 Task: Look for space in Vadlapūdi, India from 7th July, 2023 to 15th July, 2023 for 6 adults in price range Rs.15000 to Rs.20000. Place can be entire place with 3 bedrooms having 3 beds and 3 bathrooms. Property type can be house, flat, guest house. Amenities needed are: washing machine. Booking option can be shelf check-in. Required host language is English.
Action: Mouse moved to (575, 101)
Screenshot: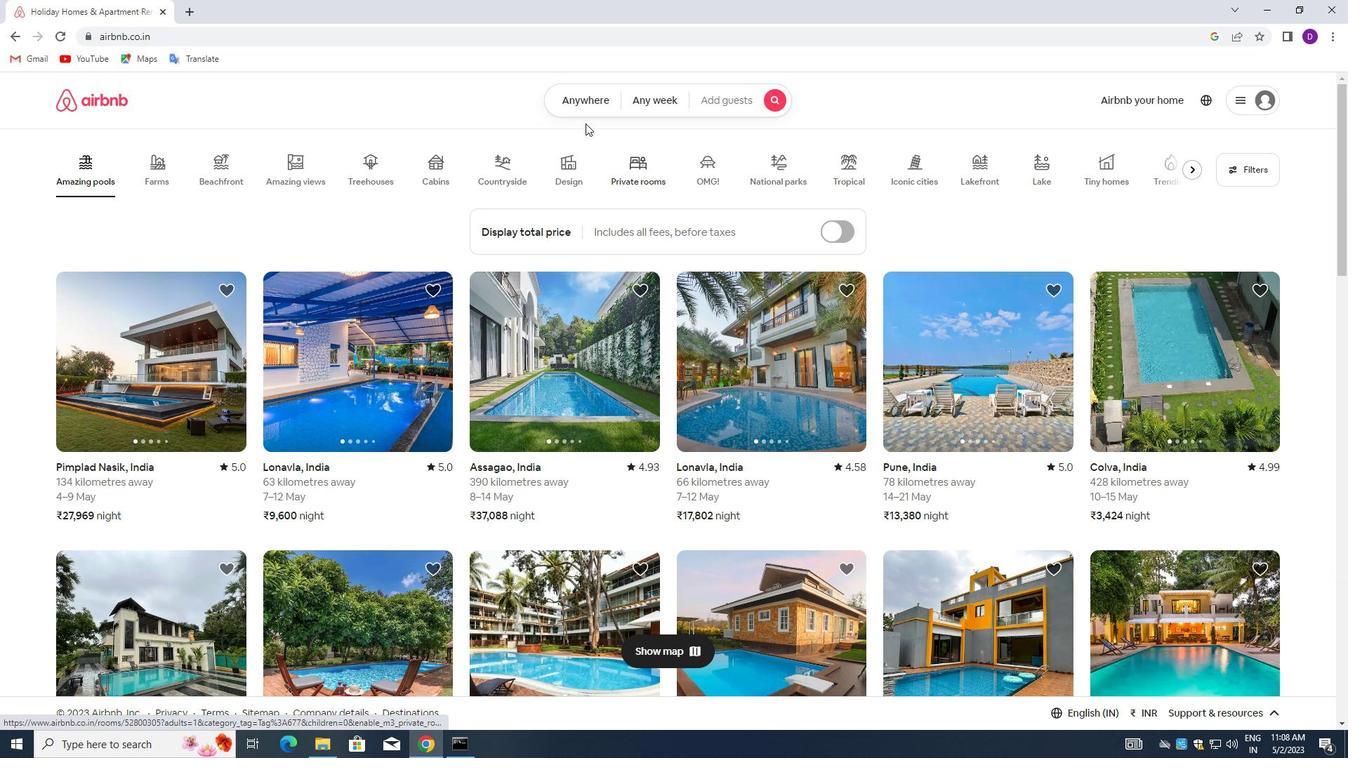
Action: Mouse pressed left at (575, 101)
Screenshot: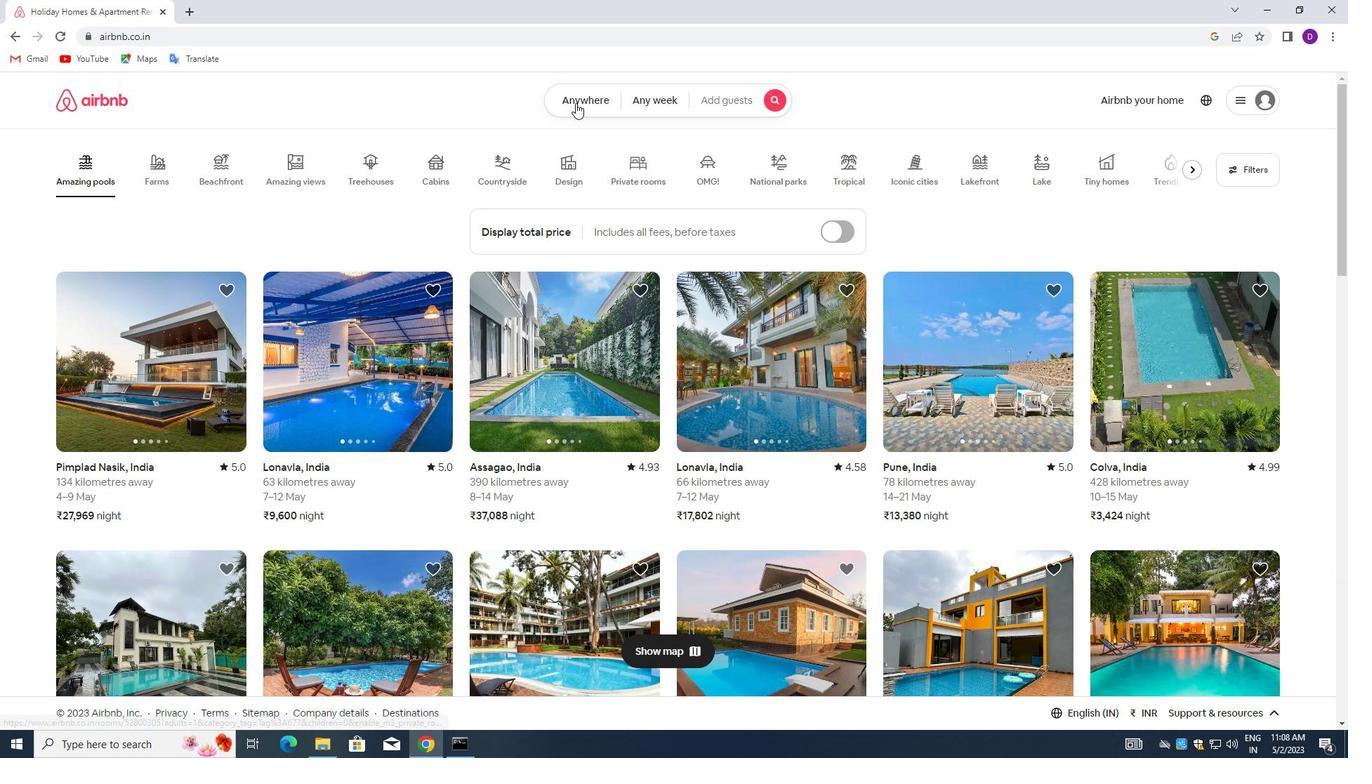 
Action: Mouse moved to (488, 157)
Screenshot: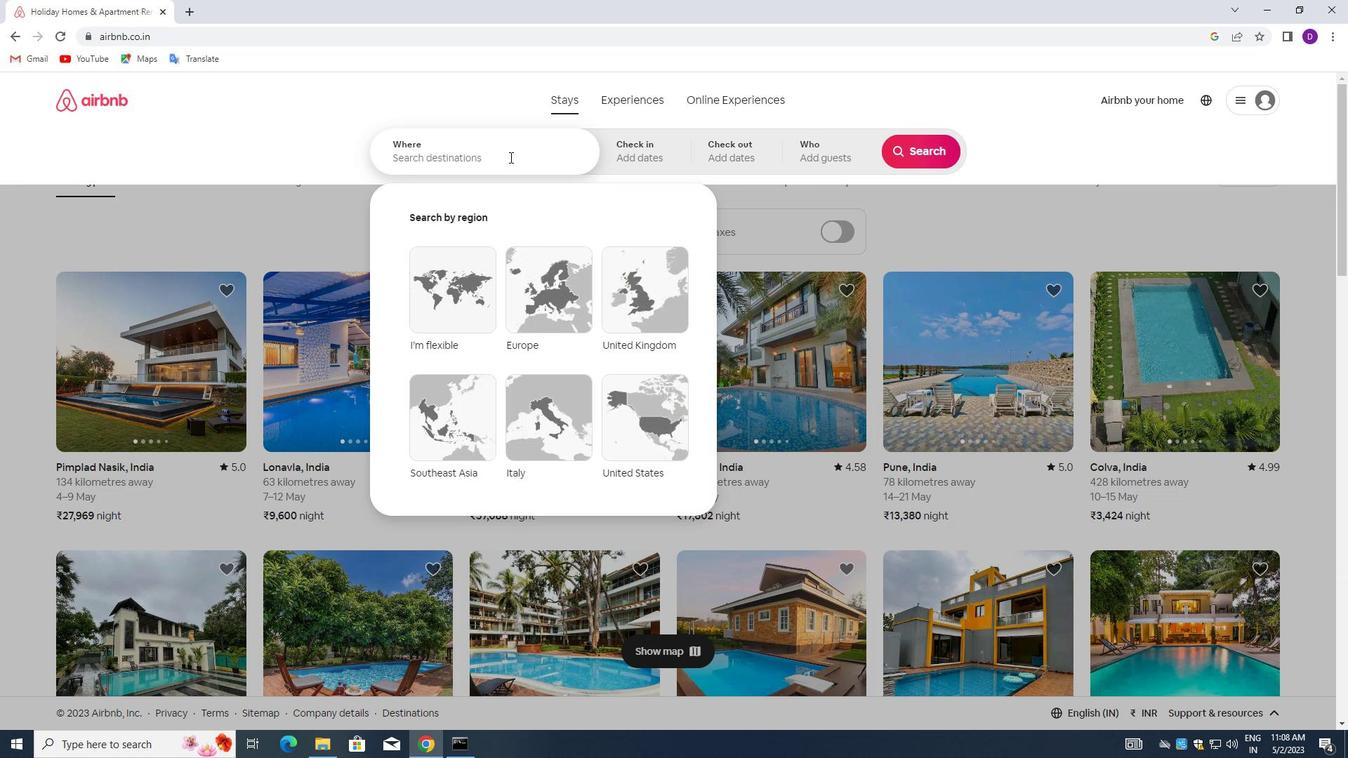
Action: Mouse pressed left at (488, 157)
Screenshot: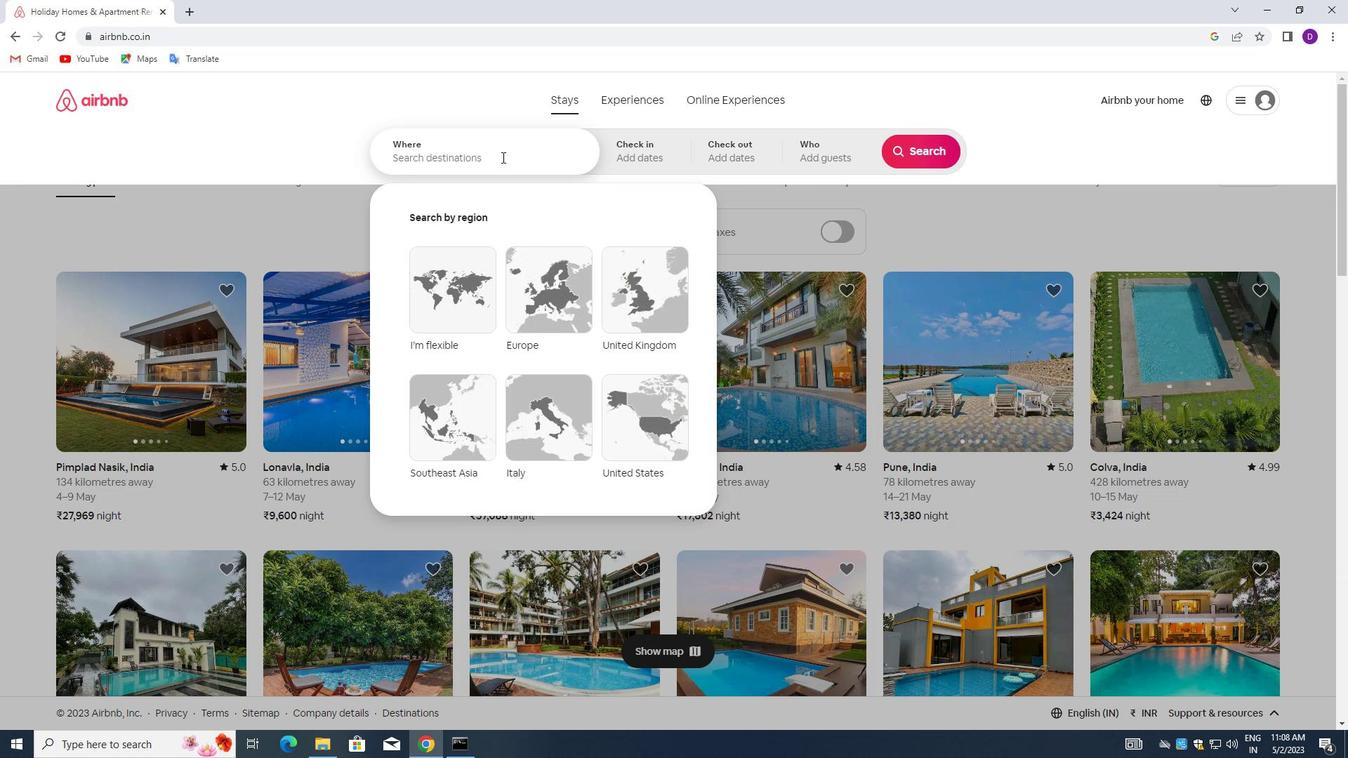 
Action: Key pressed <Key.shift_r><Key.shift_r><Key.shift_r><Key.shift_r><Key.shift_r><Key.shift_r><Key.shift_r><Key.shift_r><Key.shift_r><Key.shift_r><Key.shift_r><Key.shift_r><Key.shift_r><Key.shift_r><Key.shift_r><Key.shift_r><Key.shift_r><Key.shift_r><Key.shift_r><Key.shift_r><Key.shift_r><Key.shift_r><Key.shift_r><Key.shift_r><Key.shift_r>Vada<Key.backspace>lapudi,<Key.space><Key.shift>INDIA<Key.enter>
Screenshot: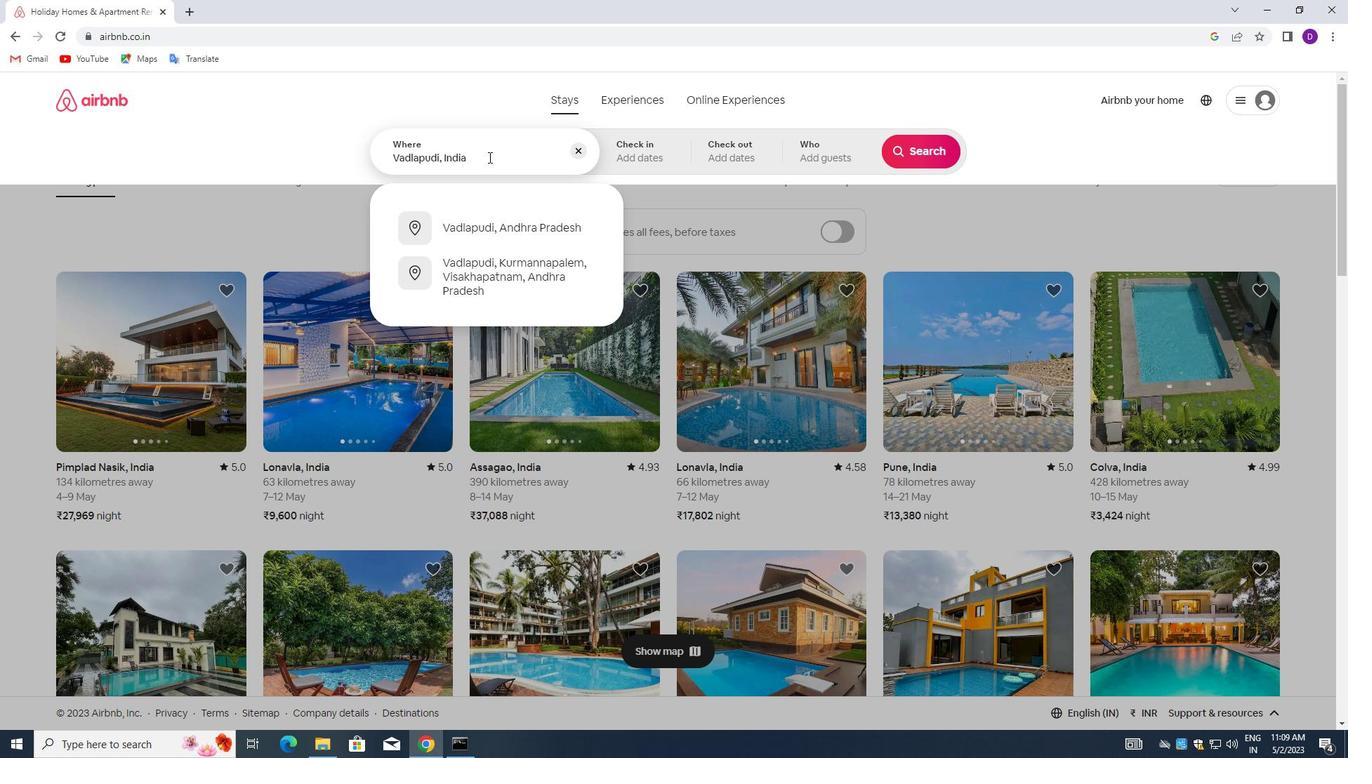 
Action: Mouse moved to (910, 266)
Screenshot: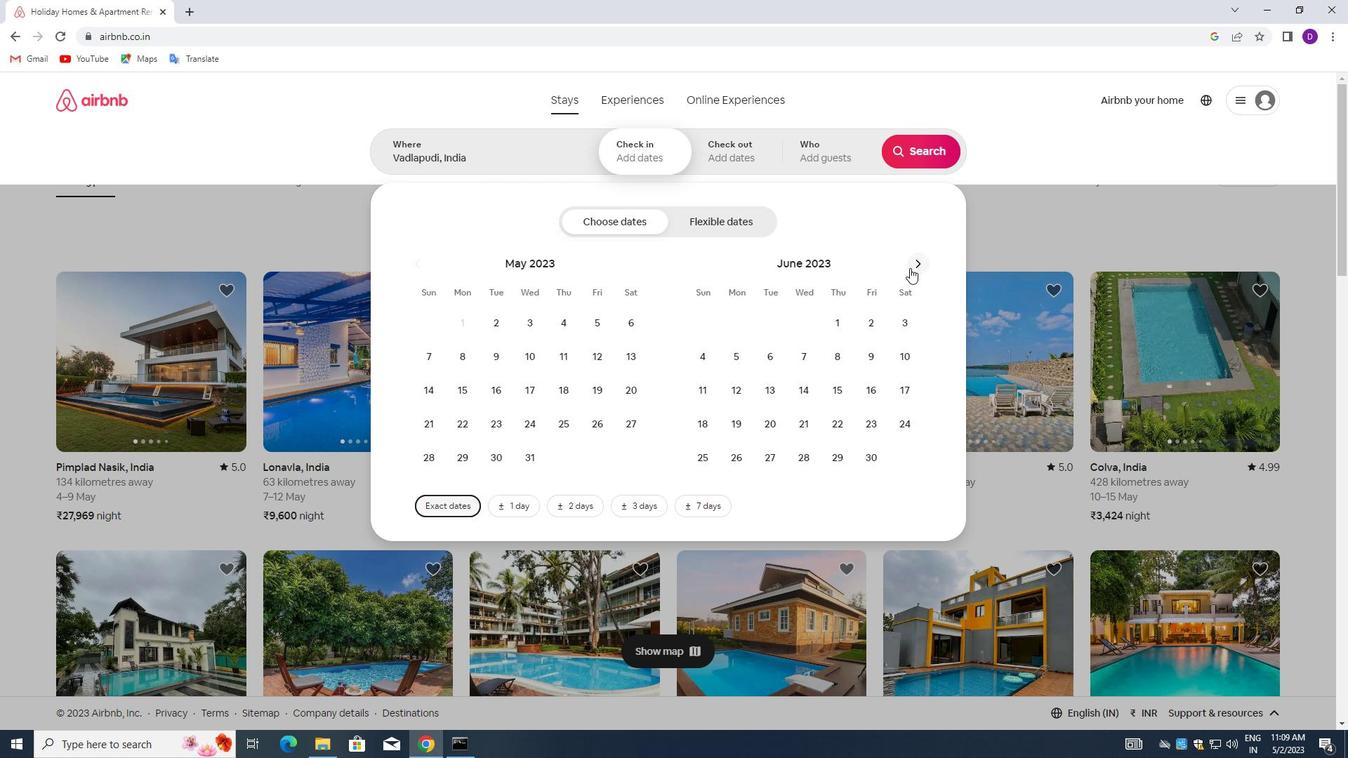 
Action: Mouse pressed left at (910, 266)
Screenshot: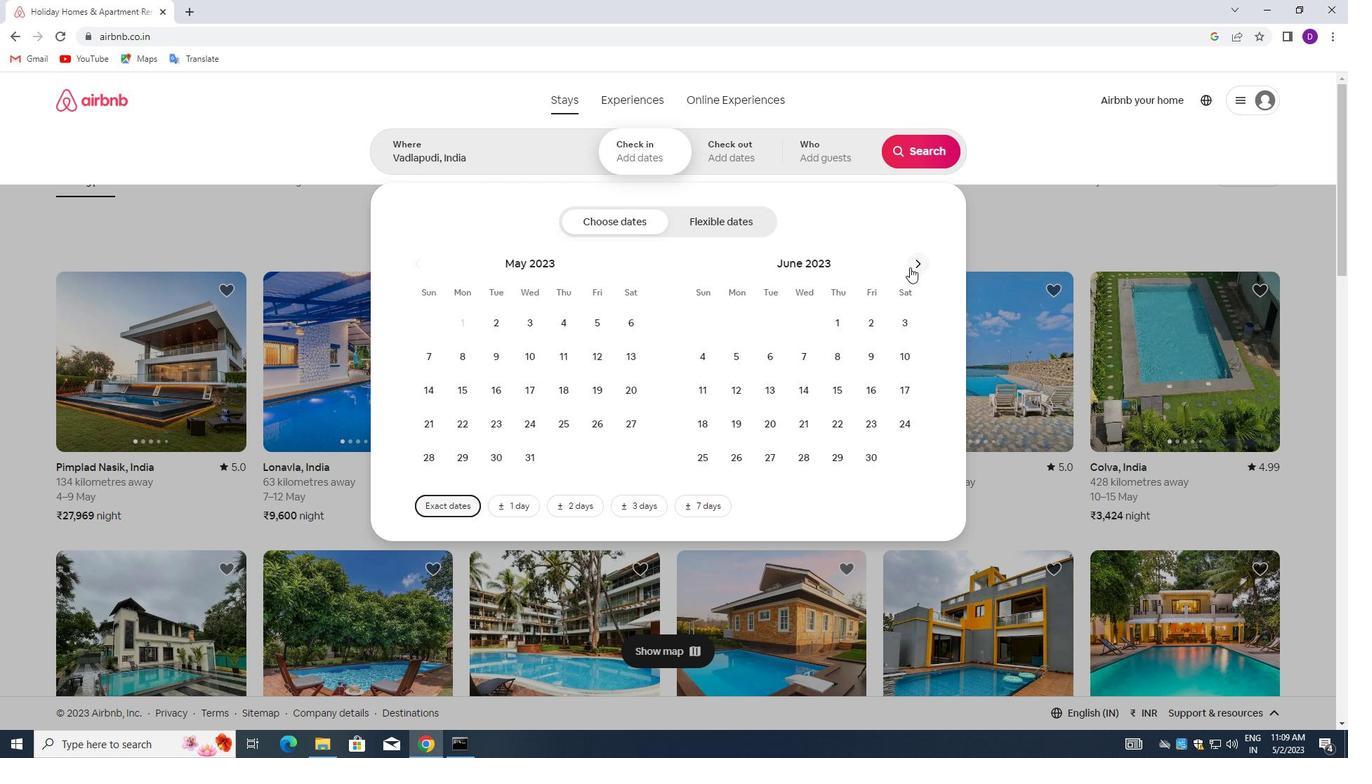 
Action: Mouse moved to (860, 358)
Screenshot: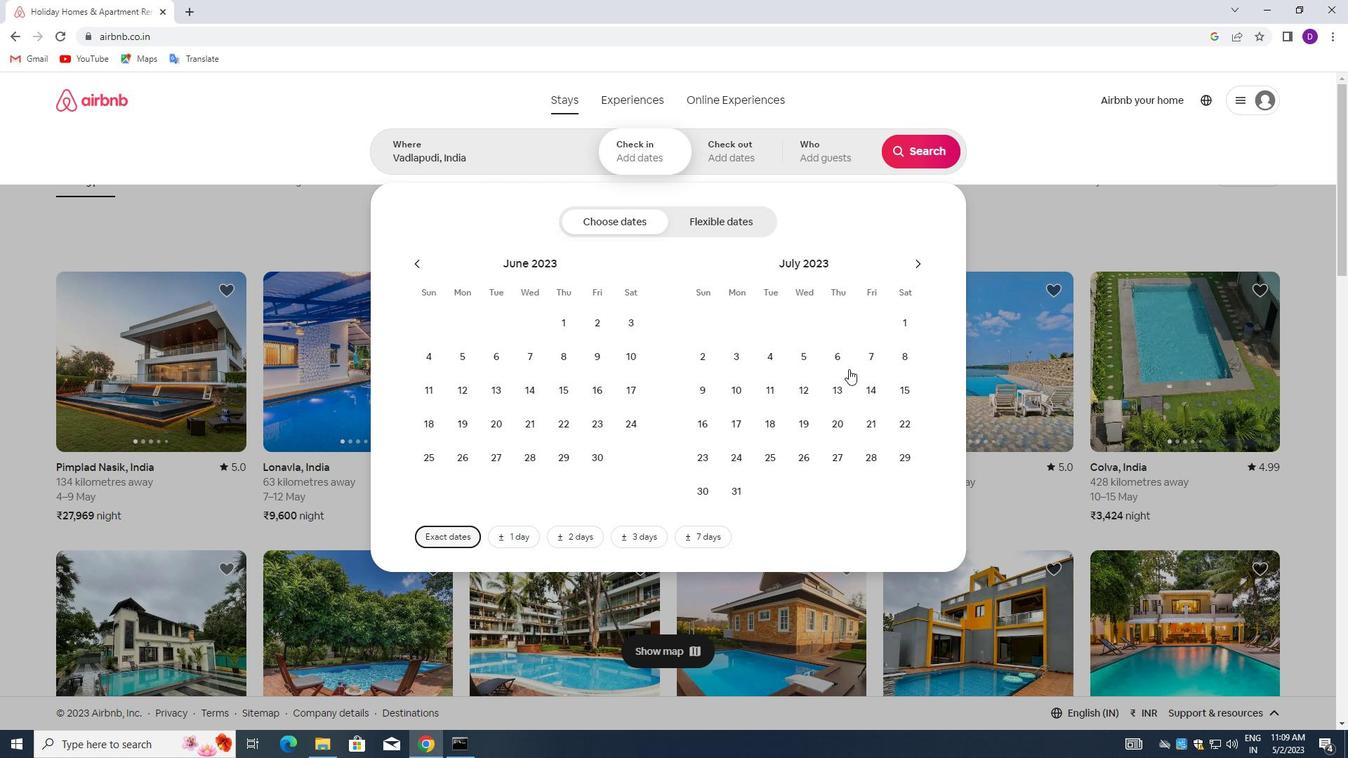 
Action: Mouse pressed left at (860, 358)
Screenshot: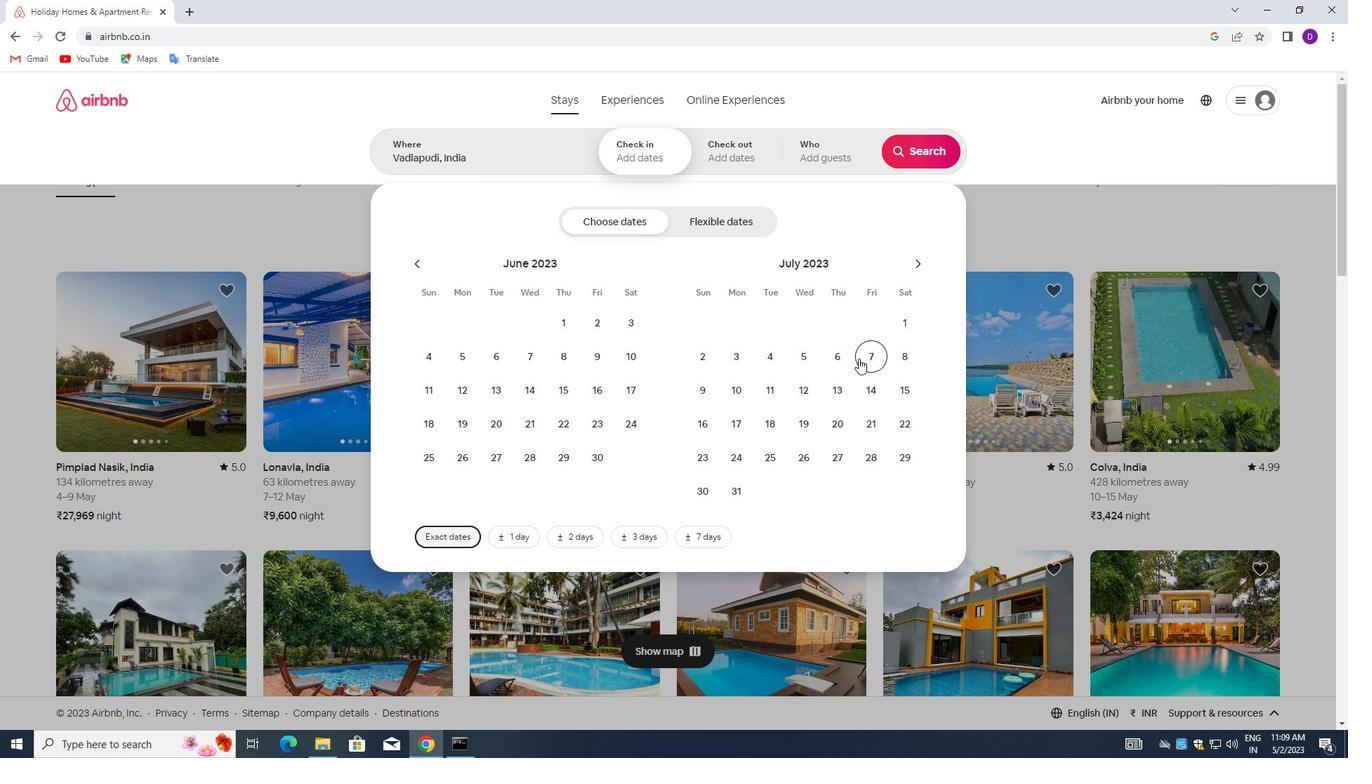
Action: Mouse moved to (894, 392)
Screenshot: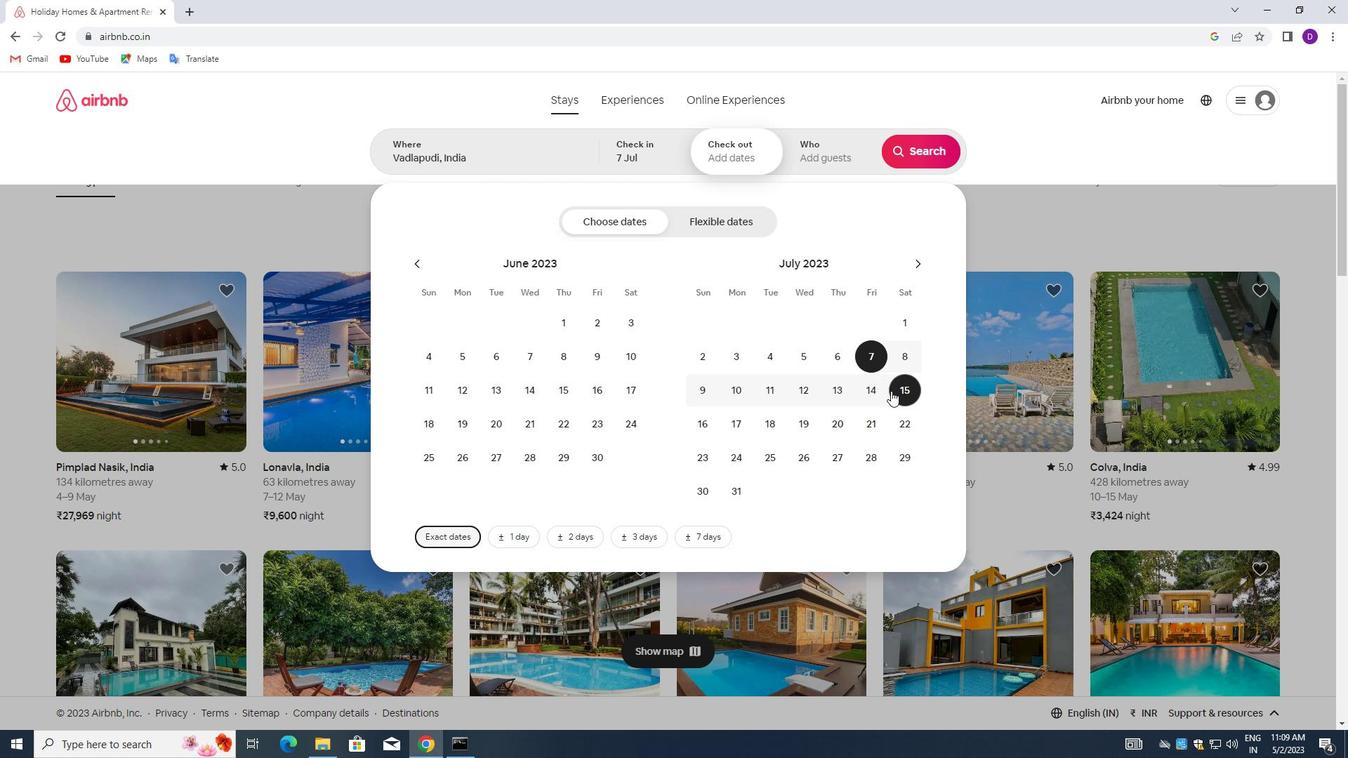 
Action: Mouse pressed left at (894, 392)
Screenshot: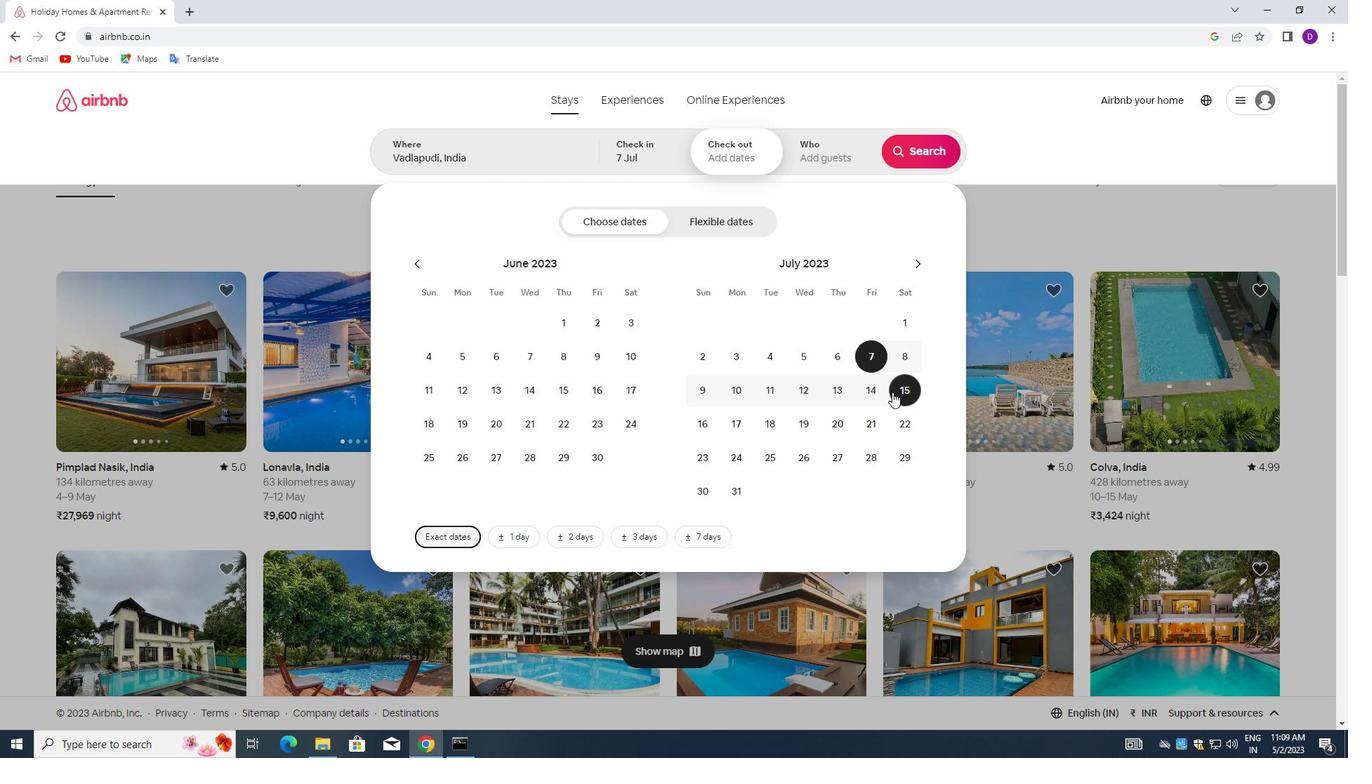 
Action: Mouse moved to (818, 158)
Screenshot: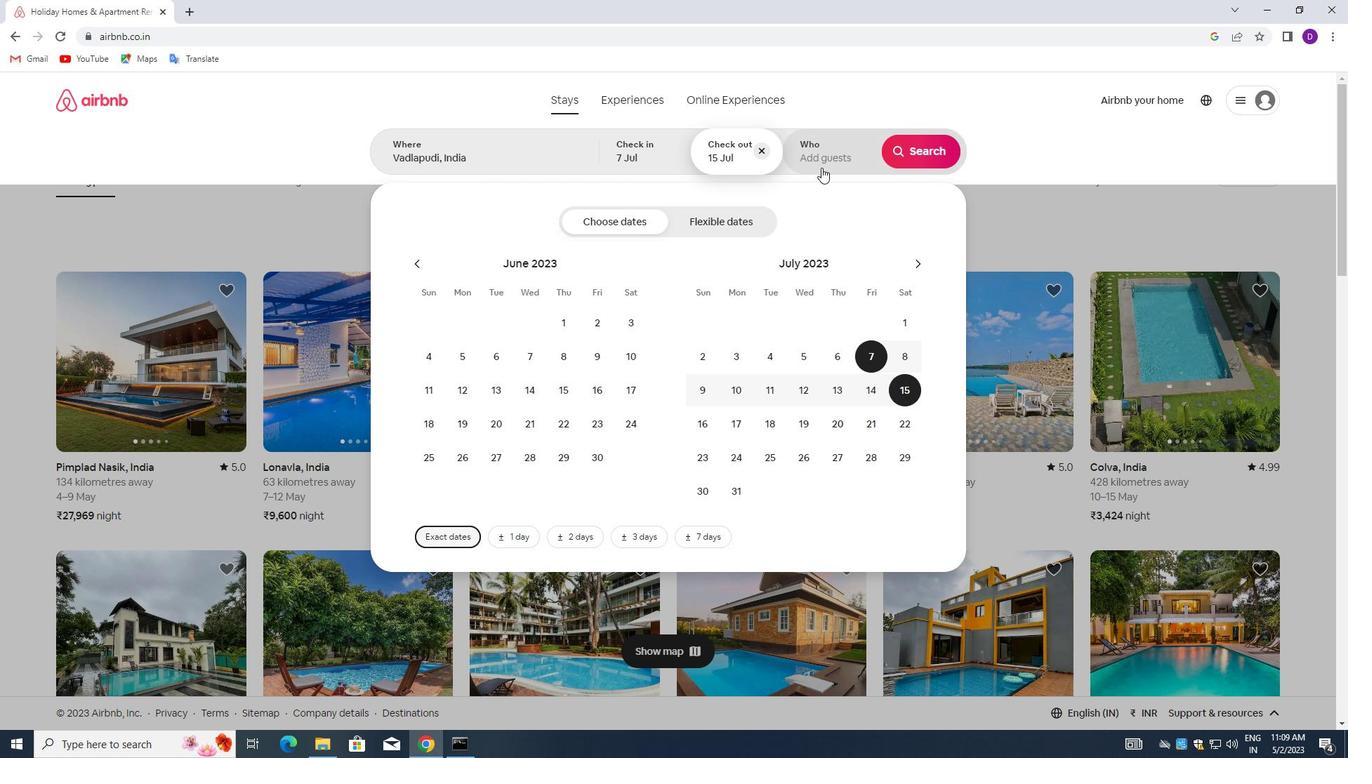 
Action: Mouse pressed left at (818, 158)
Screenshot: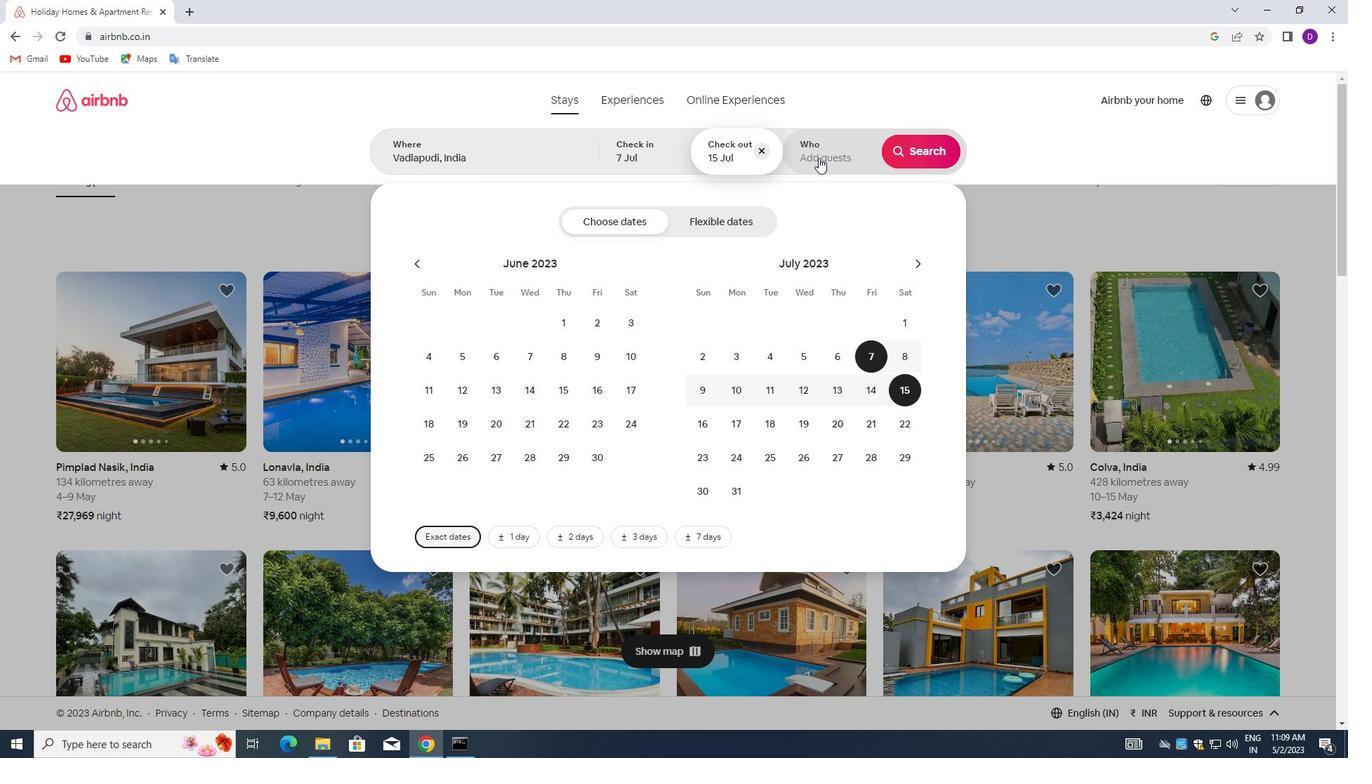 
Action: Mouse moved to (920, 228)
Screenshot: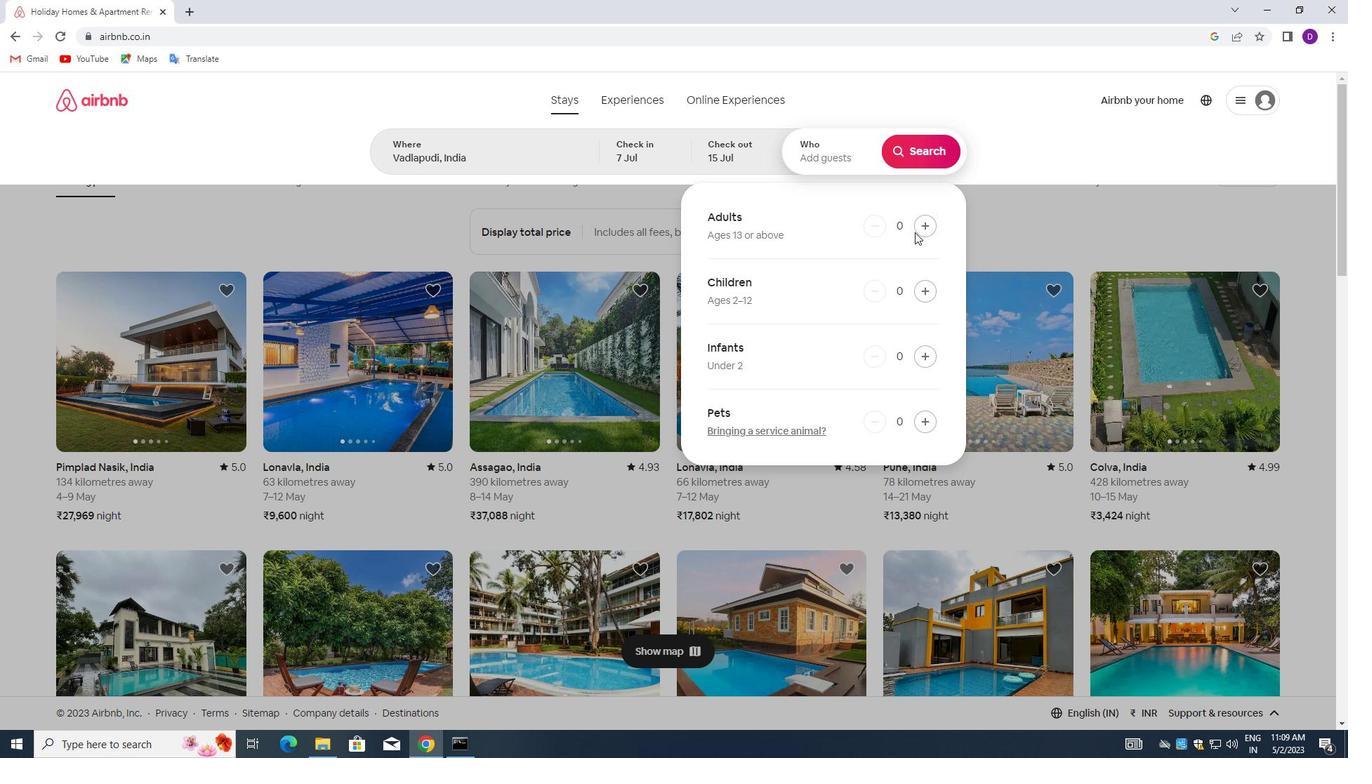 
Action: Mouse pressed left at (920, 228)
Screenshot: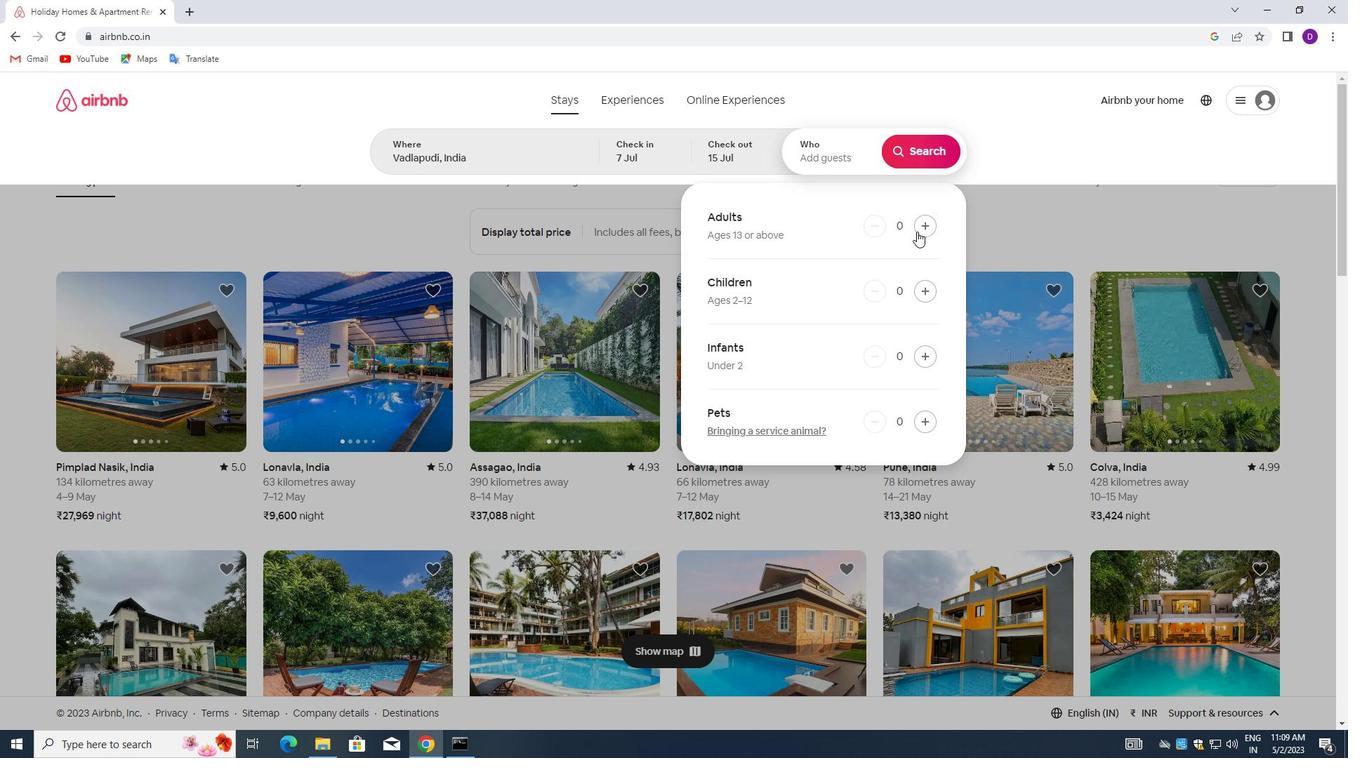 
Action: Mouse moved to (920, 227)
Screenshot: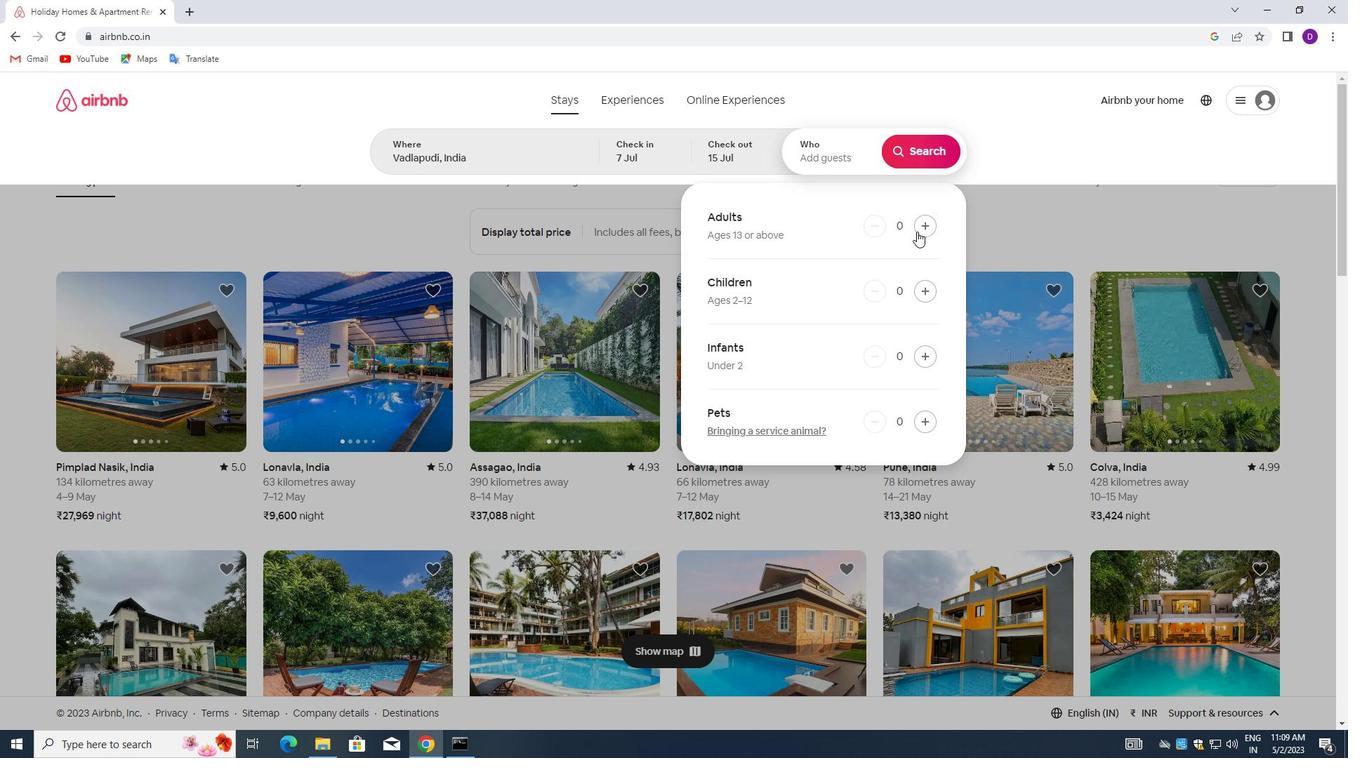
Action: Mouse pressed left at (920, 227)
Screenshot: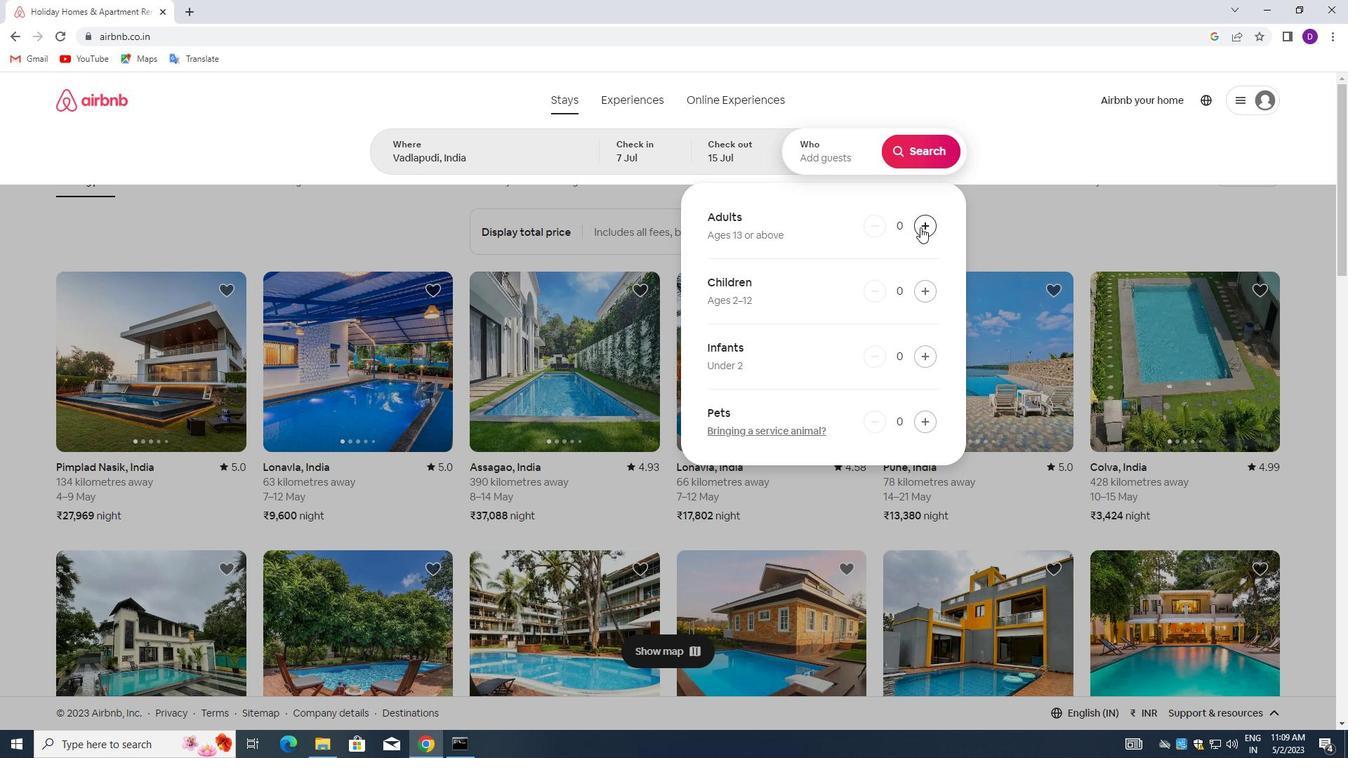 
Action: Mouse pressed left at (920, 227)
Screenshot: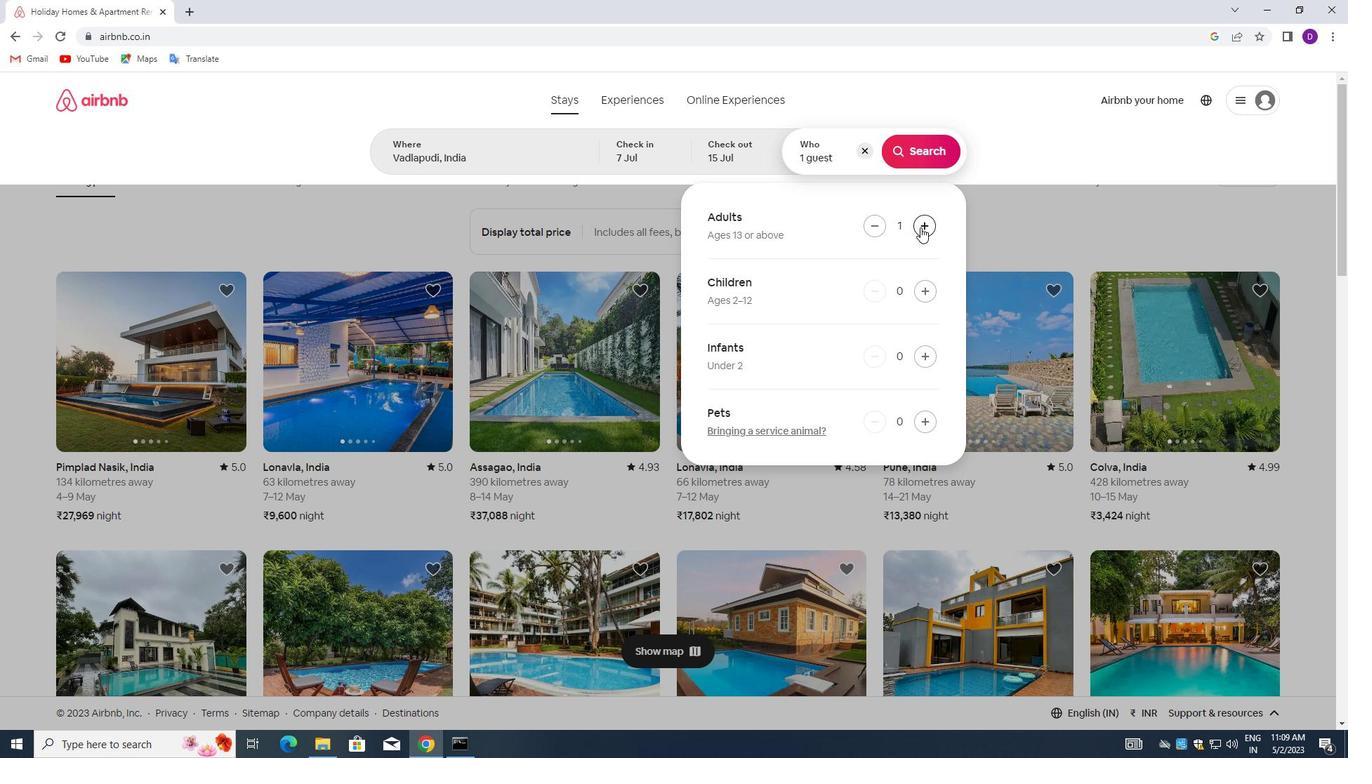 
Action: Mouse pressed left at (920, 227)
Screenshot: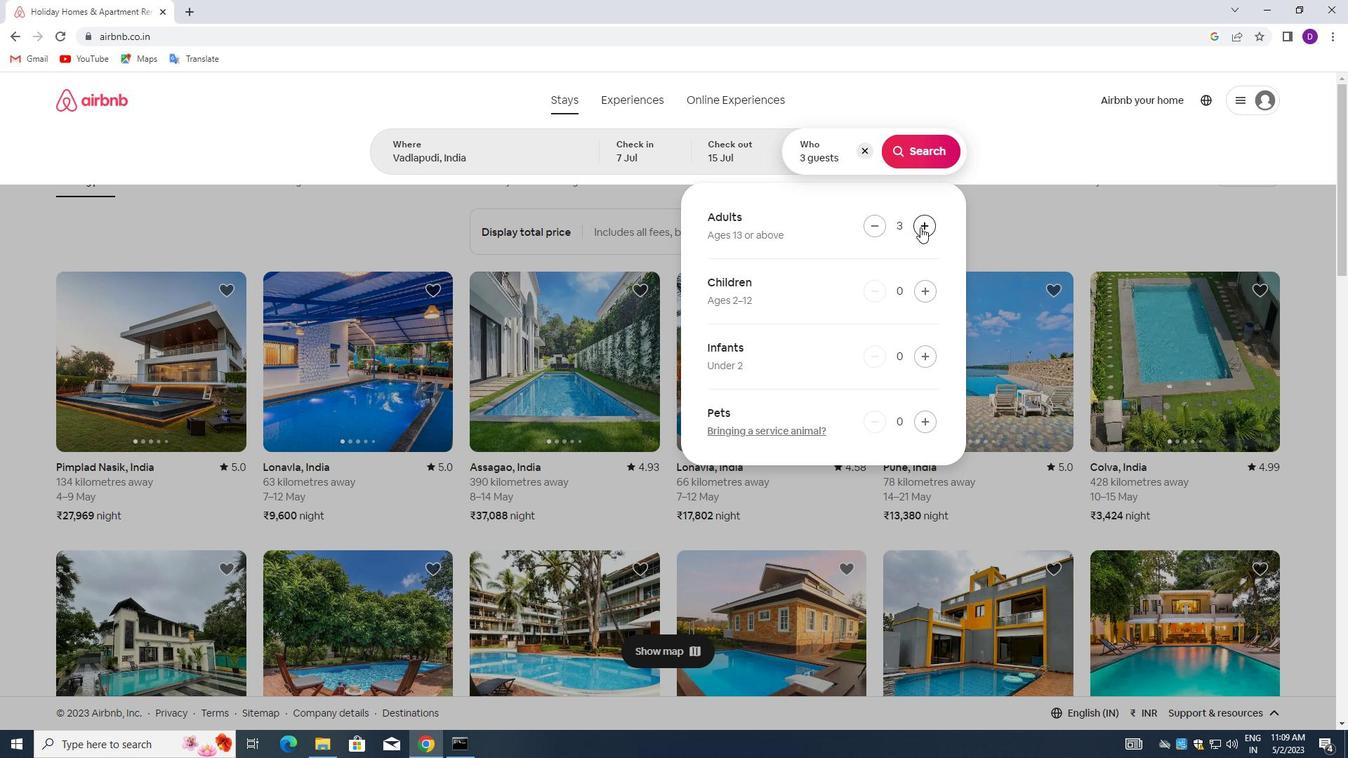 
Action: Mouse pressed left at (920, 227)
Screenshot: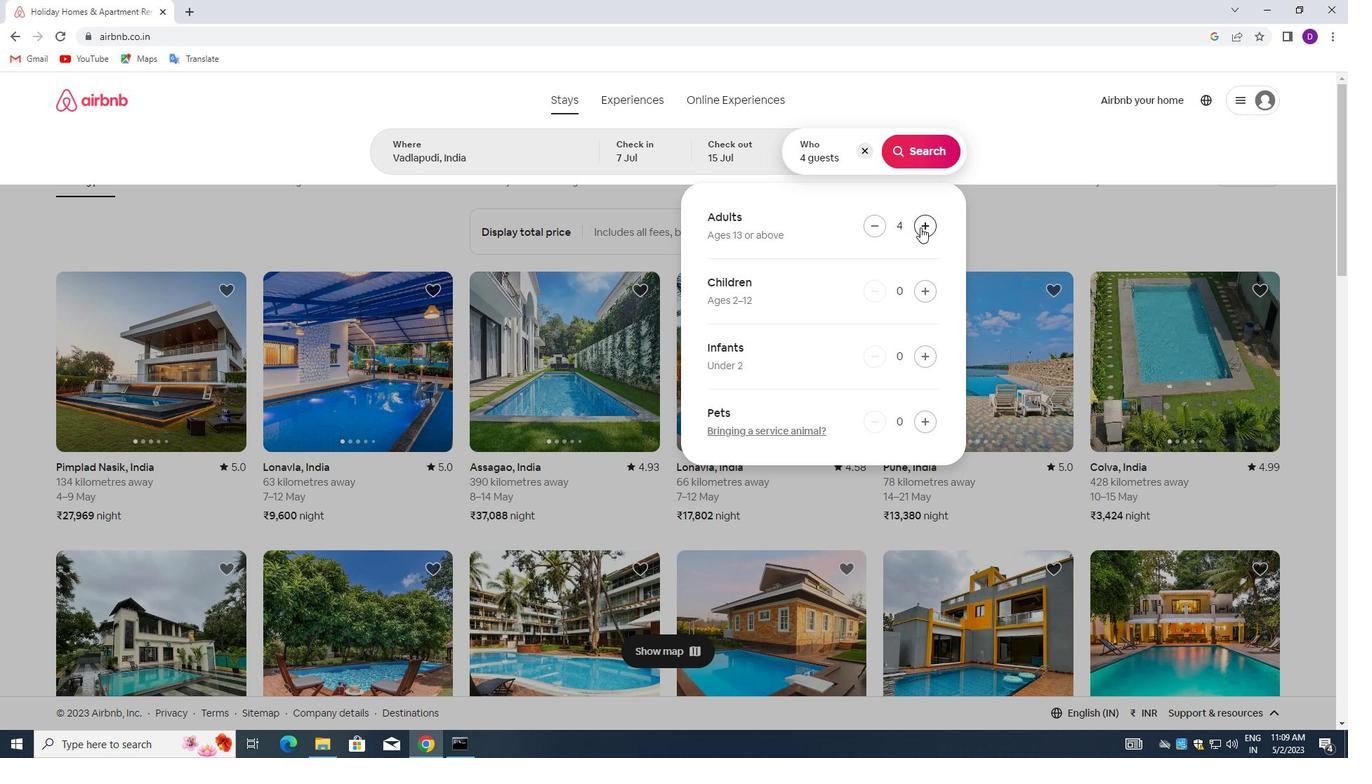 
Action: Mouse pressed left at (920, 227)
Screenshot: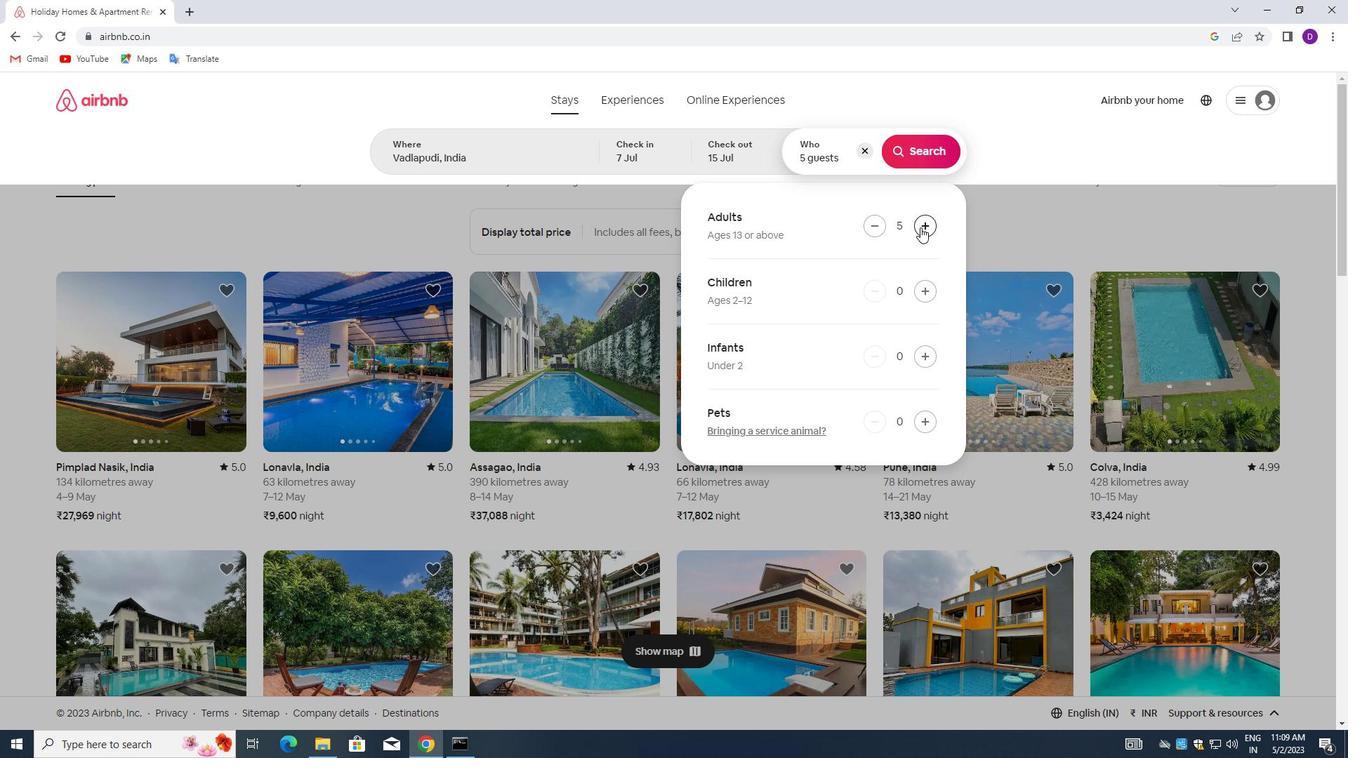 
Action: Mouse moved to (916, 149)
Screenshot: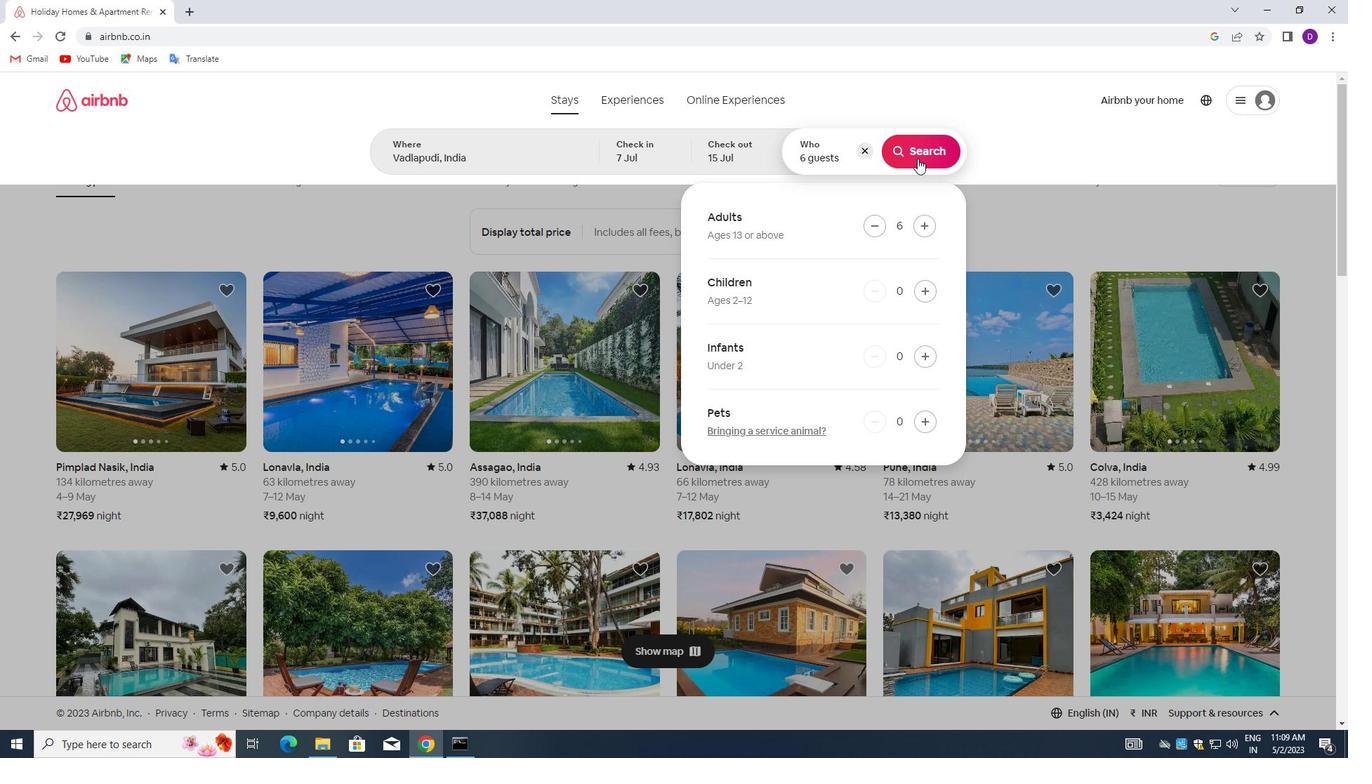 
Action: Mouse pressed left at (916, 149)
Screenshot: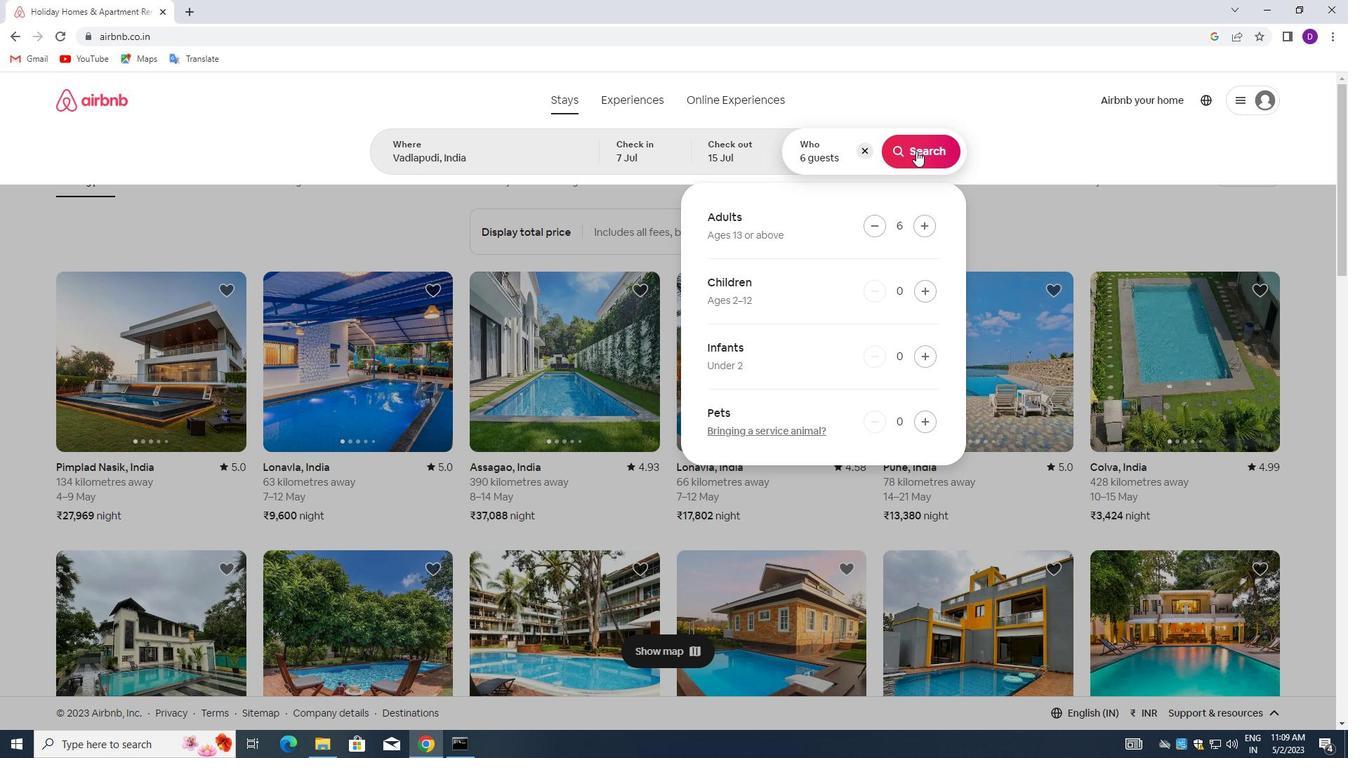 
Action: Mouse moved to (1281, 154)
Screenshot: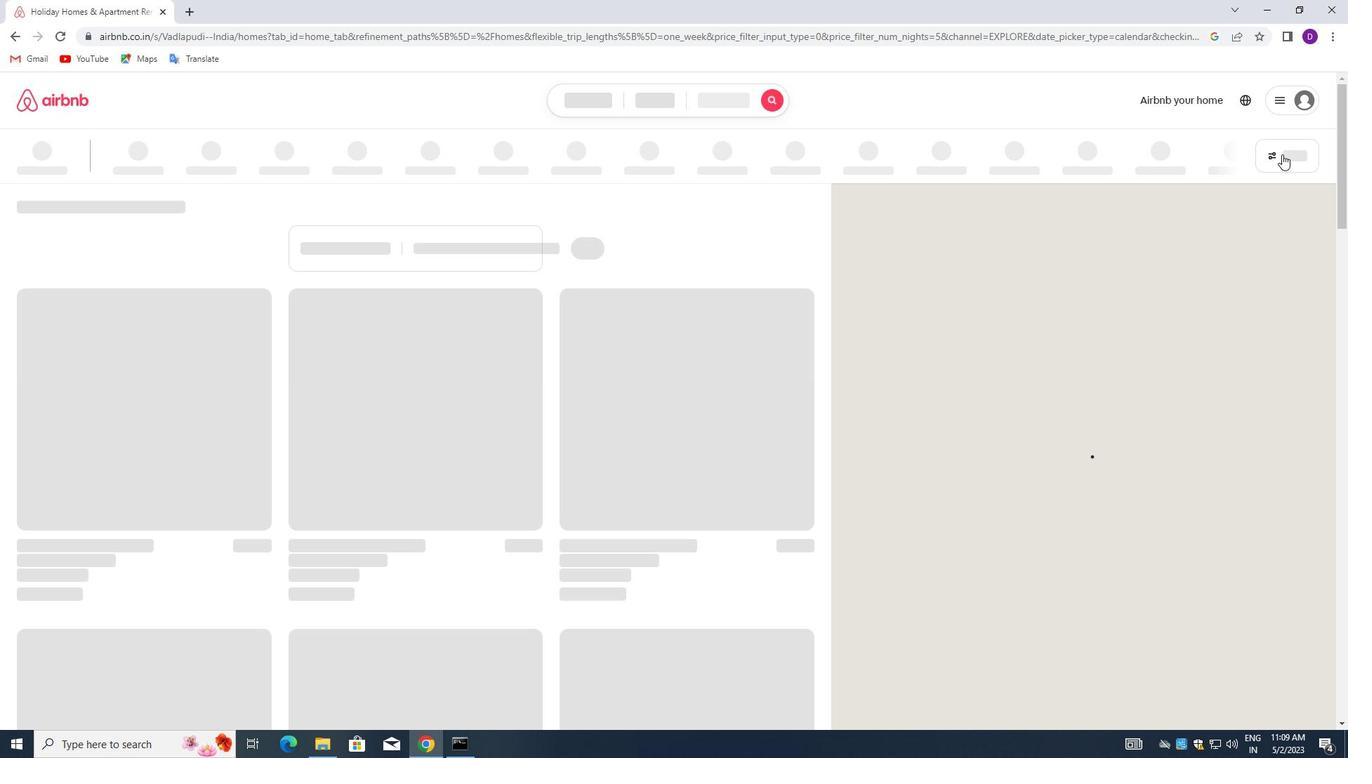 
Action: Mouse pressed left at (1281, 154)
Screenshot: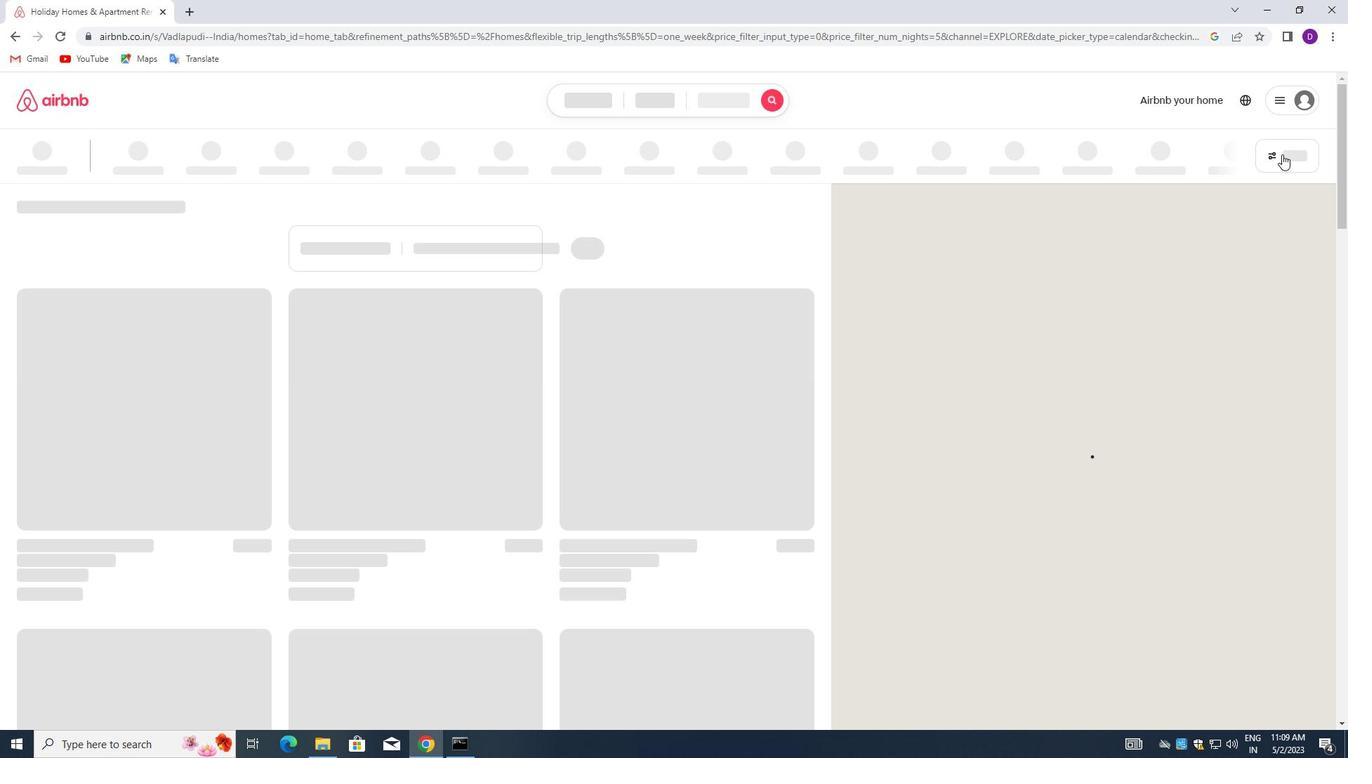 
Action: Mouse moved to (490, 335)
Screenshot: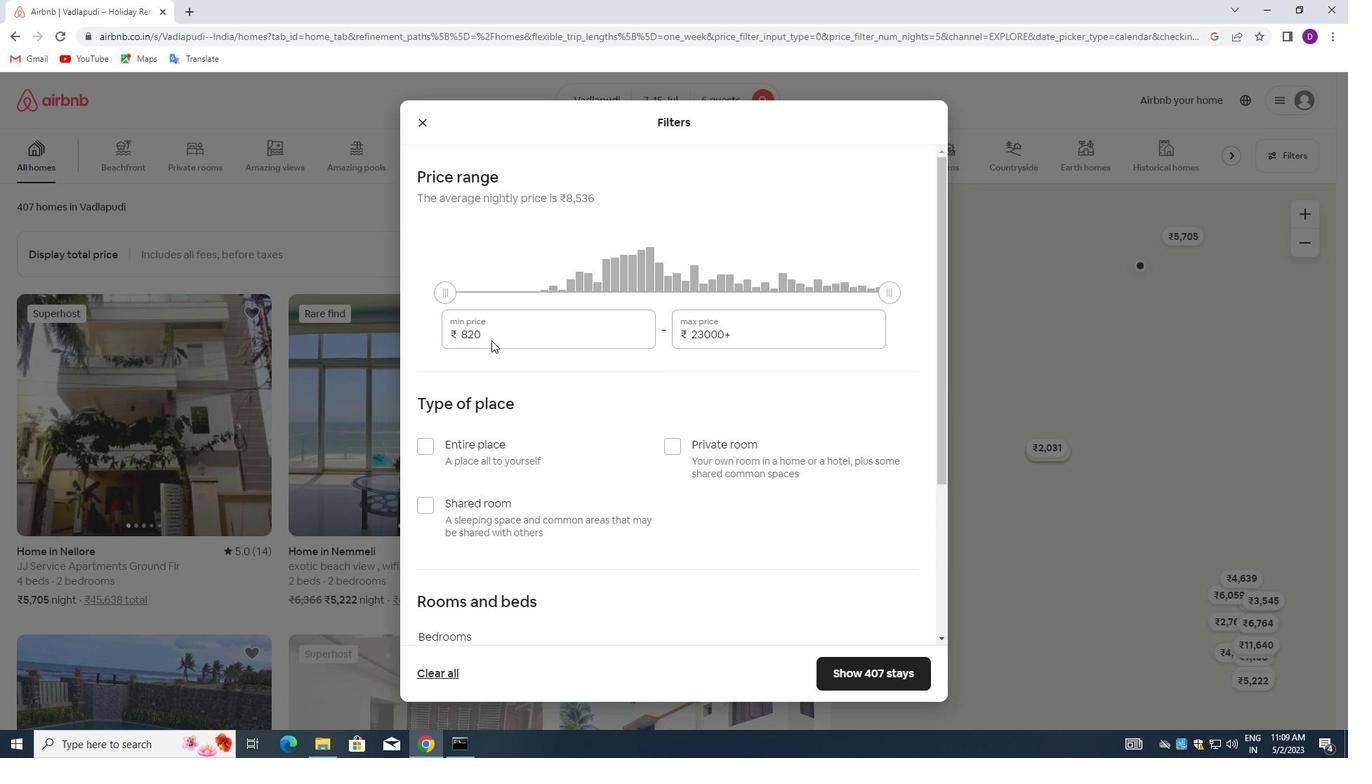 
Action: Mouse pressed left at (490, 335)
Screenshot: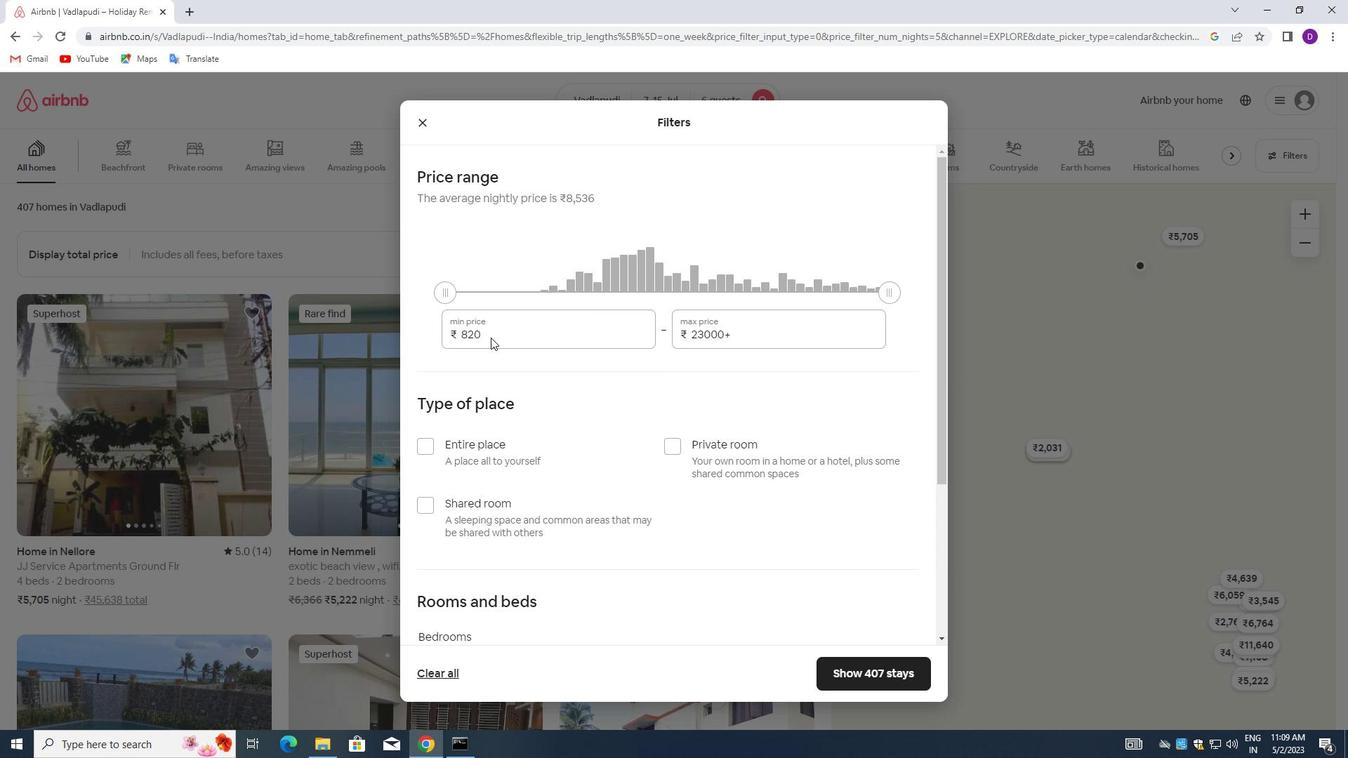 
Action: Mouse pressed left at (490, 335)
Screenshot: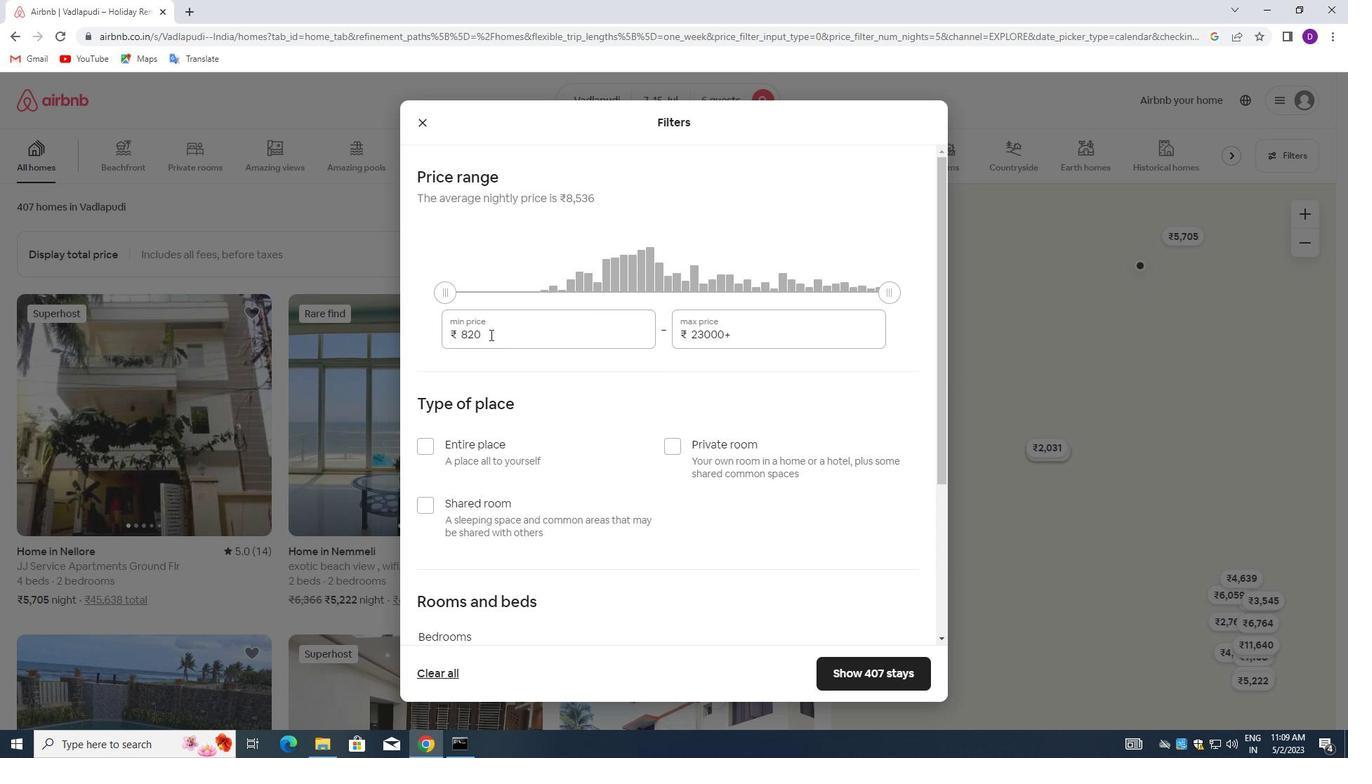 
Action: Key pressed 15000<Key.tab>20000
Screenshot: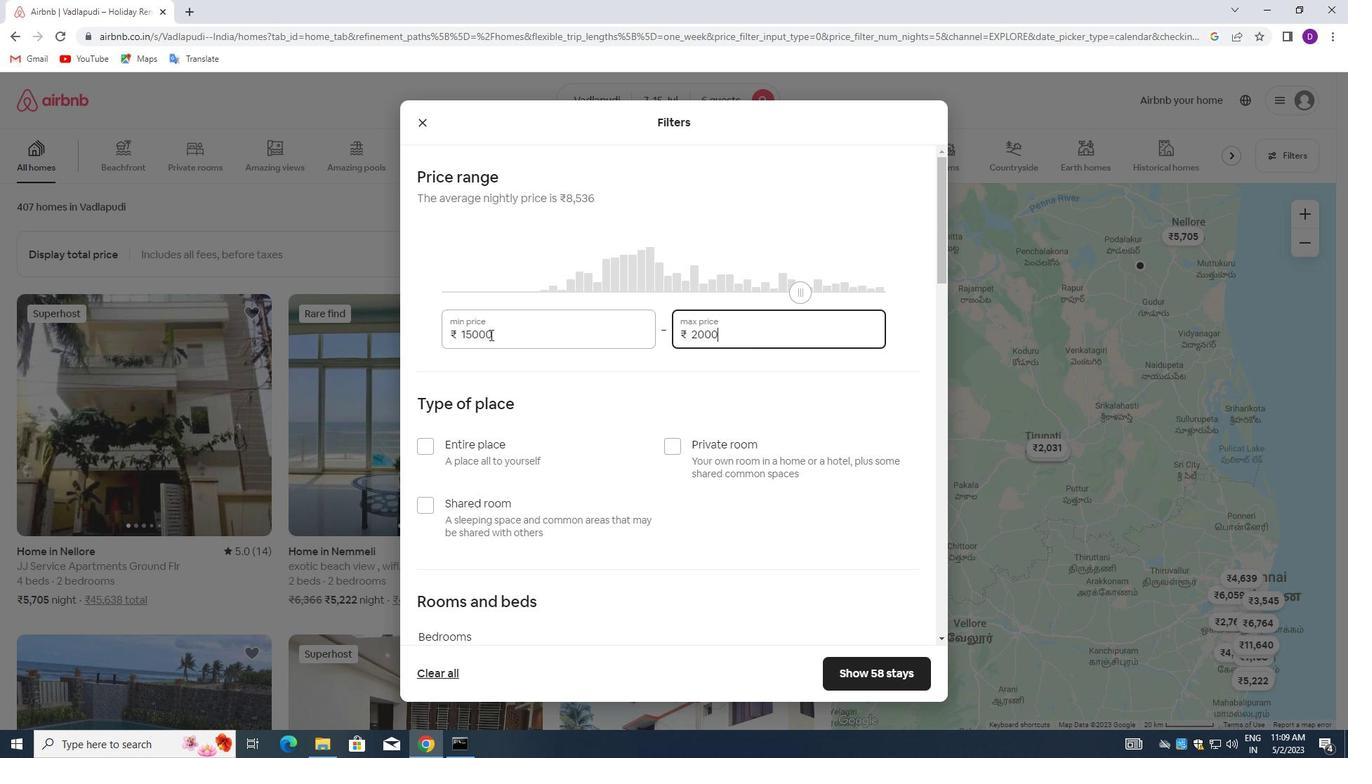 
Action: Mouse moved to (492, 364)
Screenshot: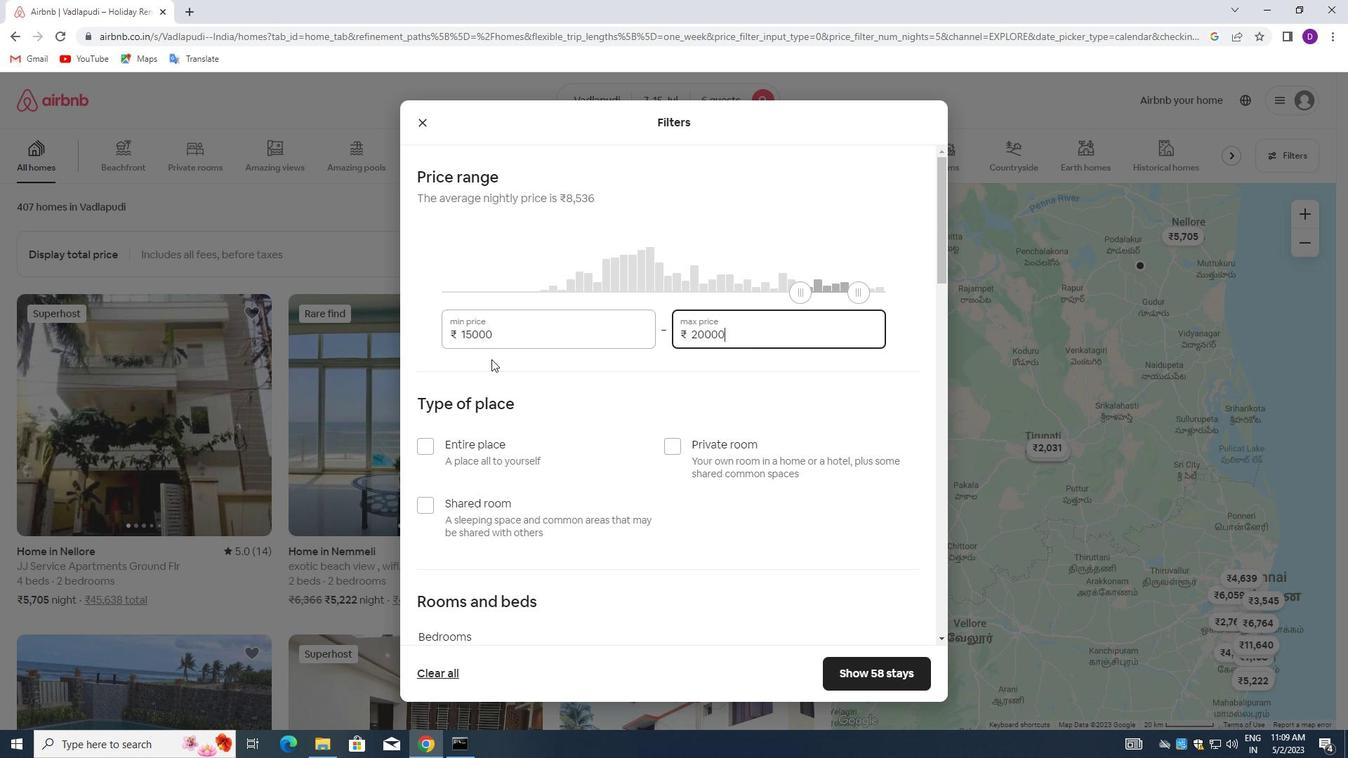 
Action: Mouse scrolled (492, 363) with delta (0, 0)
Screenshot: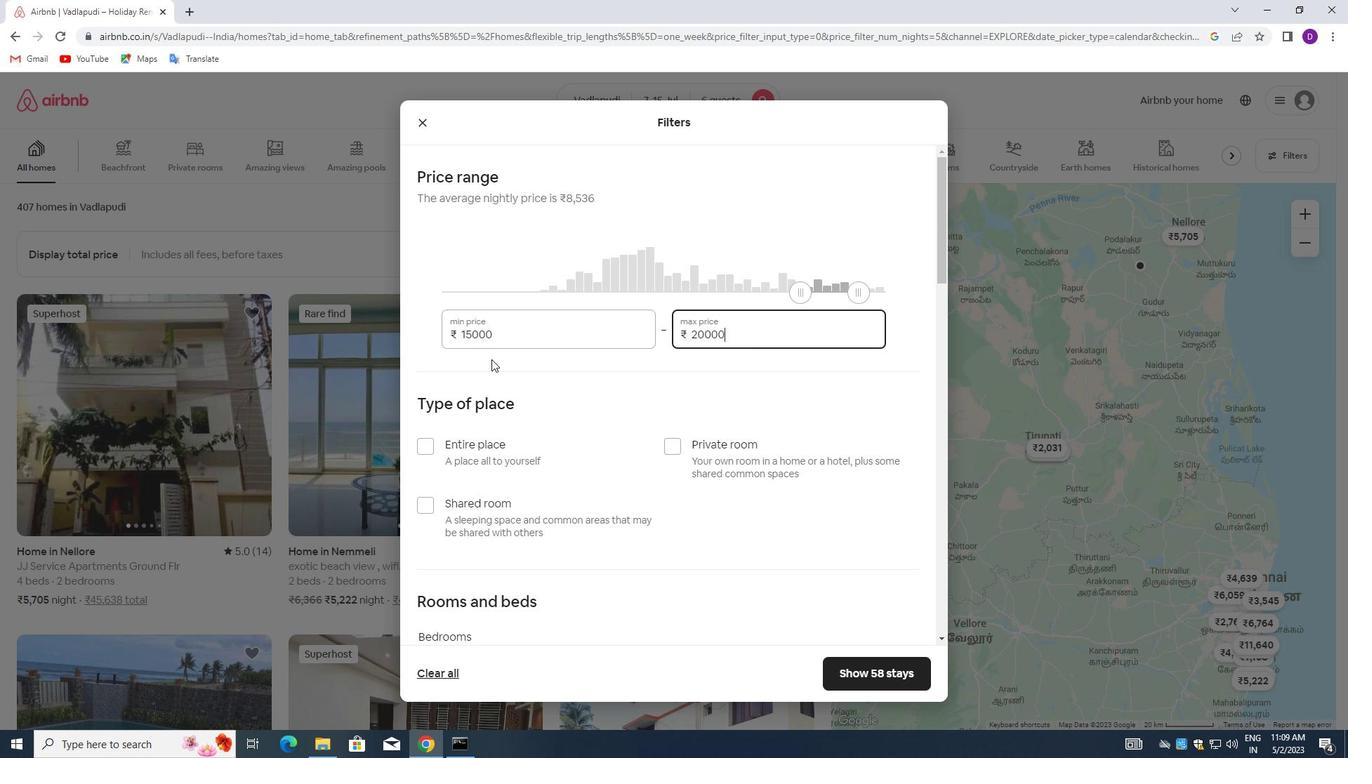 
Action: Mouse moved to (492, 364)
Screenshot: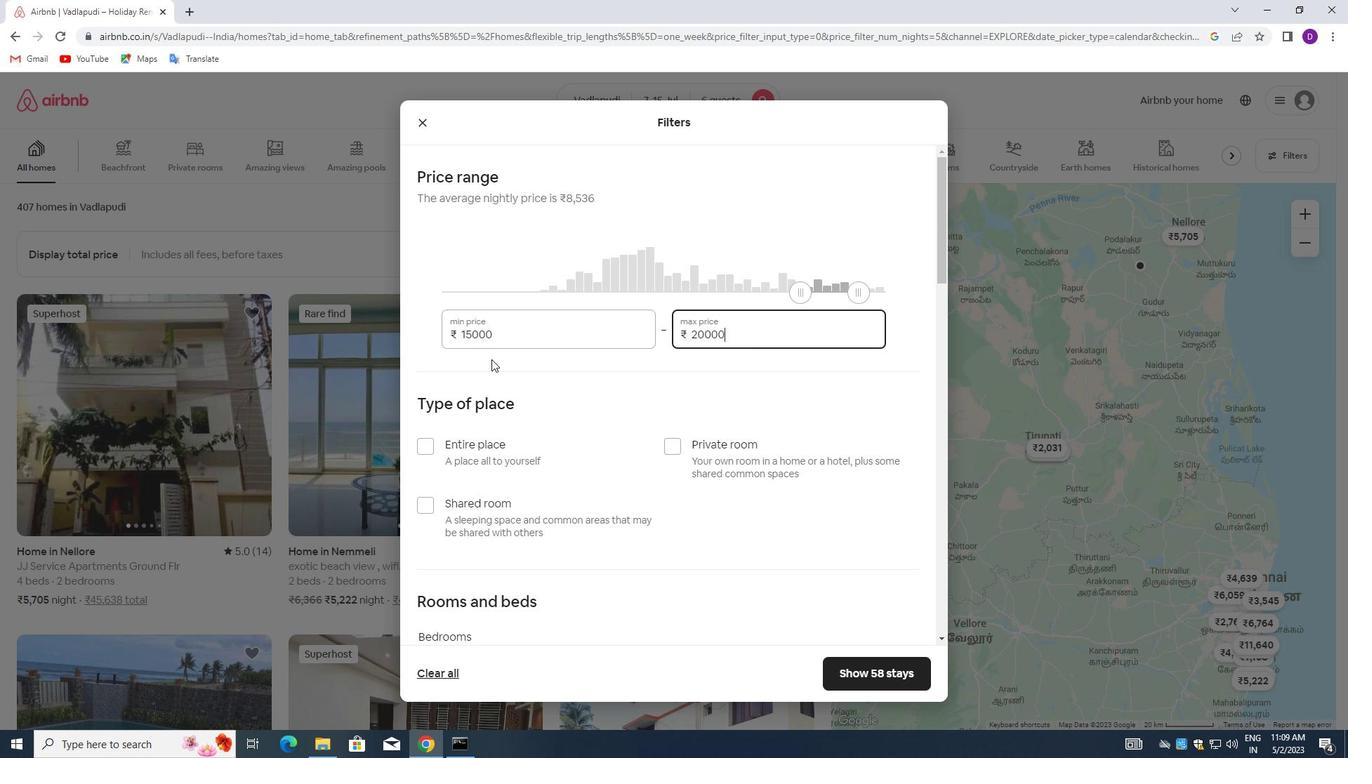 
Action: Mouse scrolled (492, 363) with delta (0, 0)
Screenshot: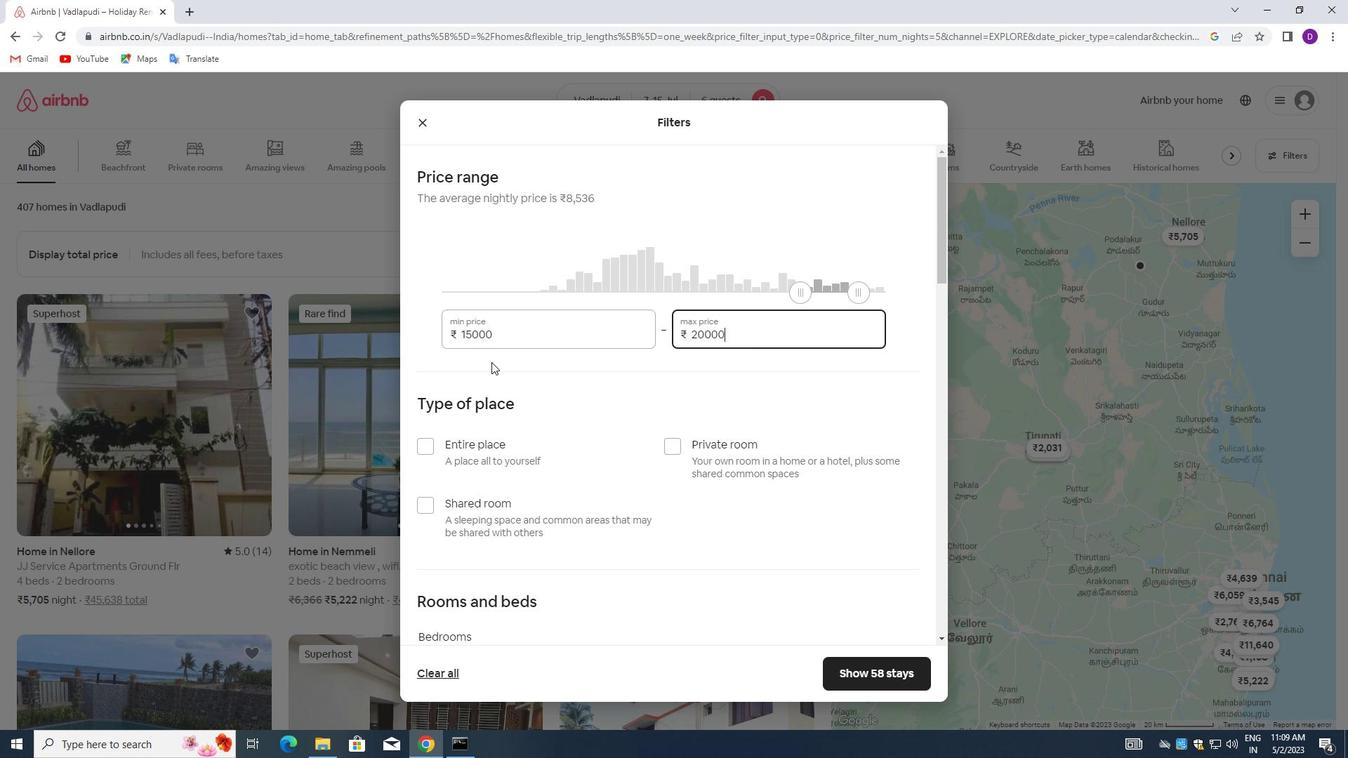 
Action: Mouse moved to (421, 303)
Screenshot: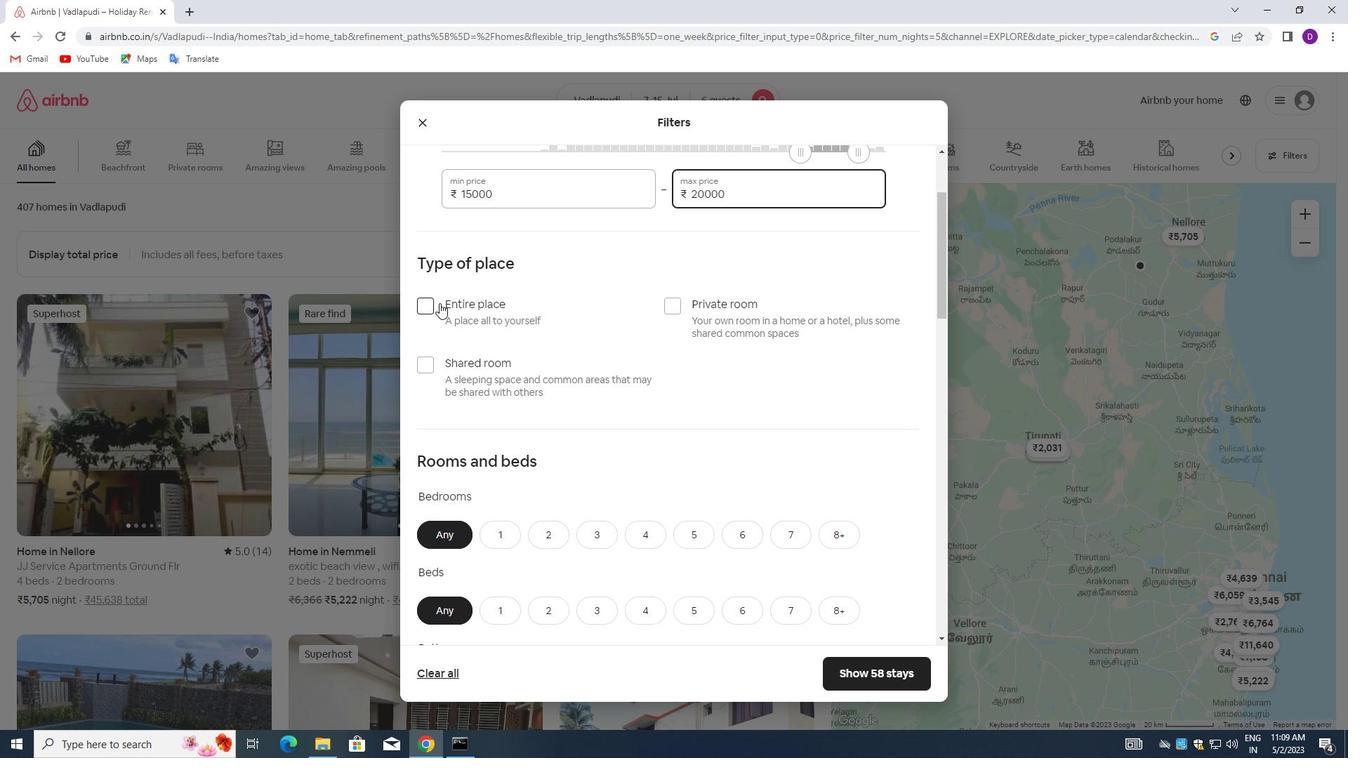 
Action: Mouse pressed left at (421, 303)
Screenshot: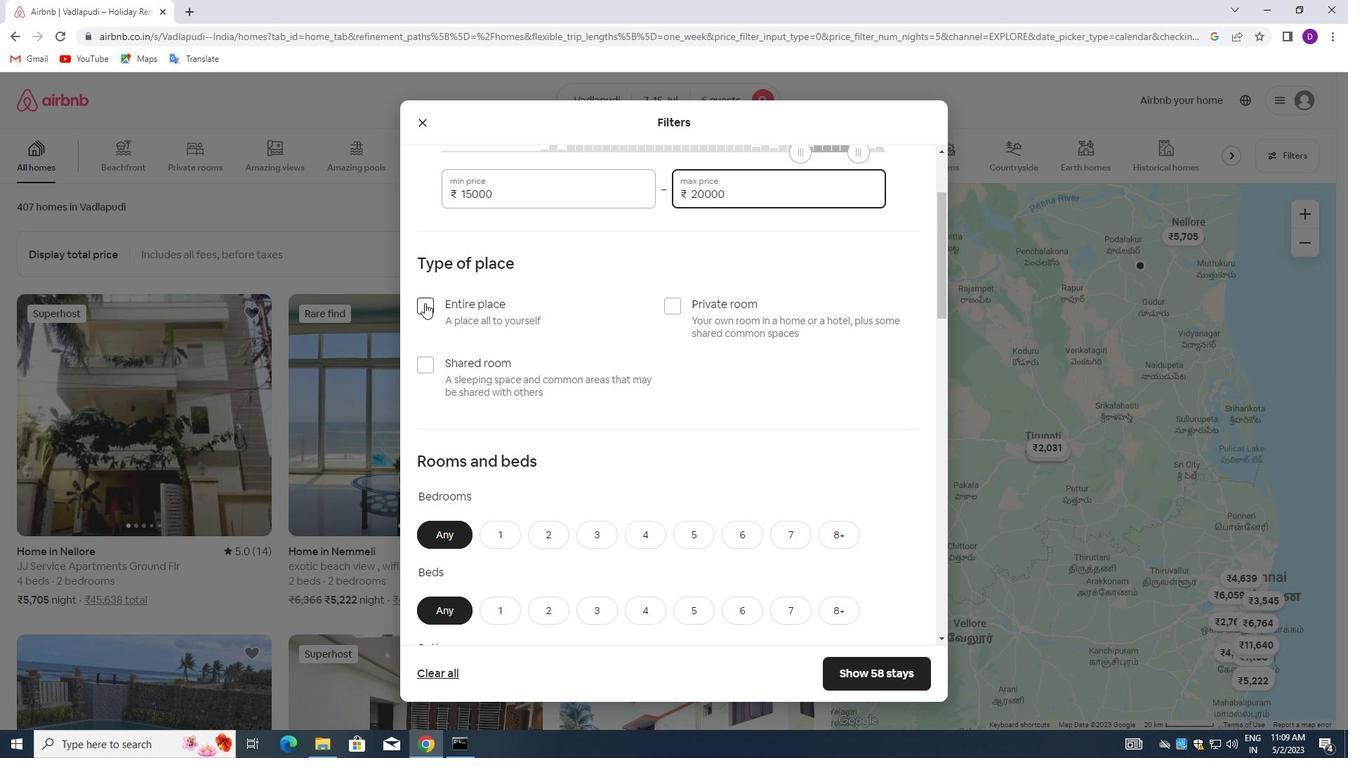 
Action: Mouse moved to (566, 370)
Screenshot: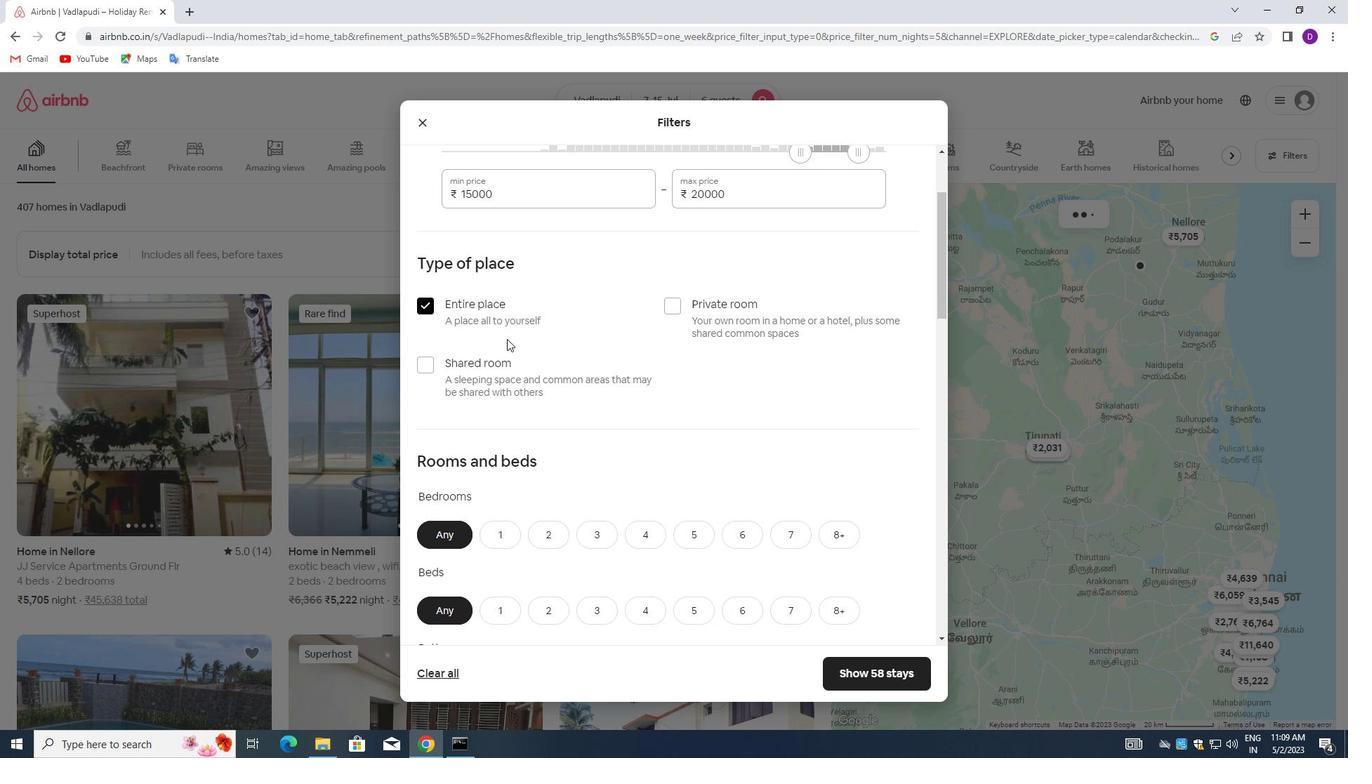 
Action: Mouse scrolled (566, 370) with delta (0, 0)
Screenshot: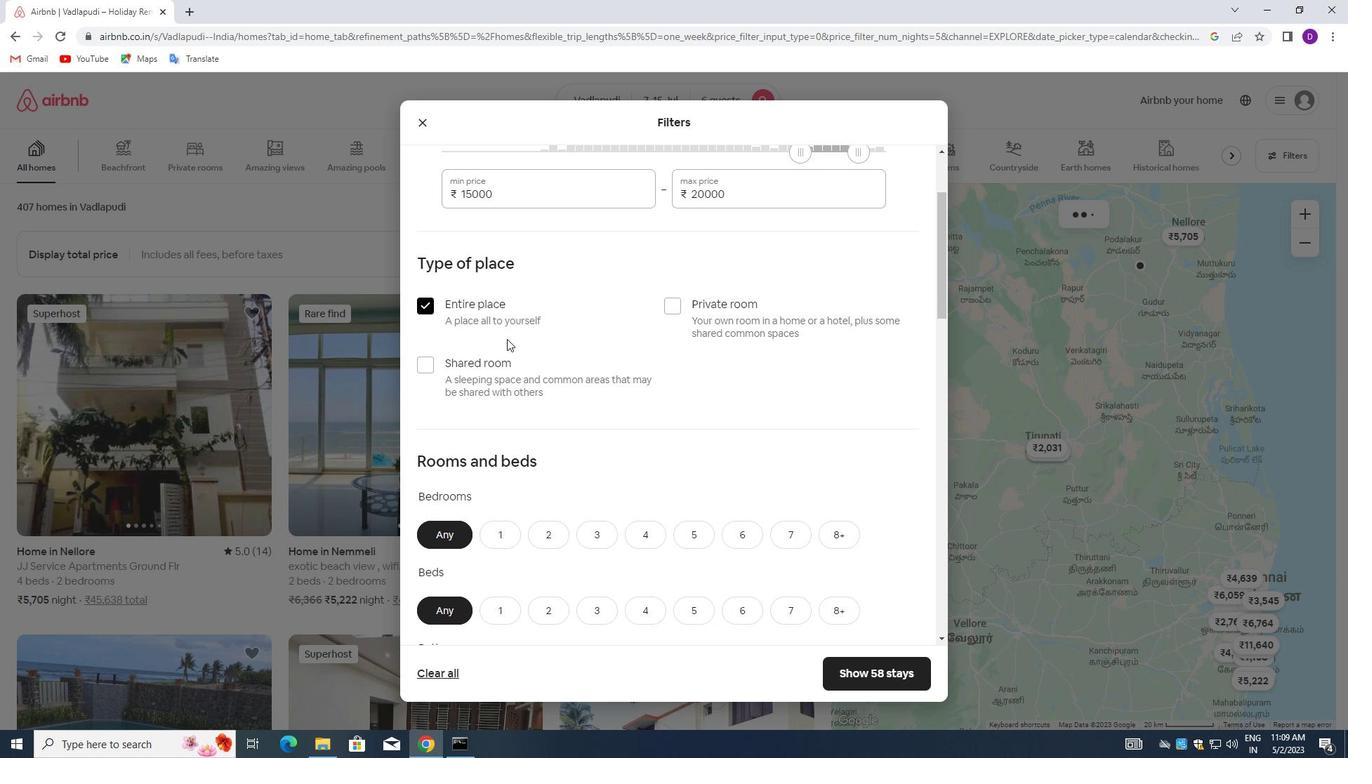 
Action: Mouse moved to (566, 372)
Screenshot: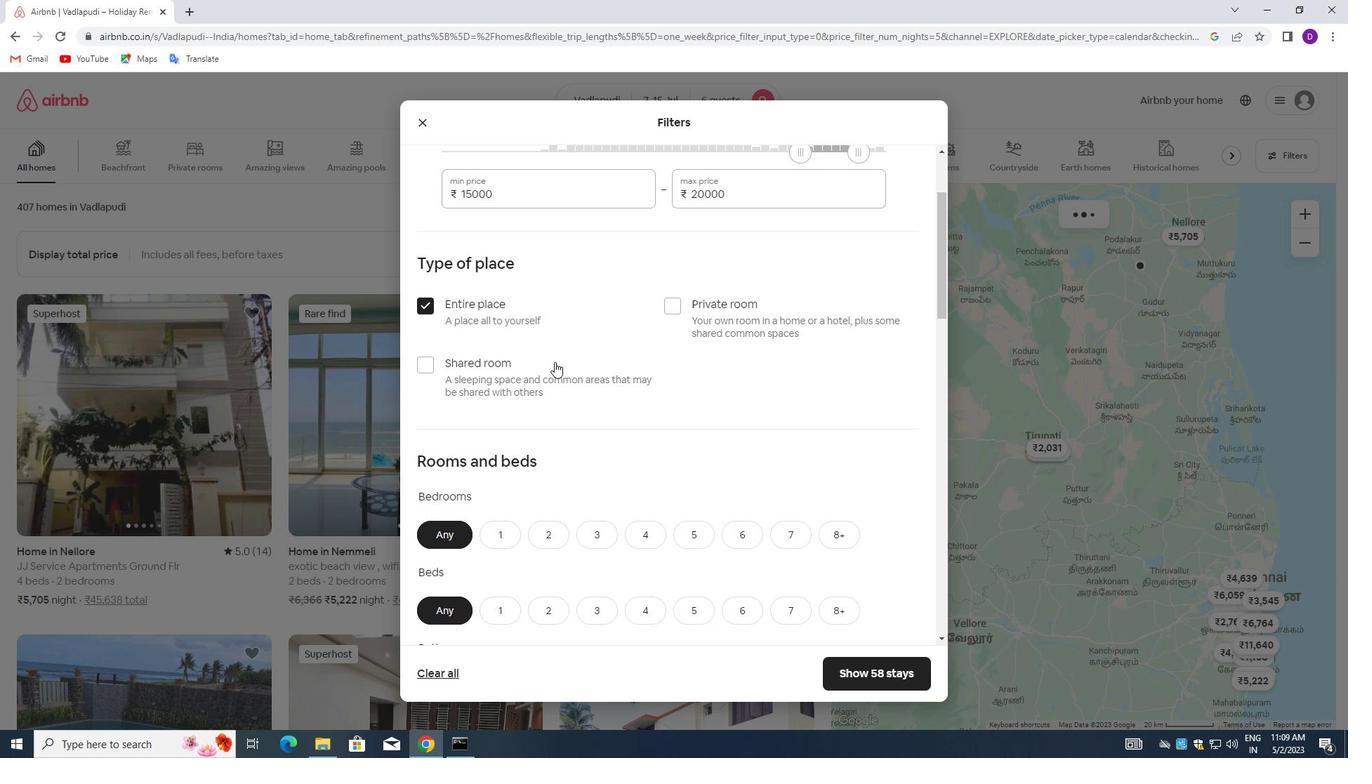 
Action: Mouse scrolled (566, 371) with delta (0, 0)
Screenshot: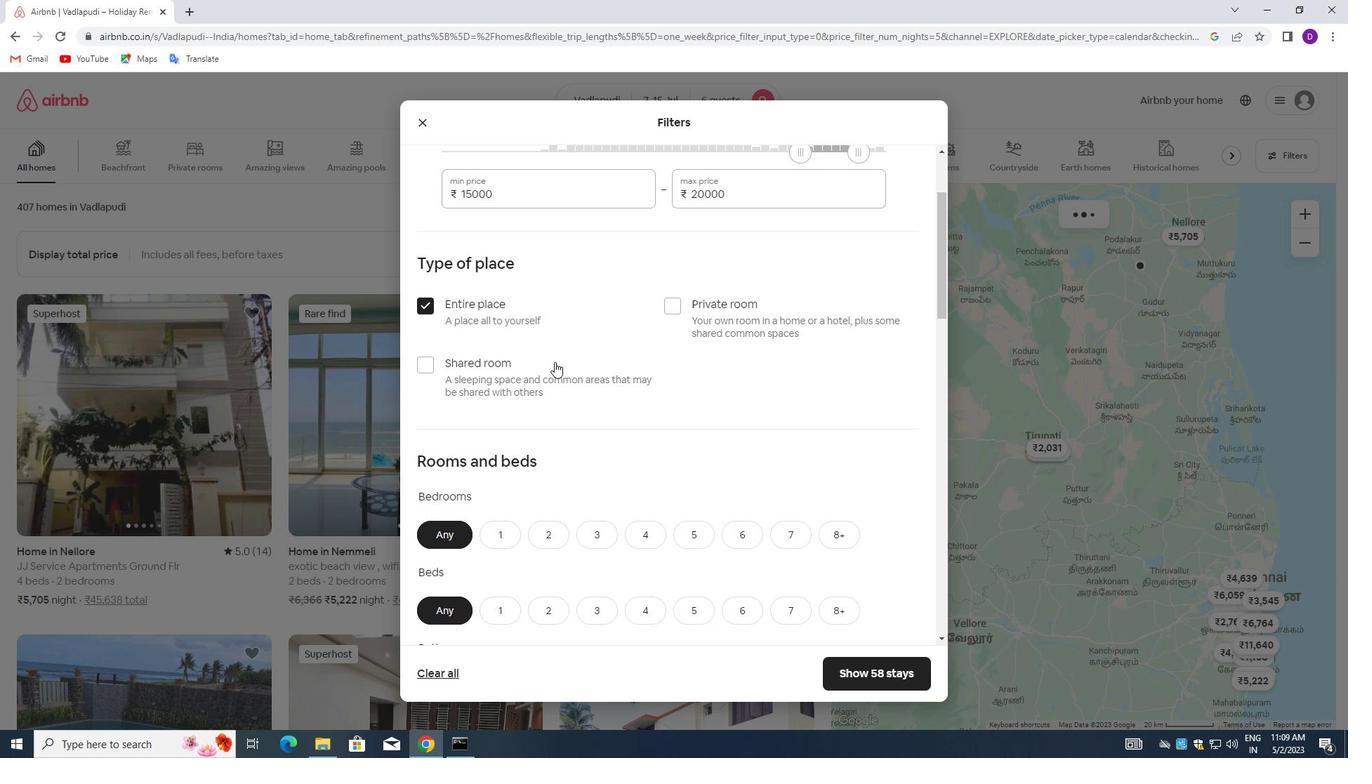 
Action: Mouse moved to (594, 398)
Screenshot: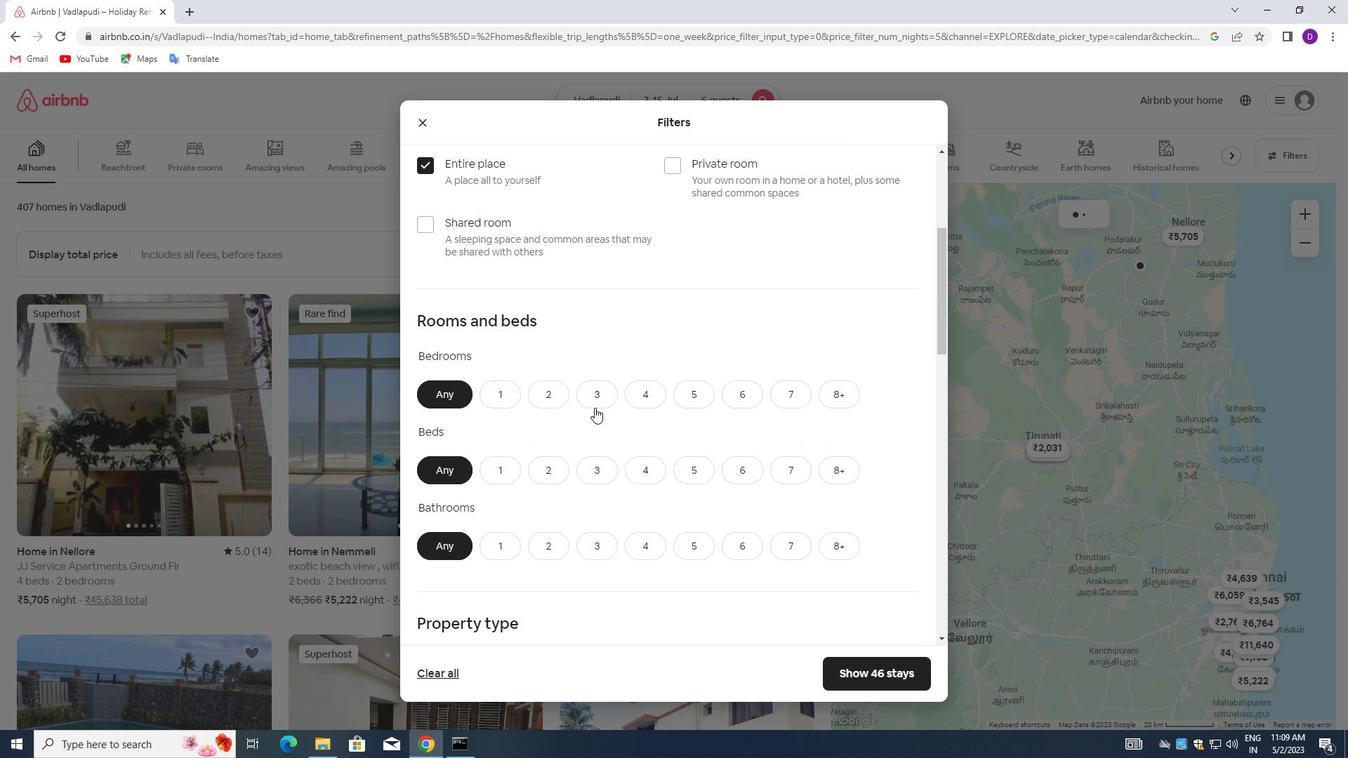 
Action: Mouse pressed left at (594, 398)
Screenshot: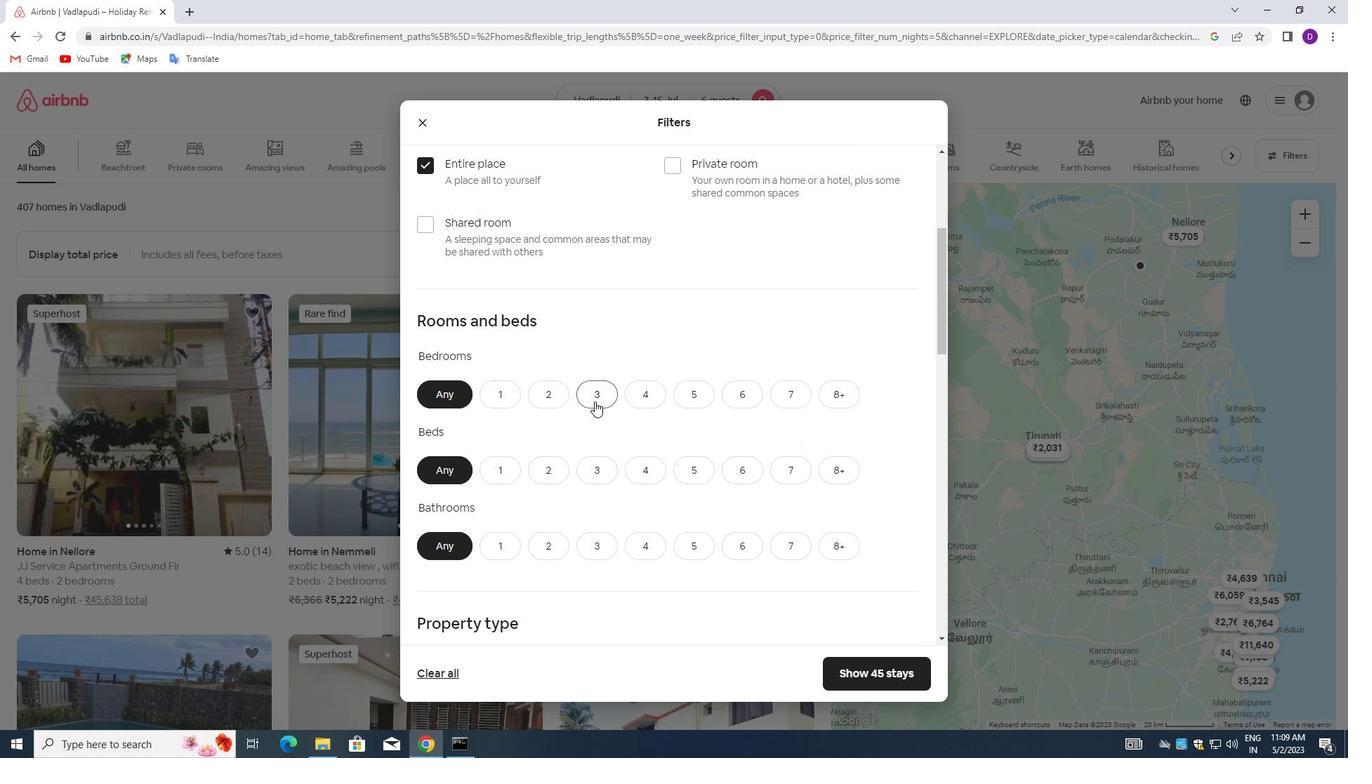 
Action: Mouse moved to (592, 484)
Screenshot: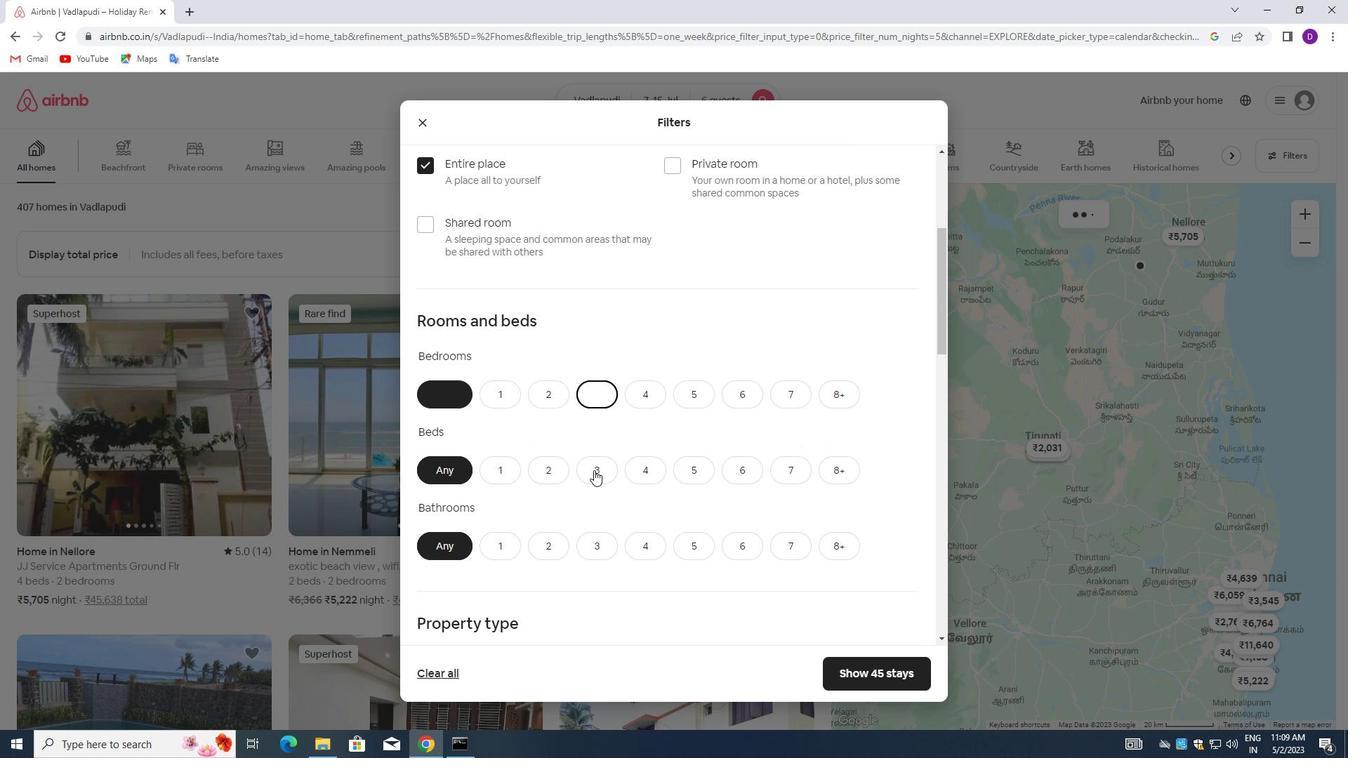 
Action: Mouse pressed left at (592, 484)
Screenshot: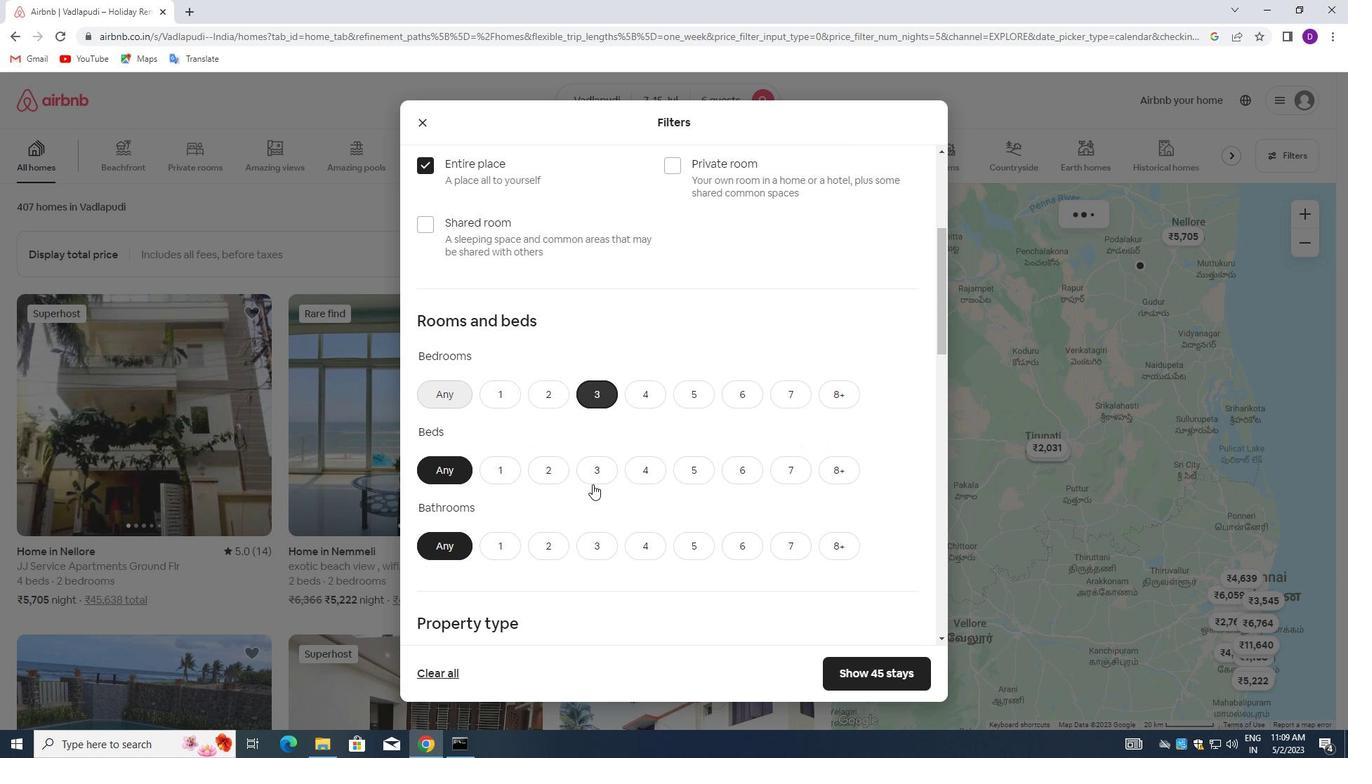 
Action: Mouse moved to (593, 462)
Screenshot: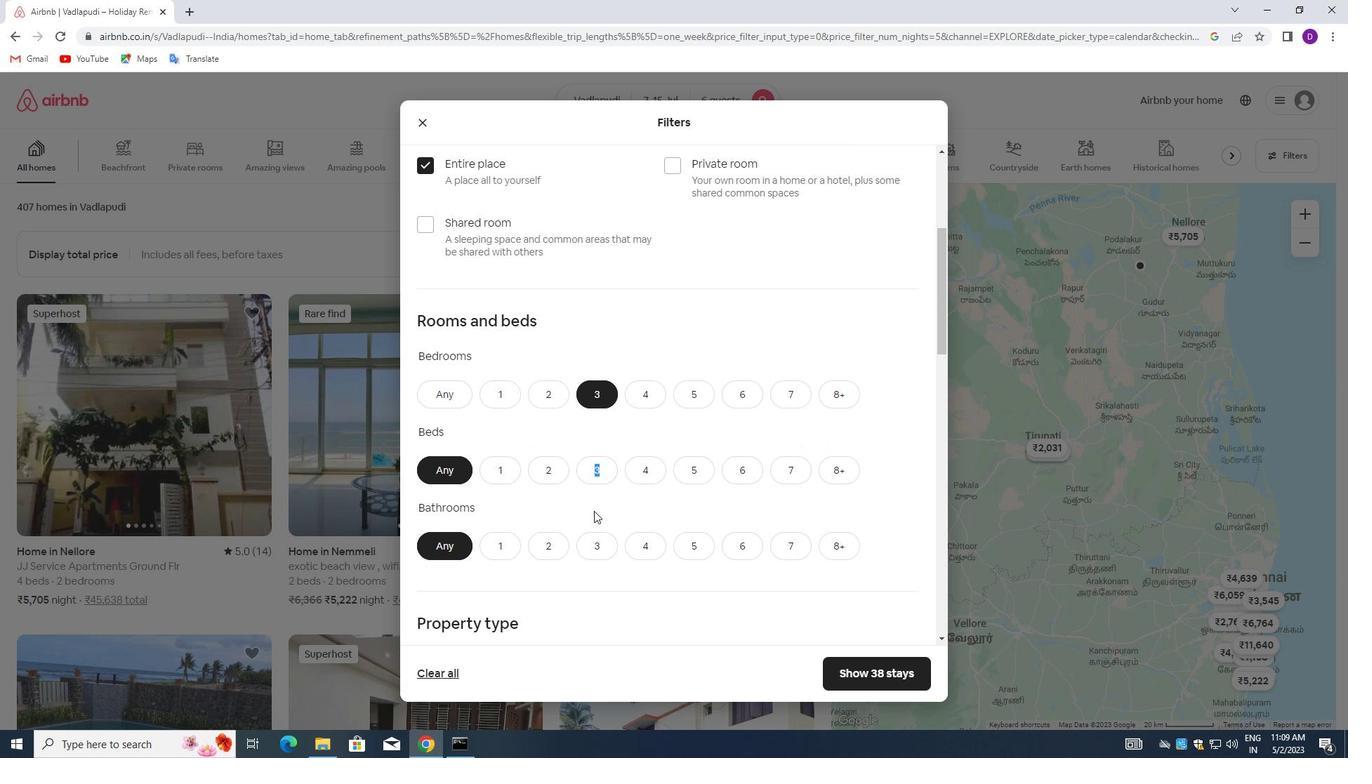 
Action: Mouse pressed left at (593, 462)
Screenshot: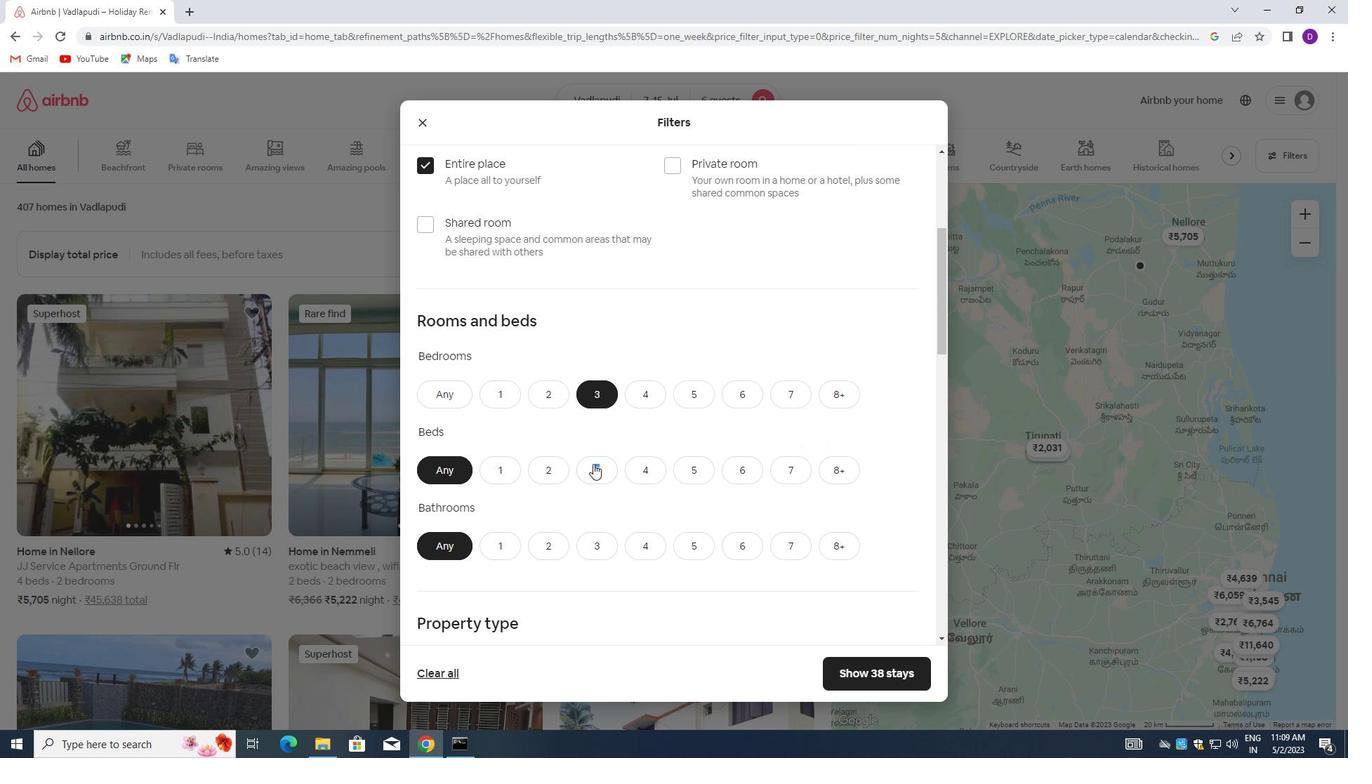 
Action: Mouse moved to (595, 545)
Screenshot: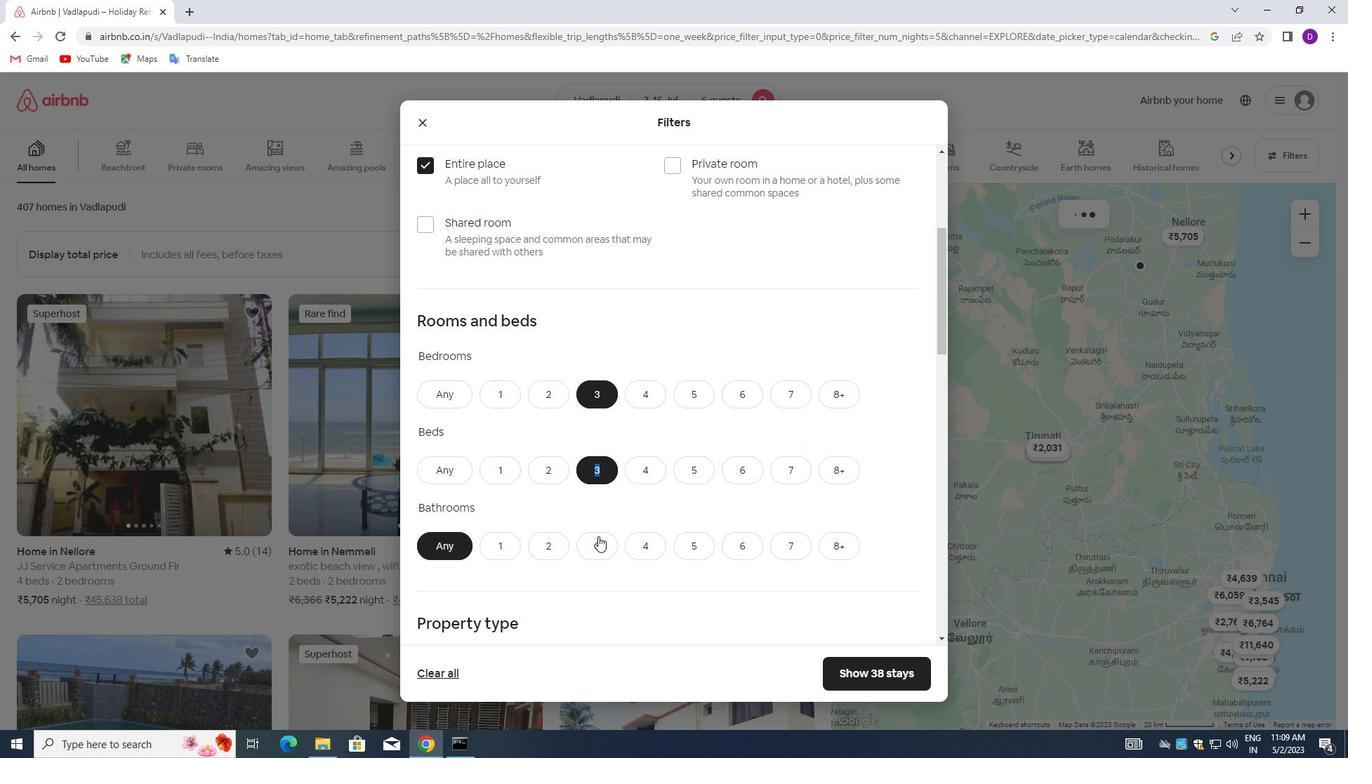 
Action: Mouse pressed left at (595, 545)
Screenshot: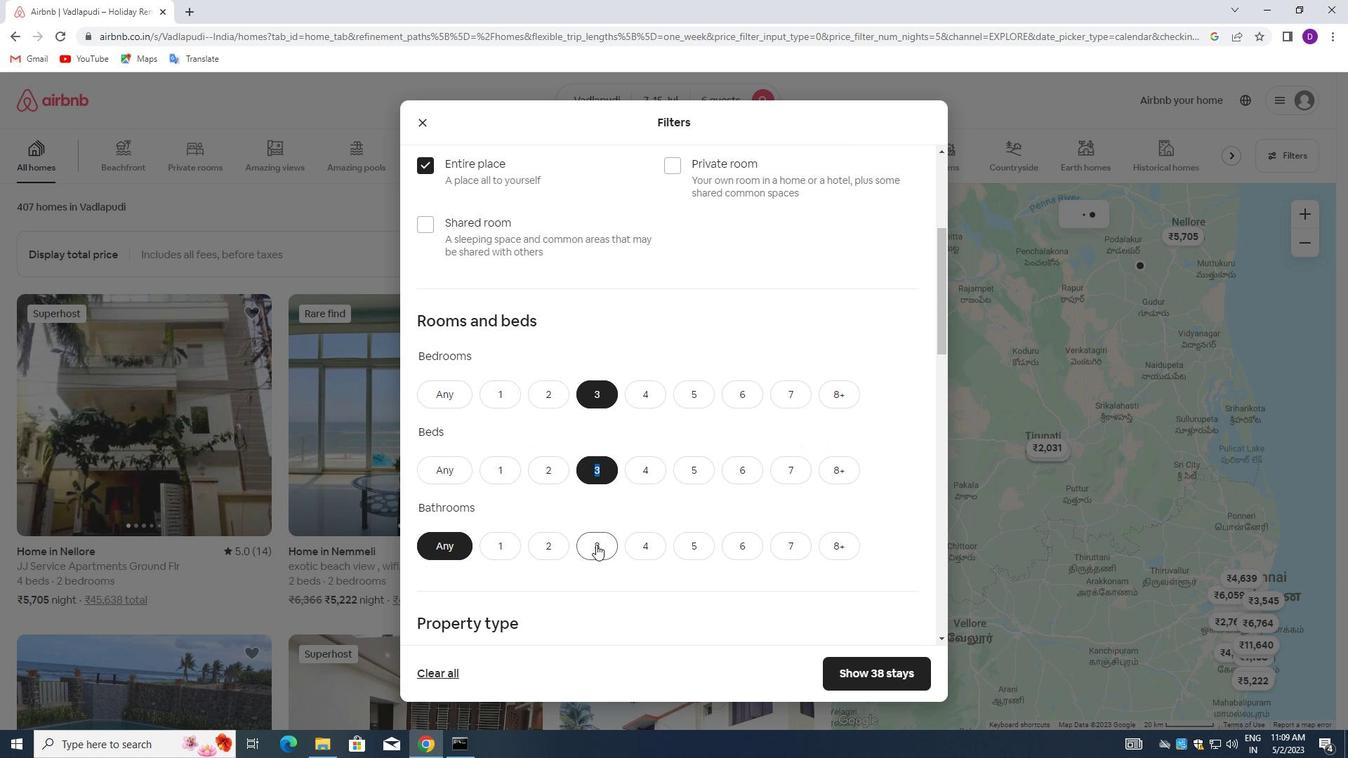 
Action: Mouse moved to (589, 489)
Screenshot: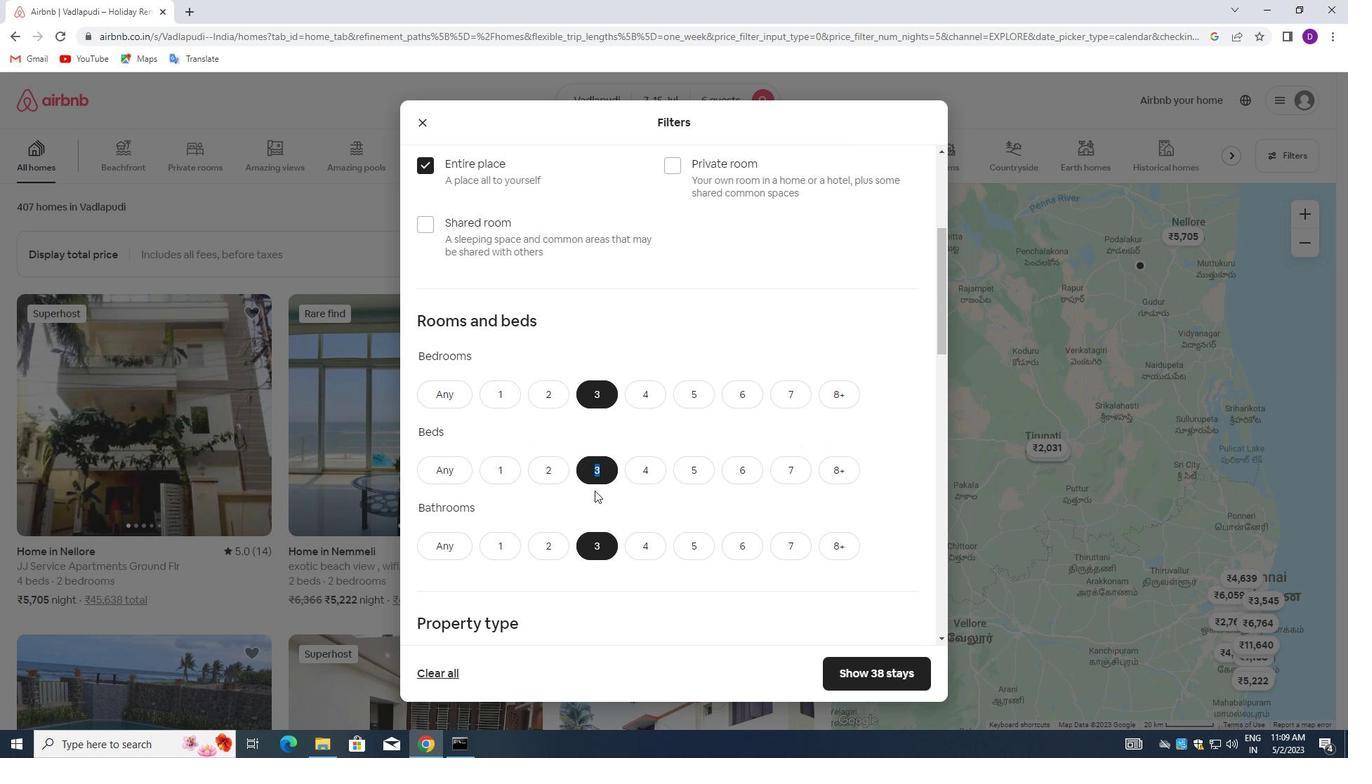 
Action: Mouse scrolled (589, 488) with delta (0, 0)
Screenshot: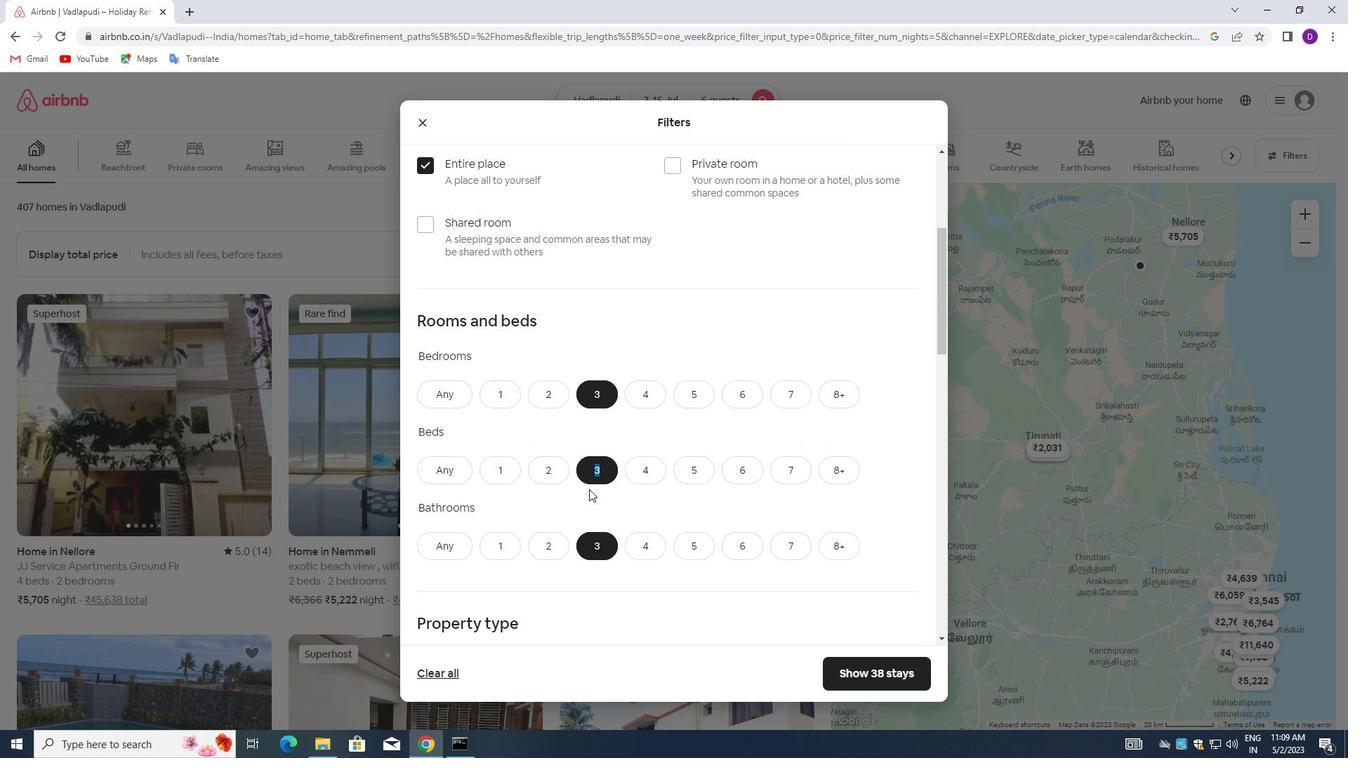
Action: Mouse scrolled (589, 488) with delta (0, 0)
Screenshot: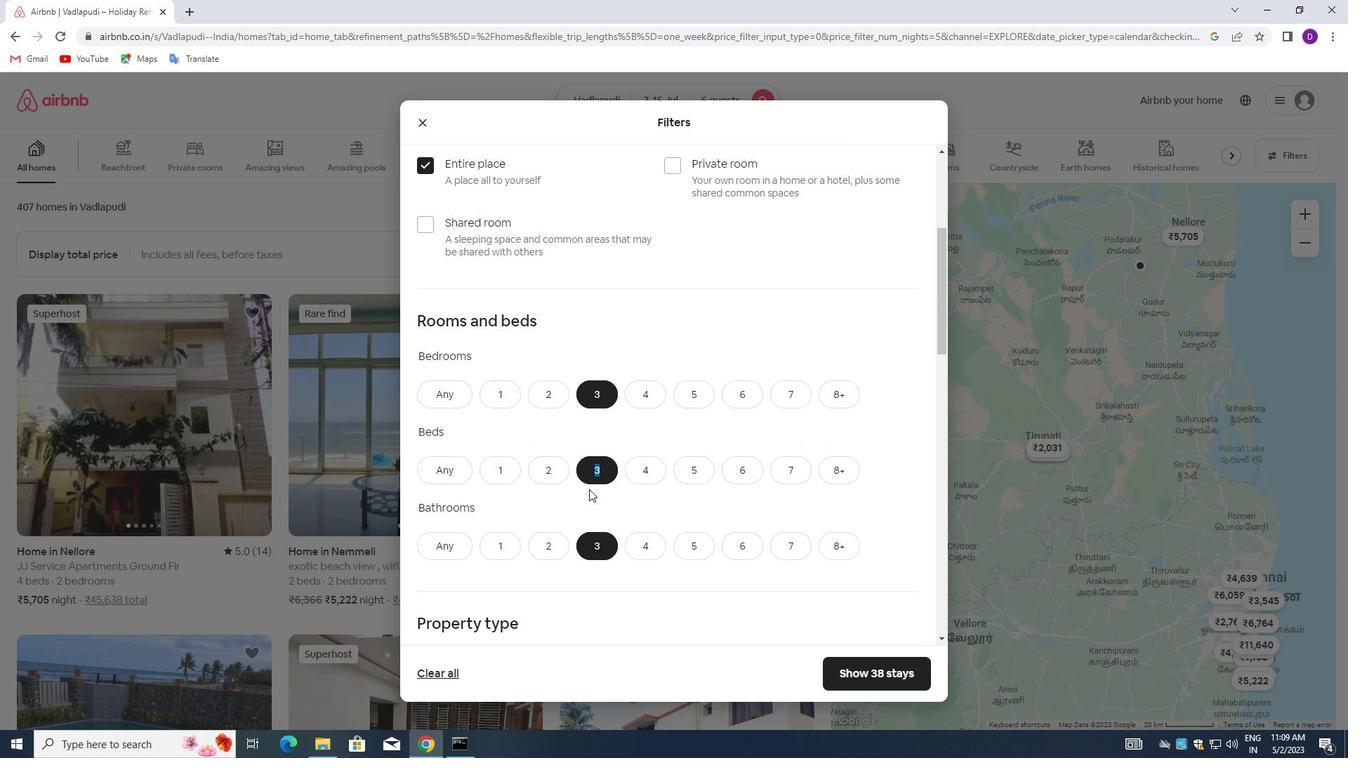 
Action: Mouse moved to (558, 444)
Screenshot: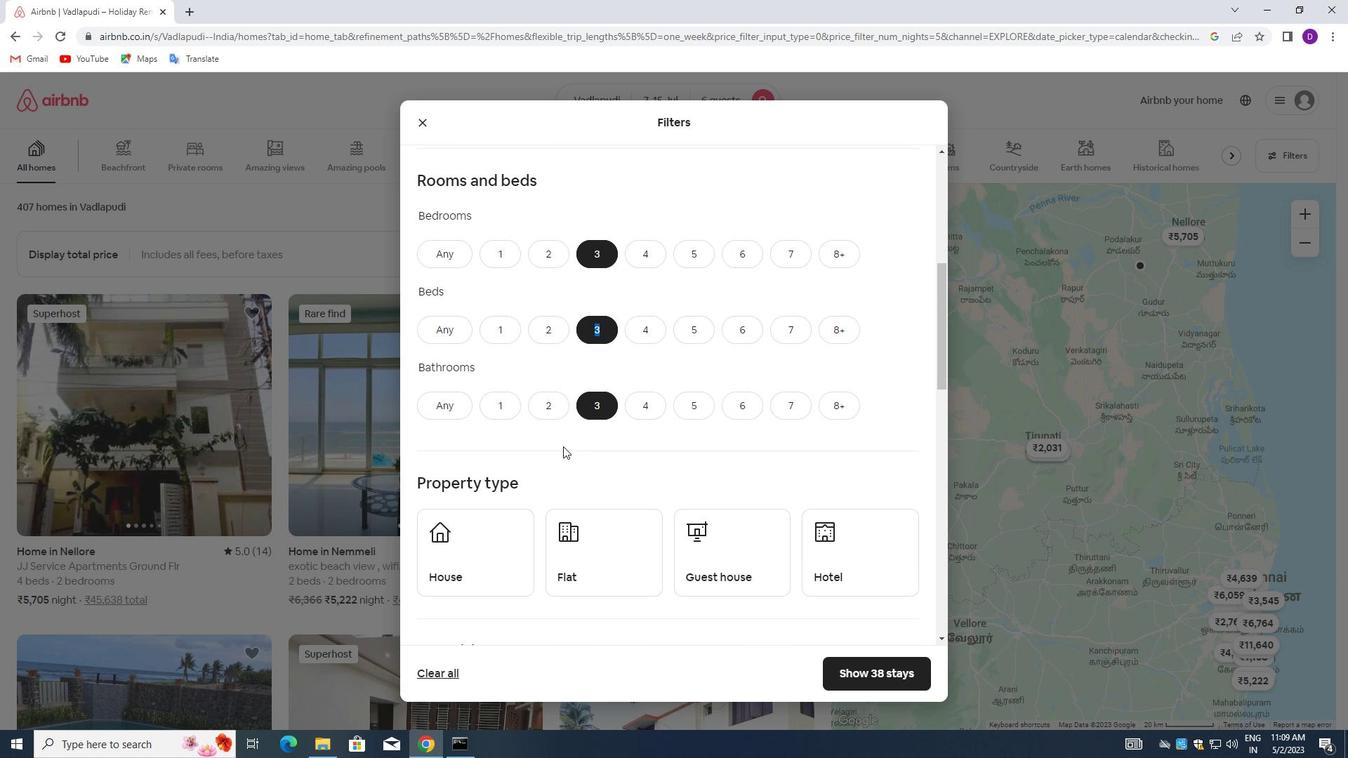 
Action: Mouse scrolled (558, 443) with delta (0, 0)
Screenshot: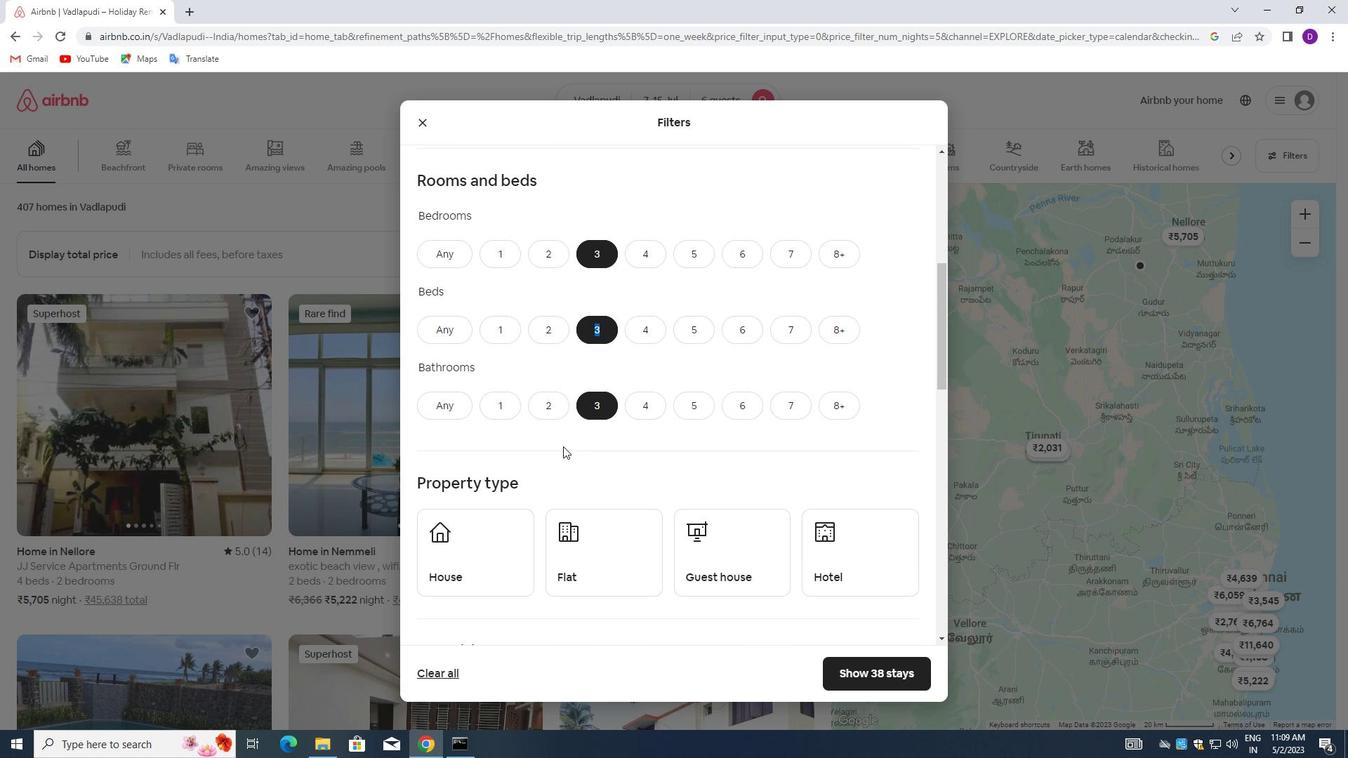
Action: Mouse moved to (556, 443)
Screenshot: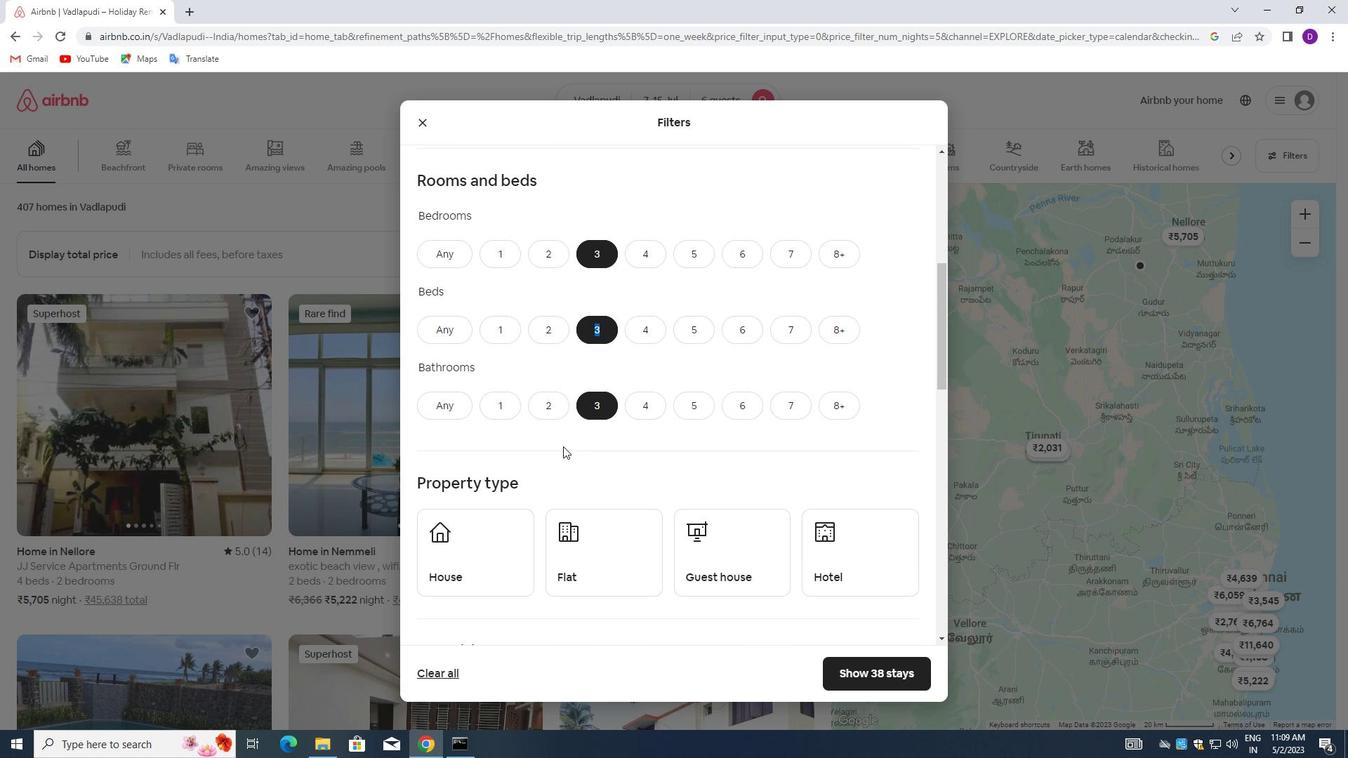
Action: Mouse scrolled (556, 443) with delta (0, 0)
Screenshot: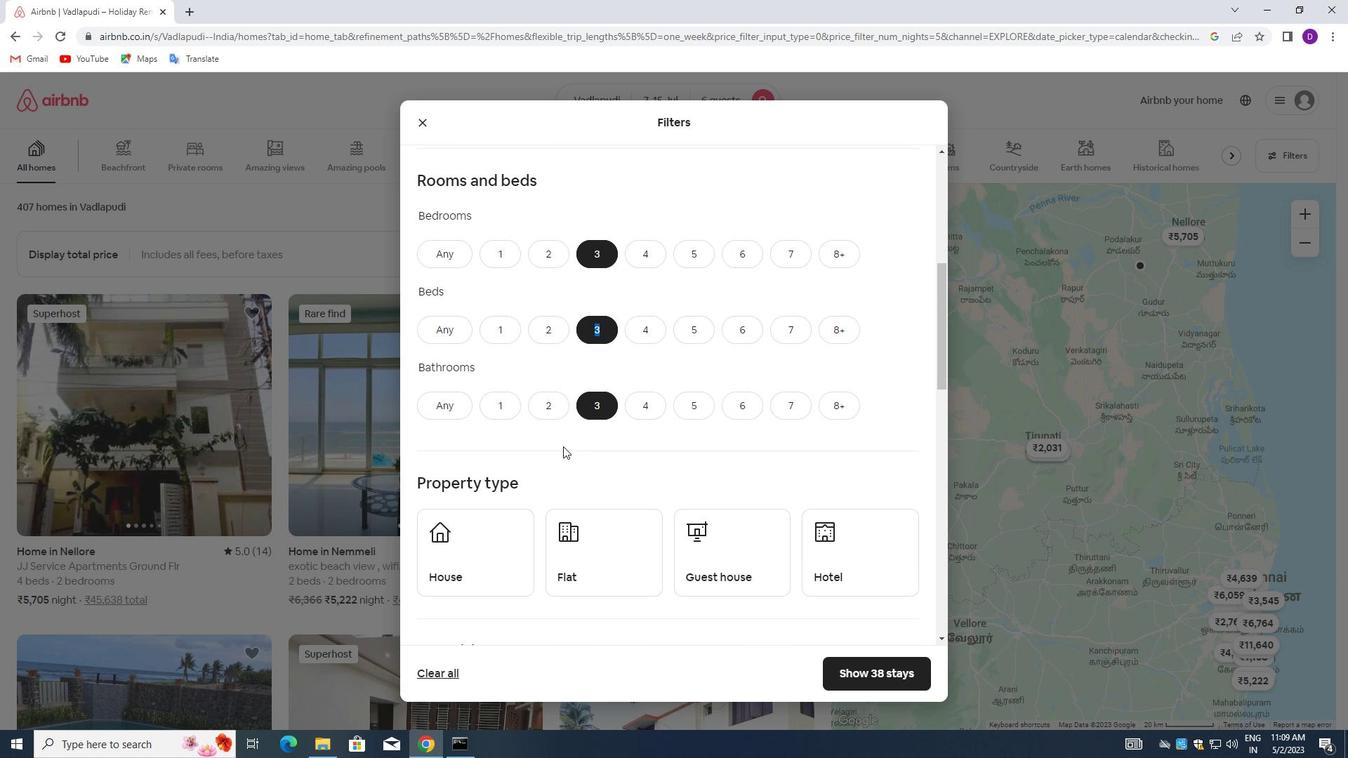 
Action: Mouse moved to (469, 422)
Screenshot: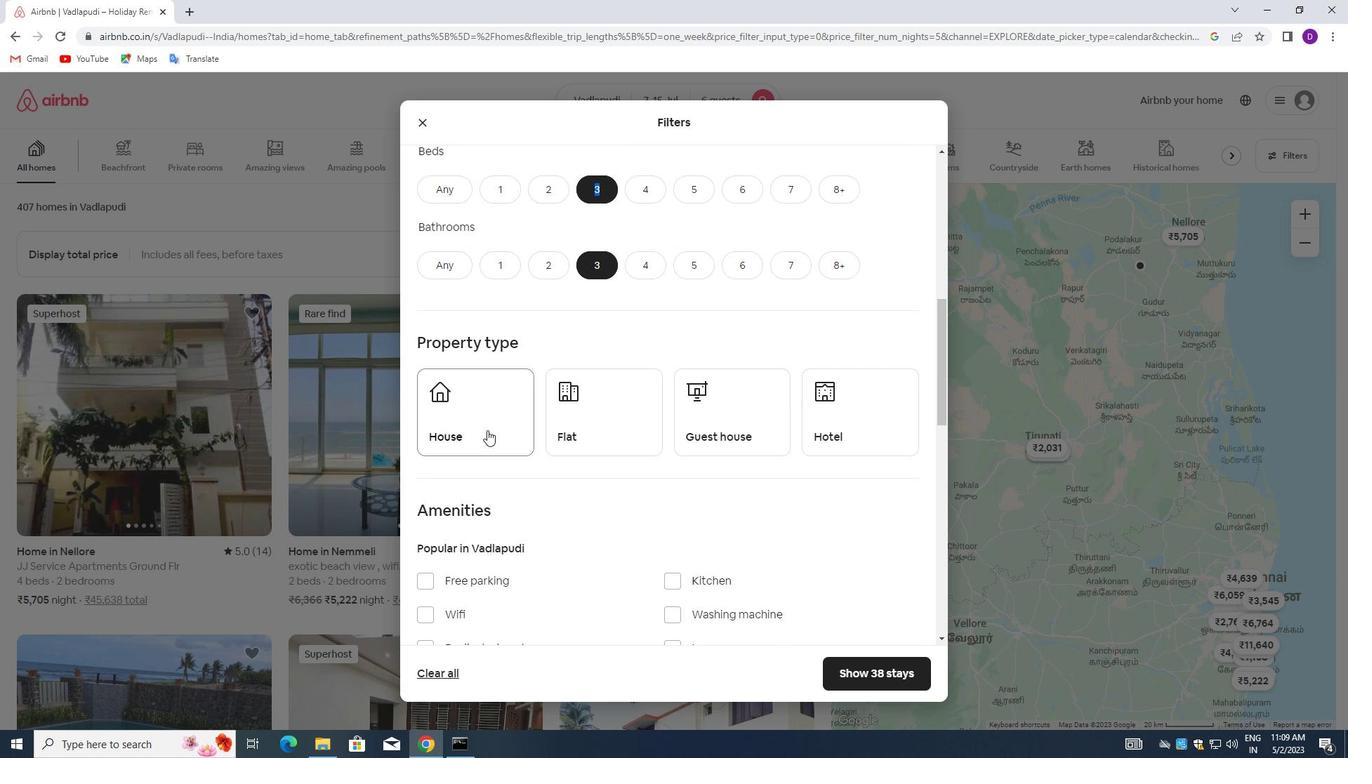 
Action: Mouse pressed left at (469, 422)
Screenshot: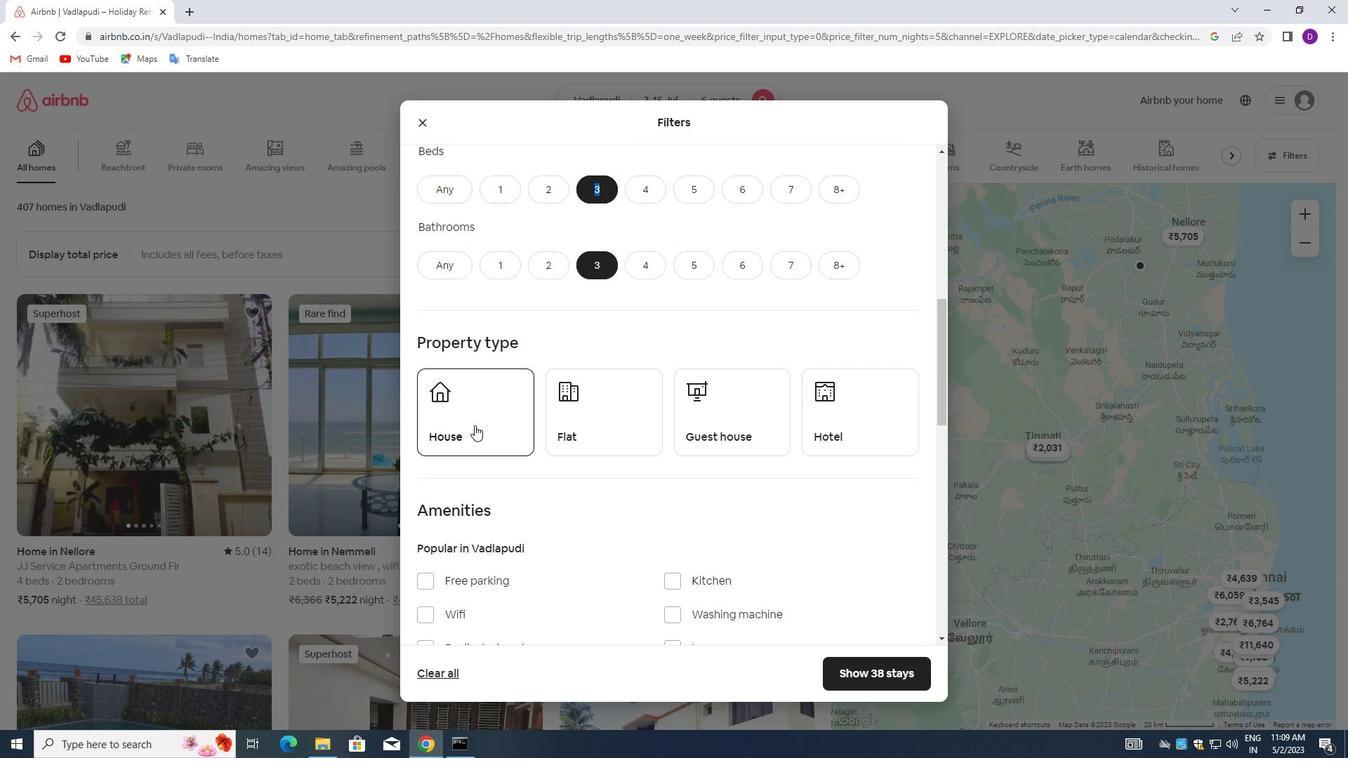 
Action: Mouse moved to (589, 425)
Screenshot: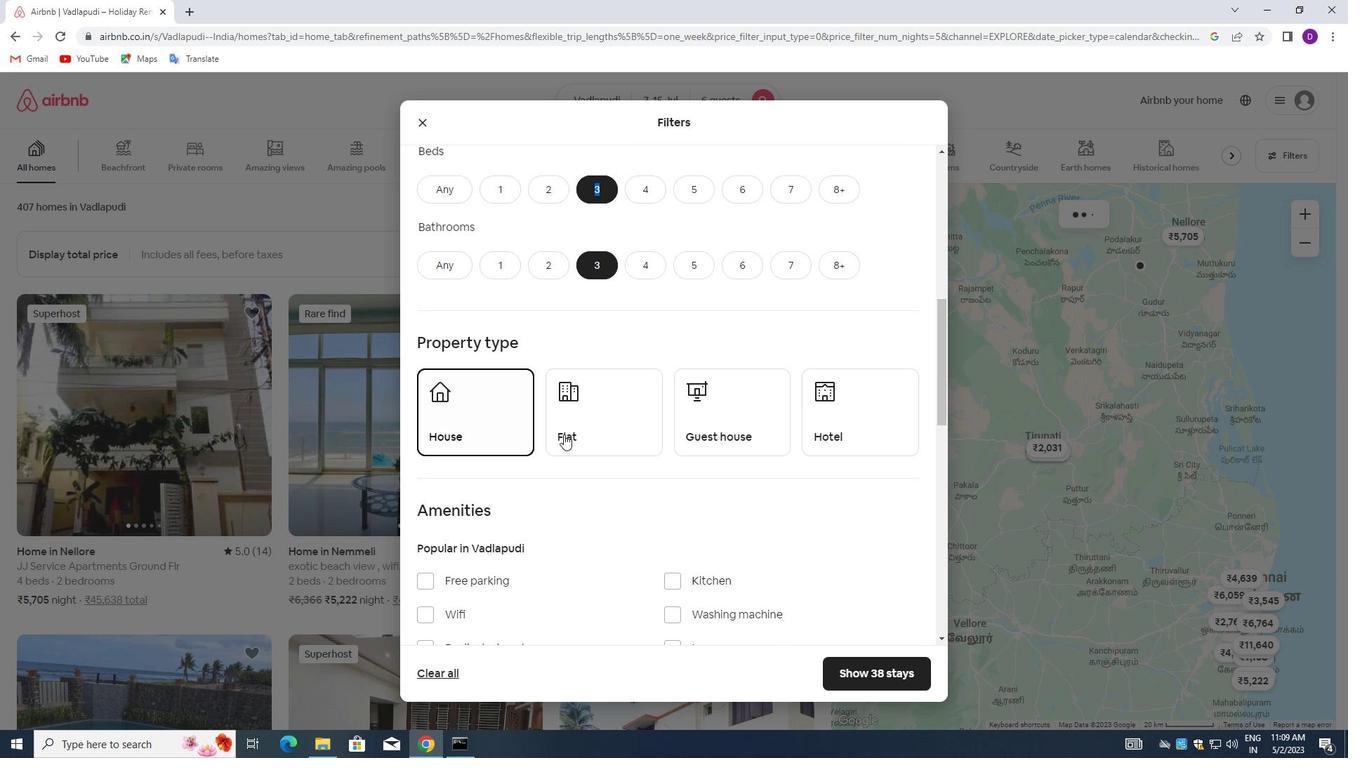
Action: Mouse pressed left at (589, 425)
Screenshot: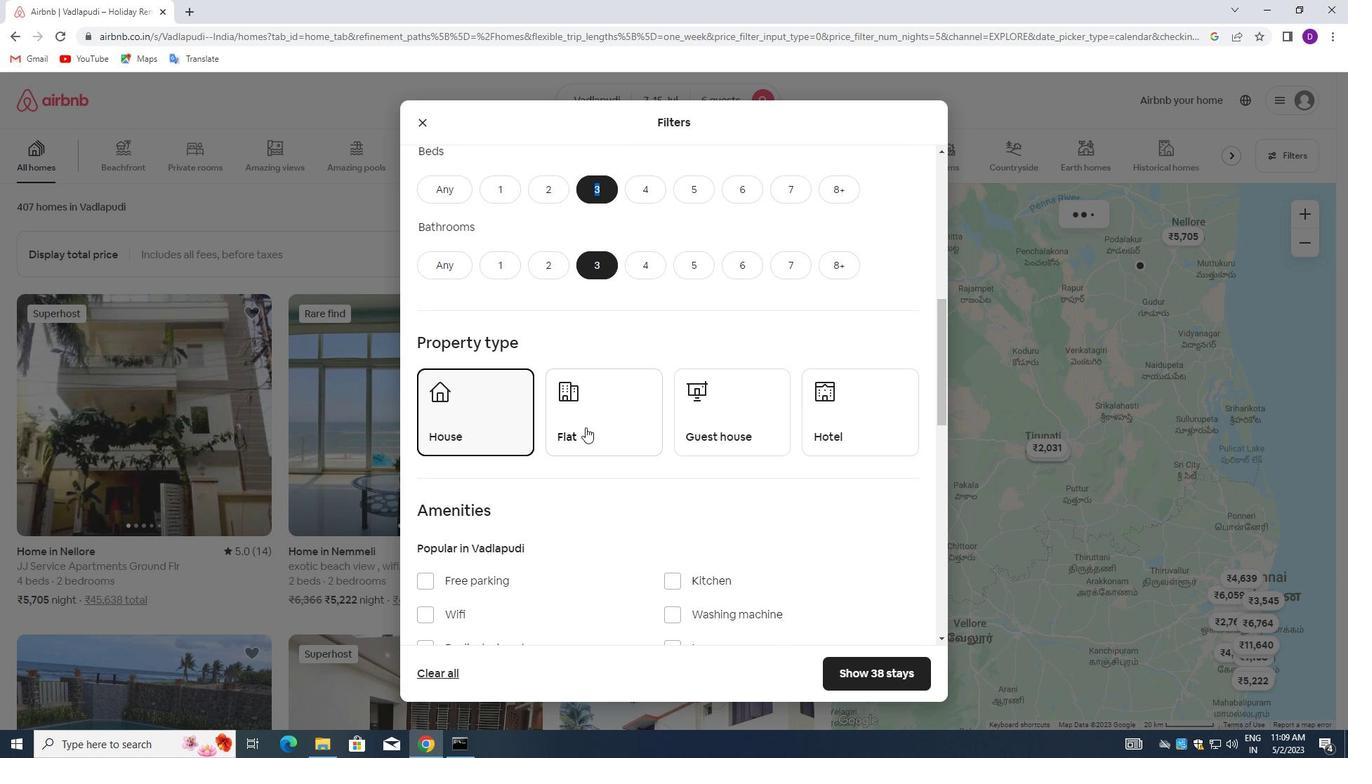 
Action: Mouse moved to (708, 417)
Screenshot: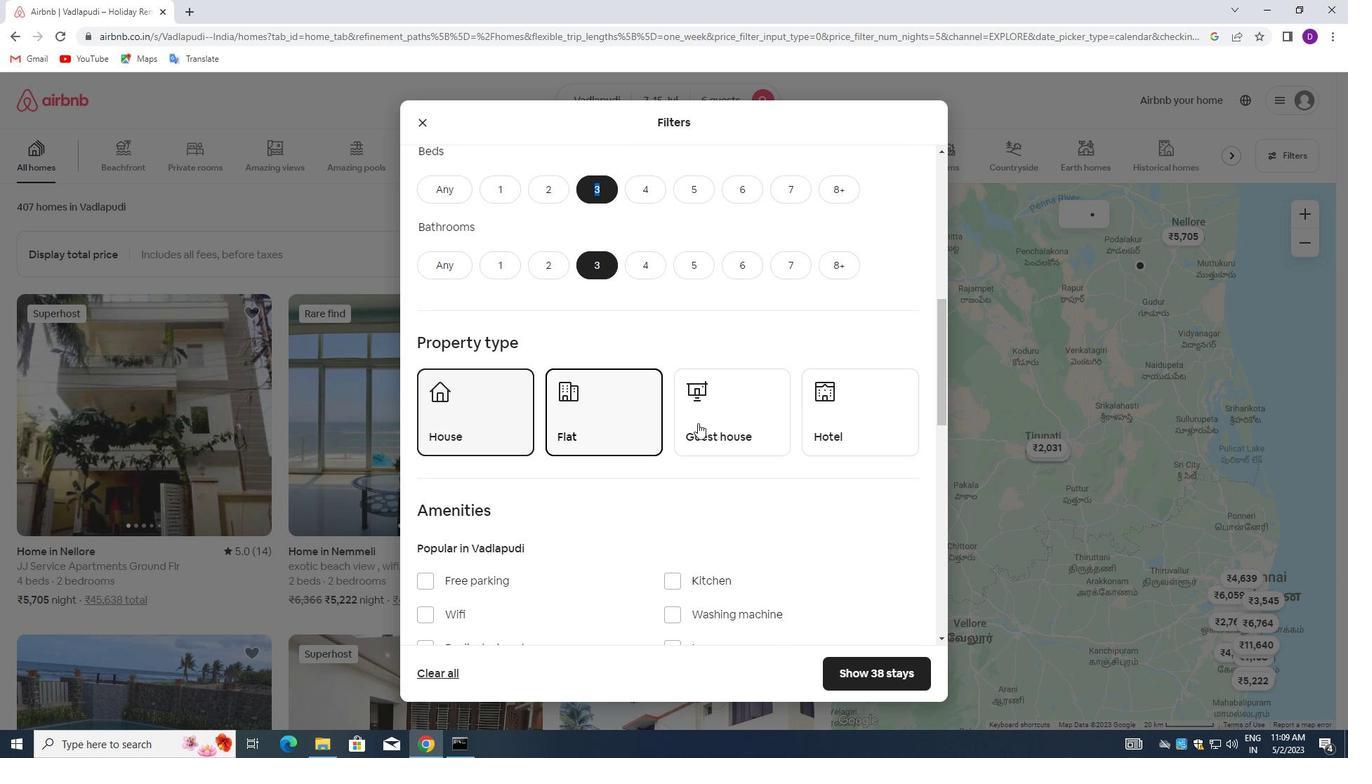 
Action: Mouse pressed left at (708, 417)
Screenshot: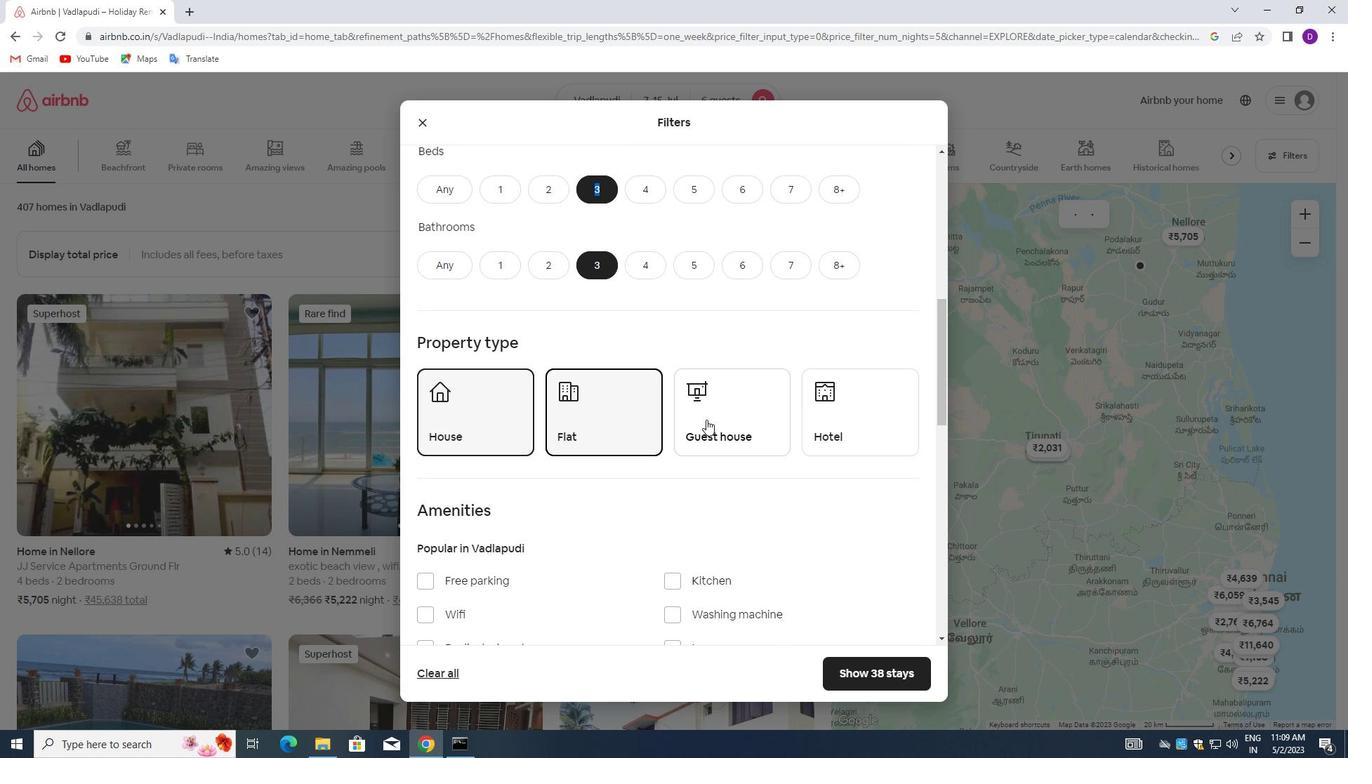 
Action: Mouse moved to (618, 441)
Screenshot: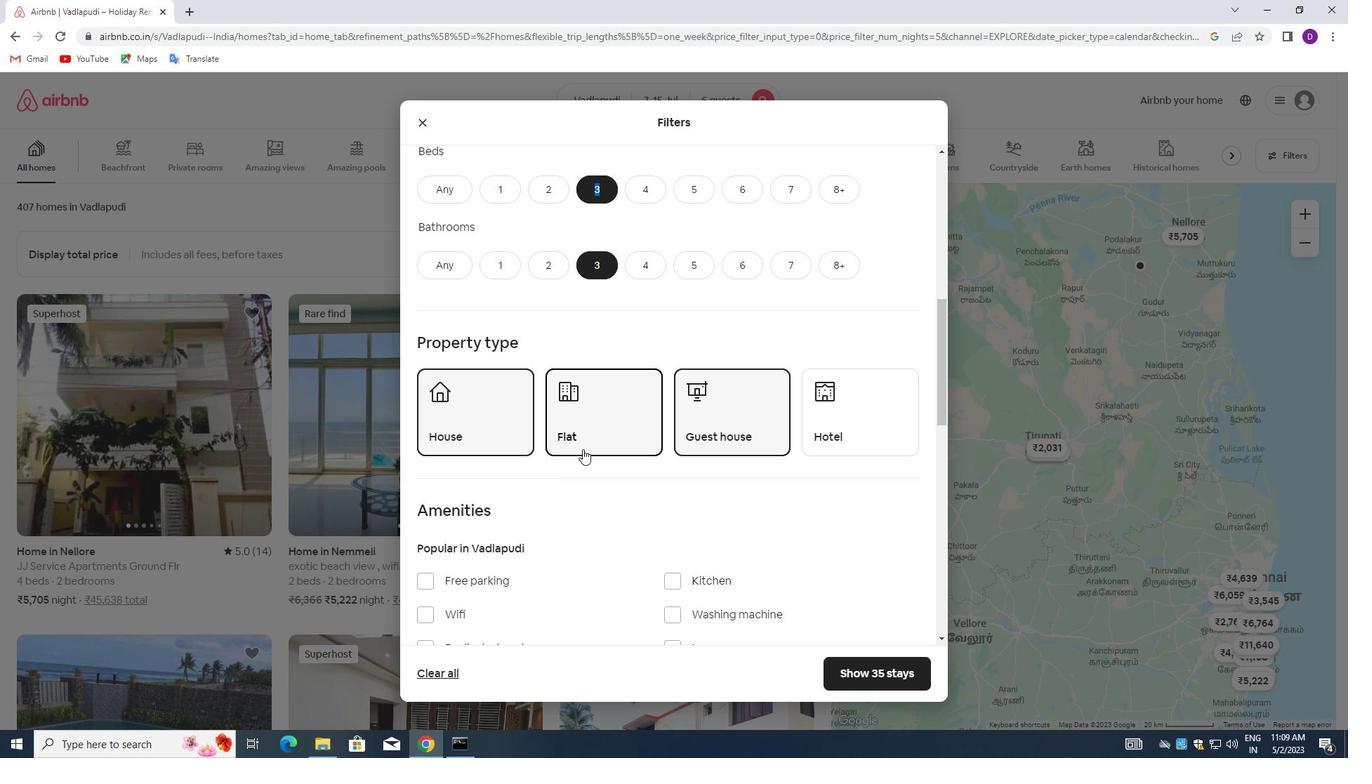 
Action: Mouse scrolled (618, 440) with delta (0, 0)
Screenshot: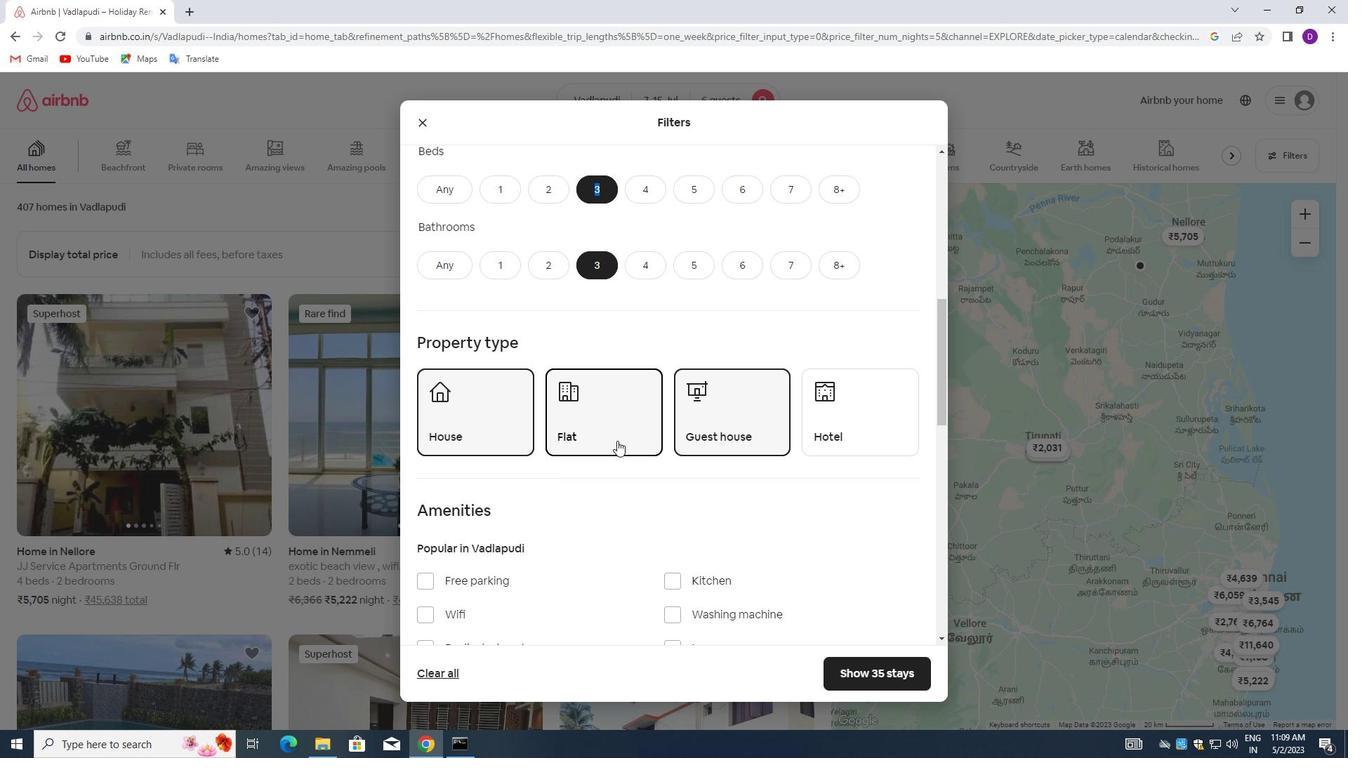 
Action: Mouse scrolled (618, 440) with delta (0, 0)
Screenshot: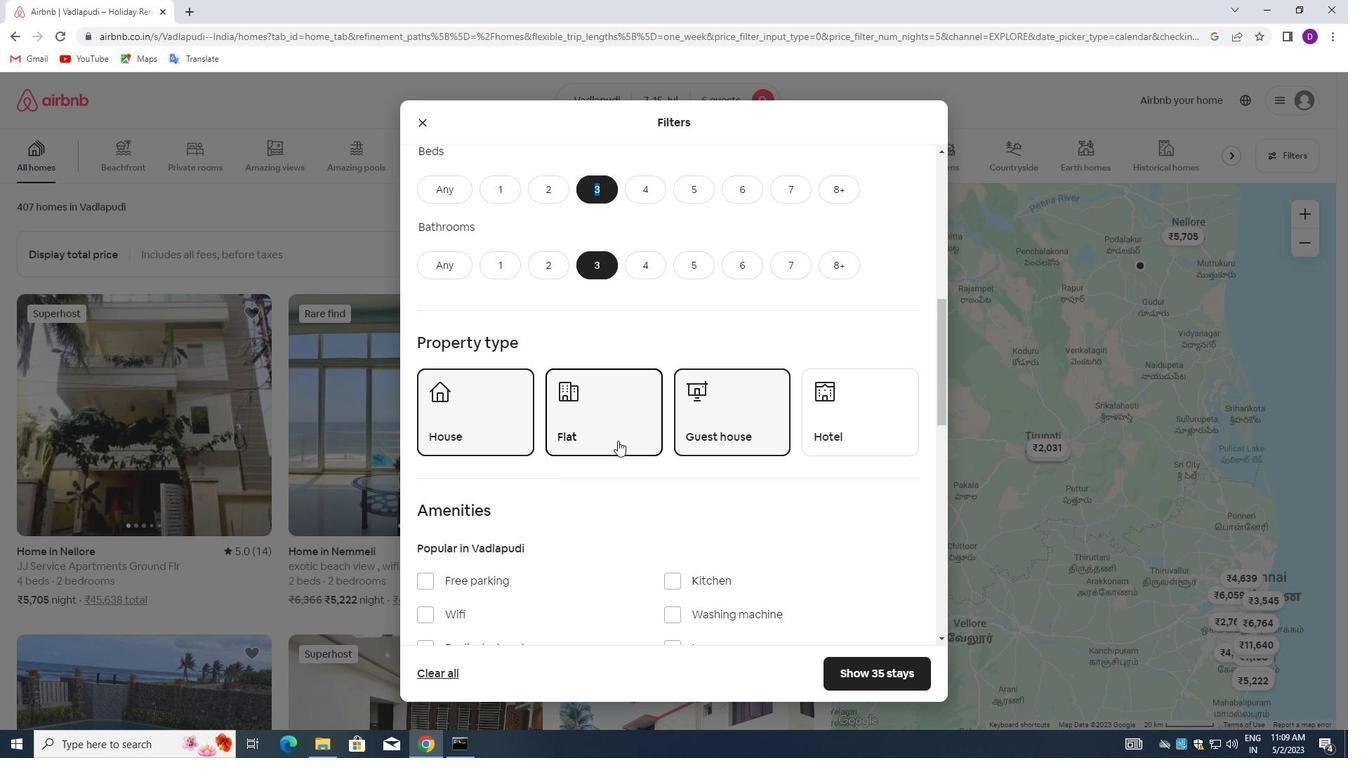 
Action: Mouse moved to (676, 414)
Screenshot: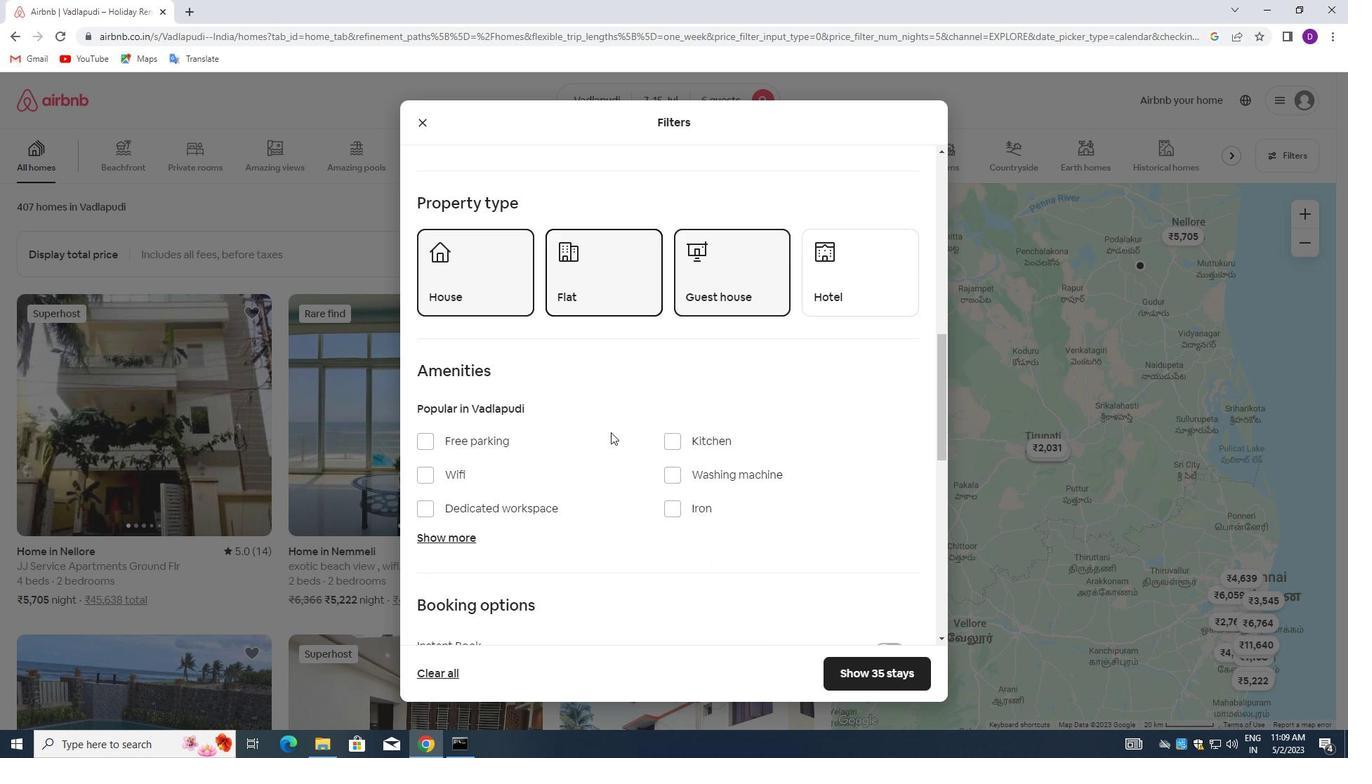 
Action: Mouse scrolled (676, 413) with delta (0, 0)
Screenshot: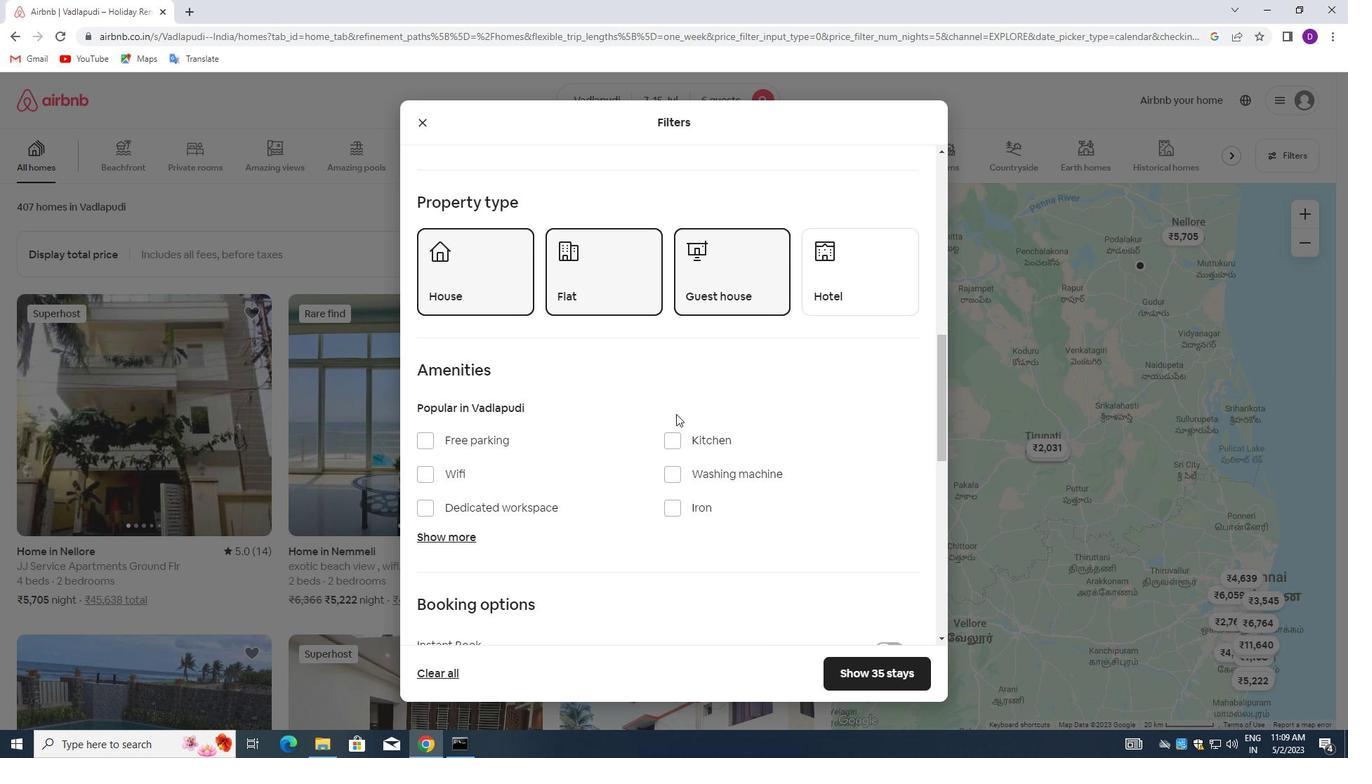 
Action: Mouse scrolled (676, 413) with delta (0, 0)
Screenshot: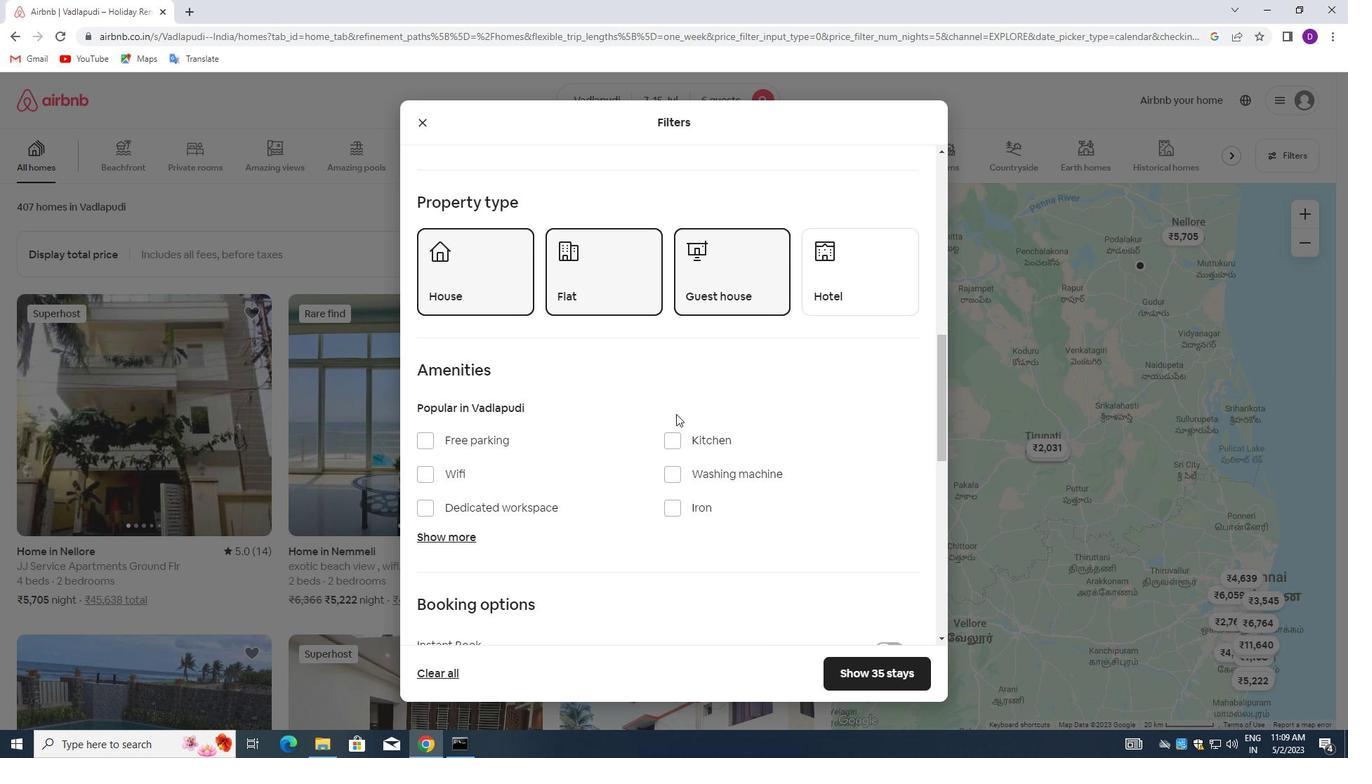 
Action: Mouse moved to (687, 332)
Screenshot: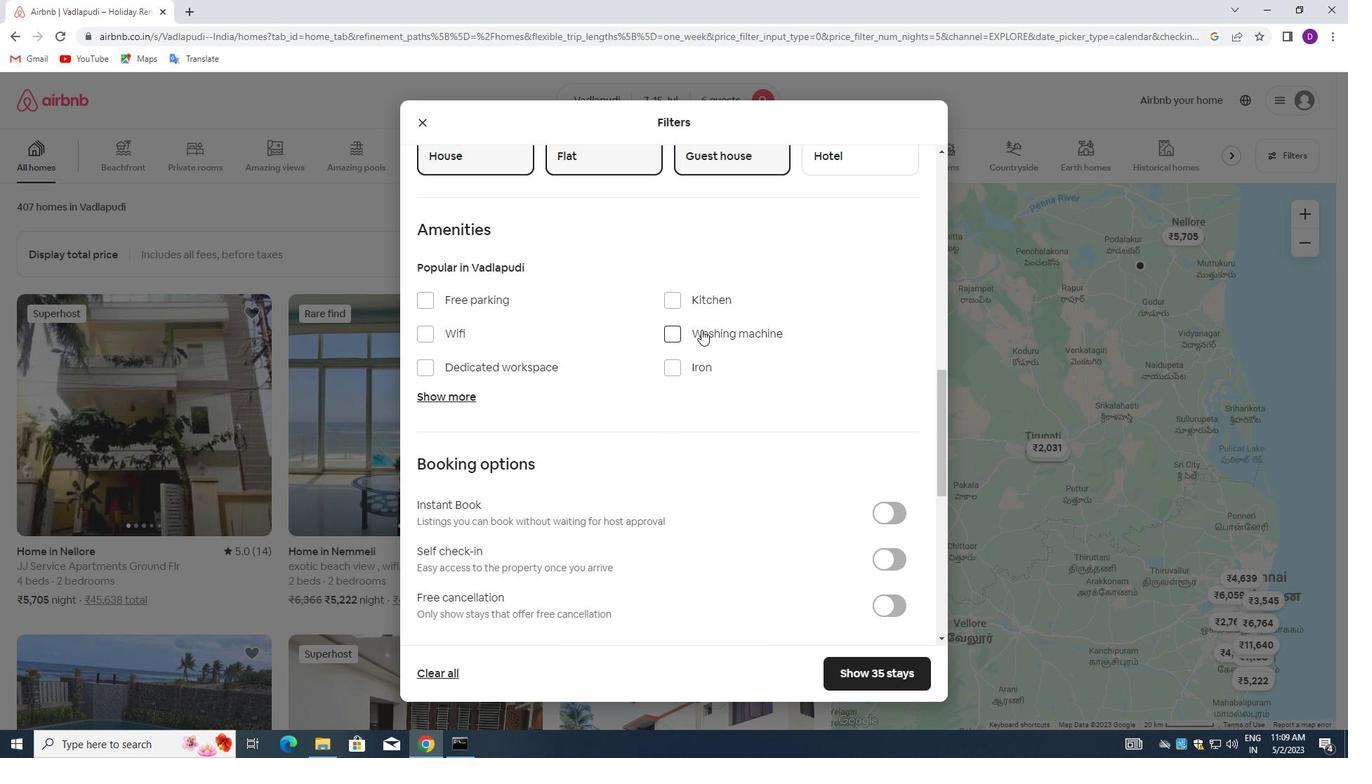 
Action: Mouse pressed left at (687, 332)
Screenshot: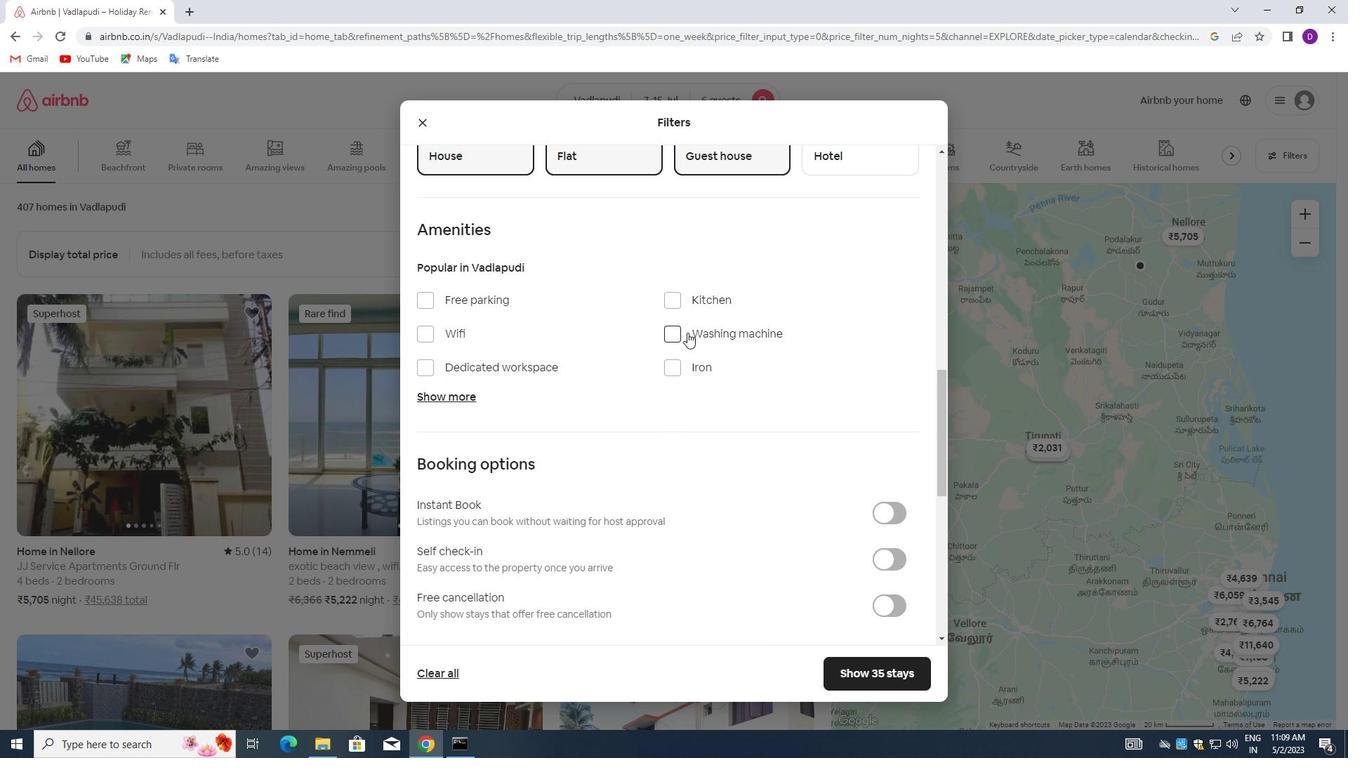 
Action: Mouse moved to (771, 447)
Screenshot: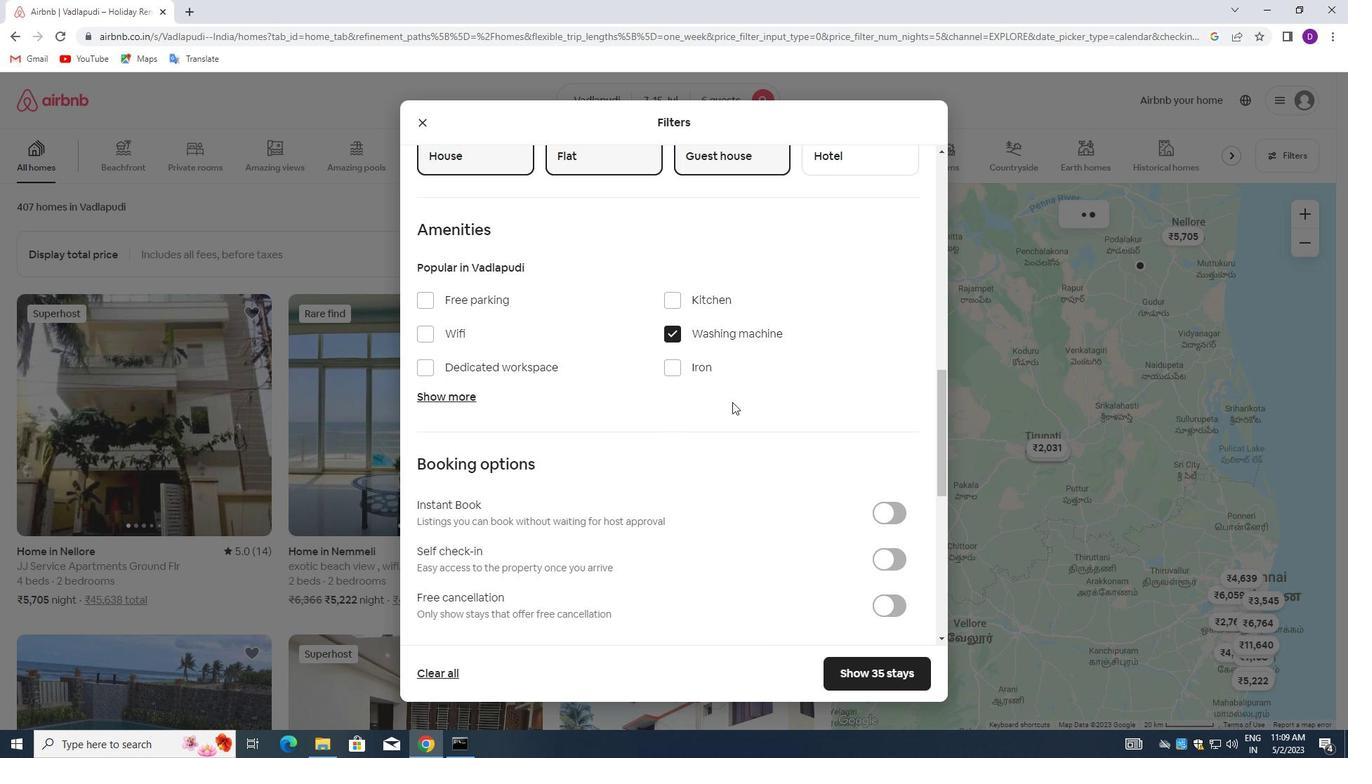 
Action: Mouse scrolled (771, 446) with delta (0, 0)
Screenshot: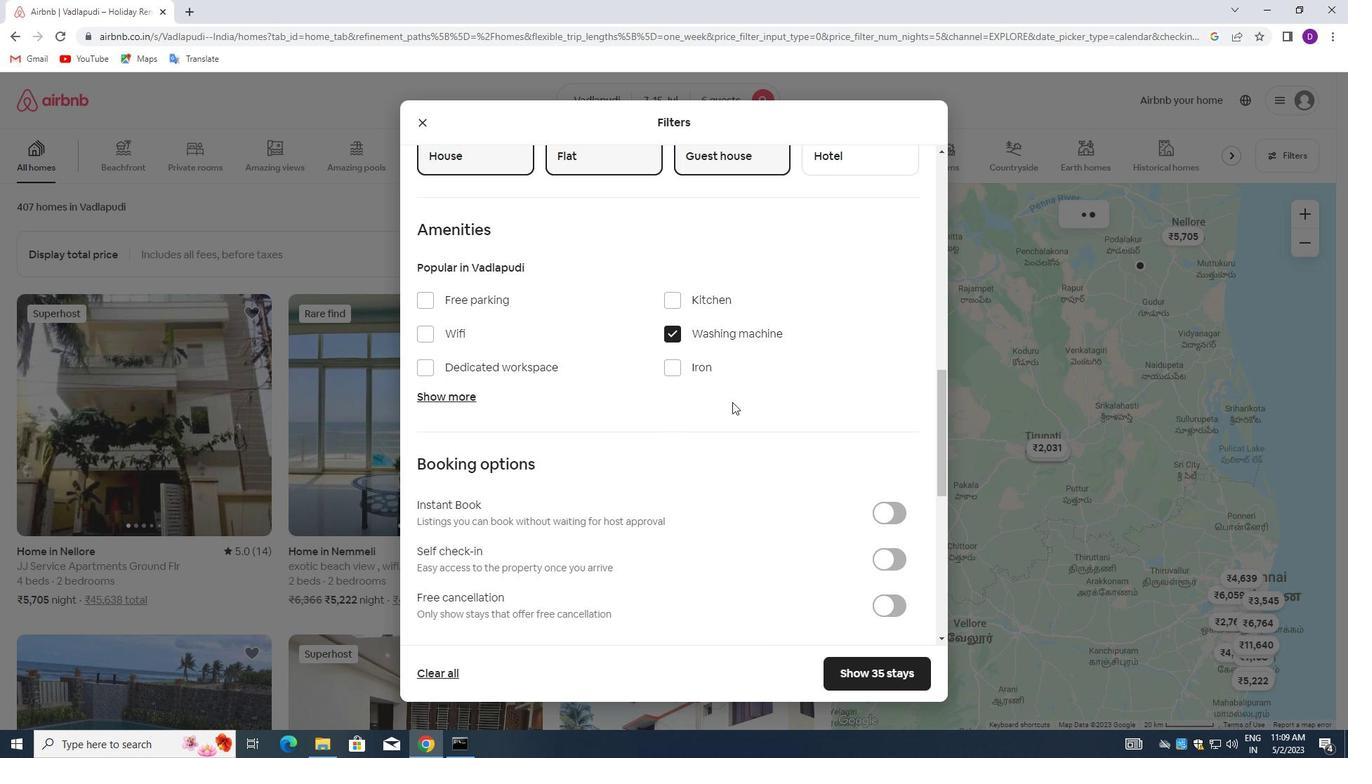 
Action: Mouse moved to (773, 451)
Screenshot: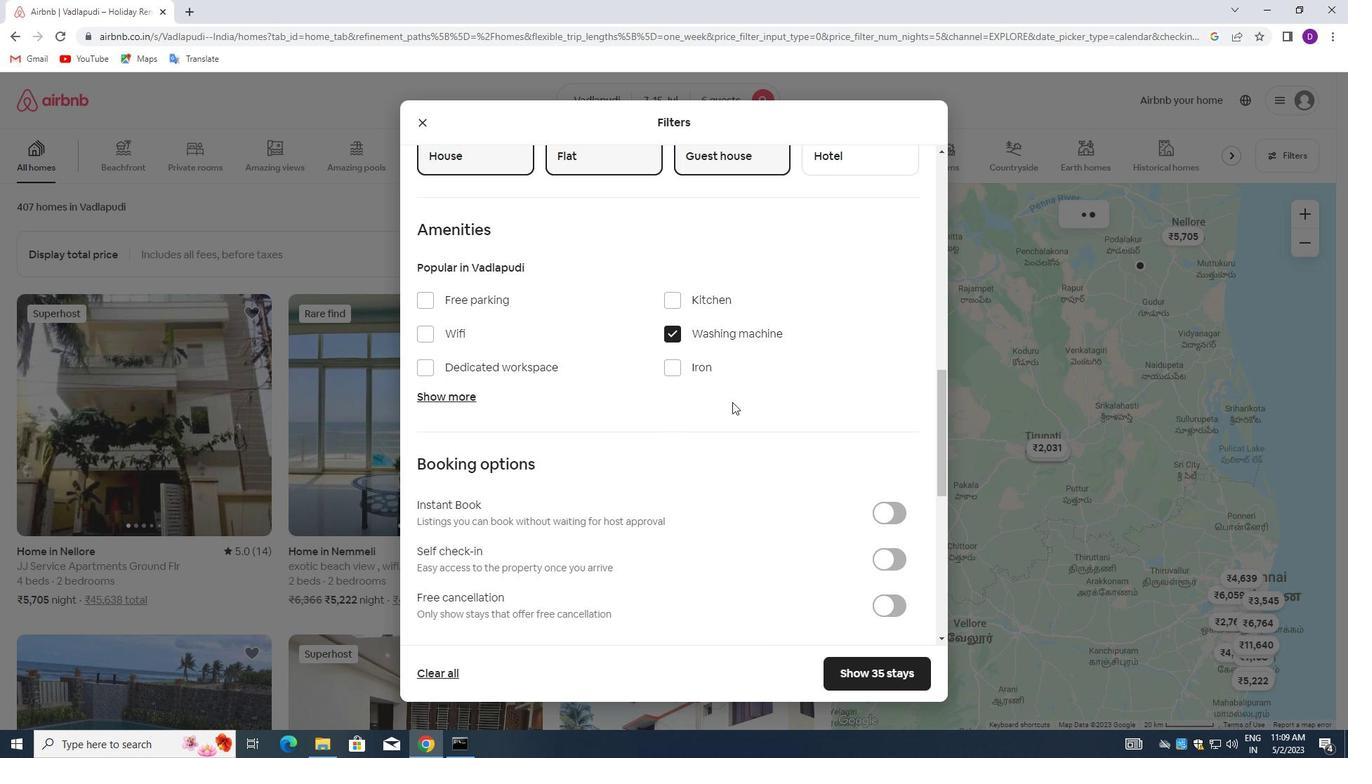 
Action: Mouse scrolled (773, 450) with delta (0, 0)
Screenshot: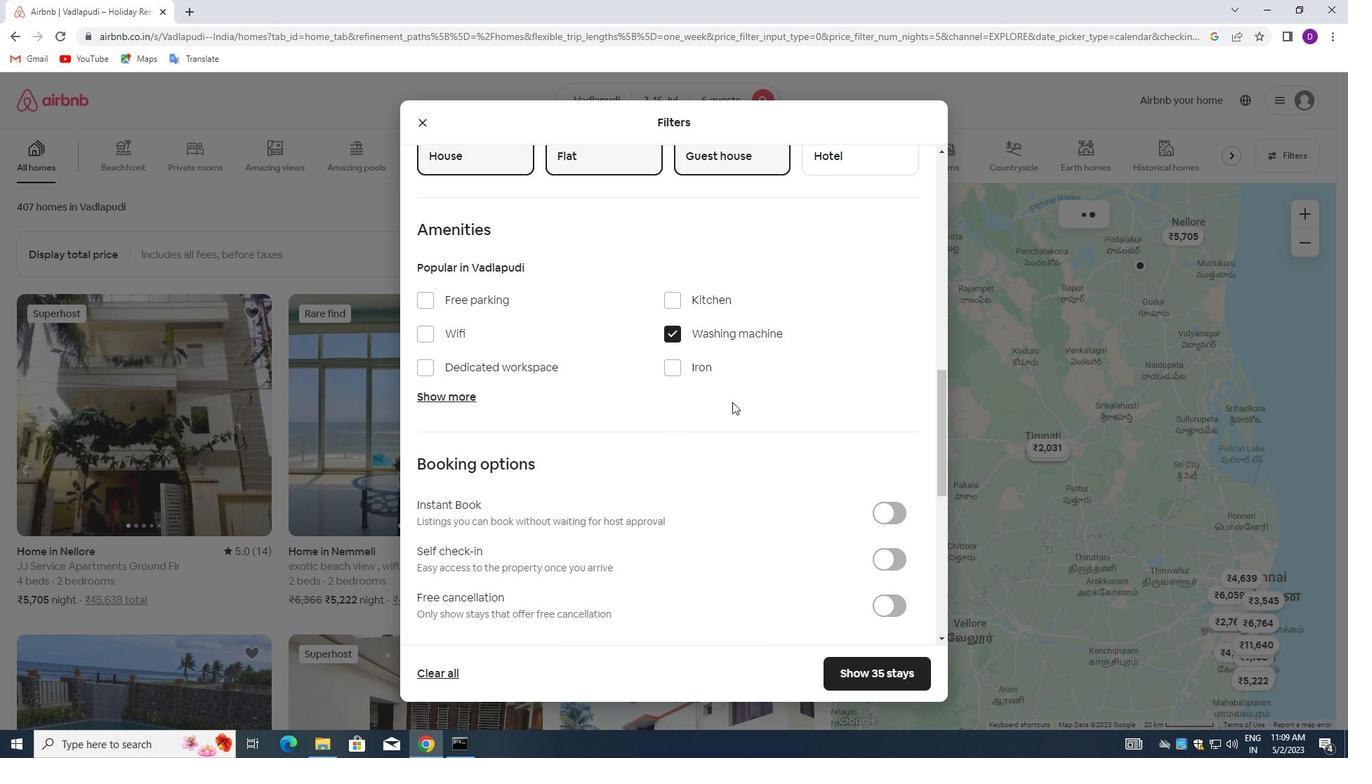 
Action: Mouse moved to (774, 452)
Screenshot: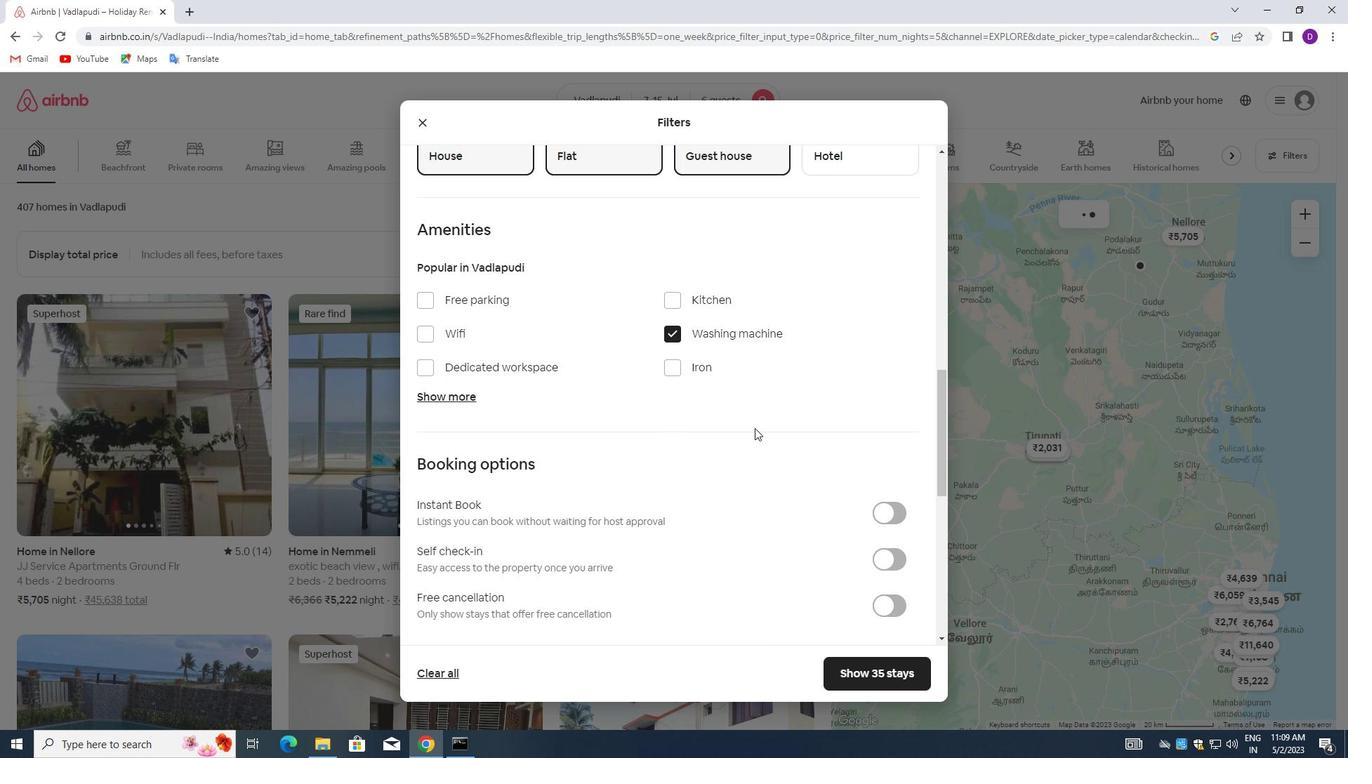 
Action: Mouse scrolled (774, 451) with delta (0, 0)
Screenshot: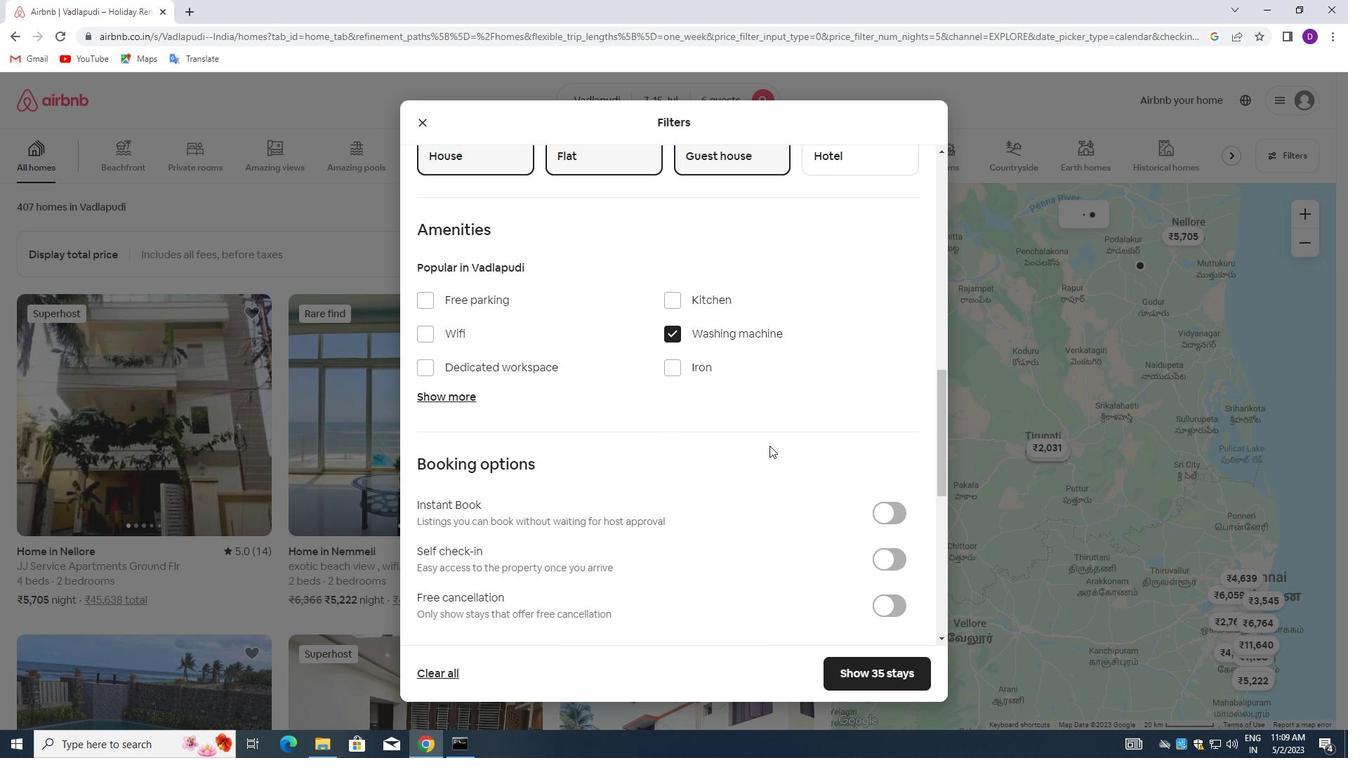 
Action: Mouse moved to (894, 351)
Screenshot: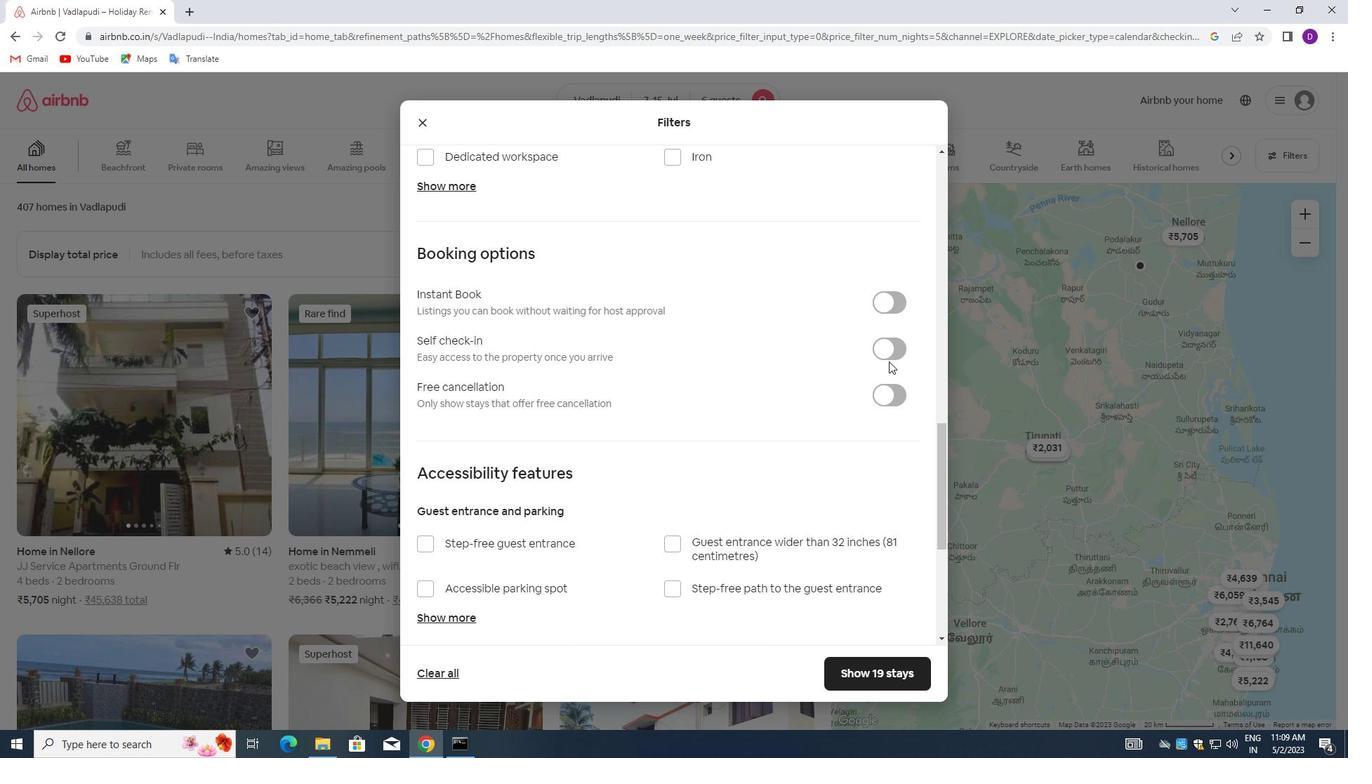 
Action: Mouse pressed left at (894, 351)
Screenshot: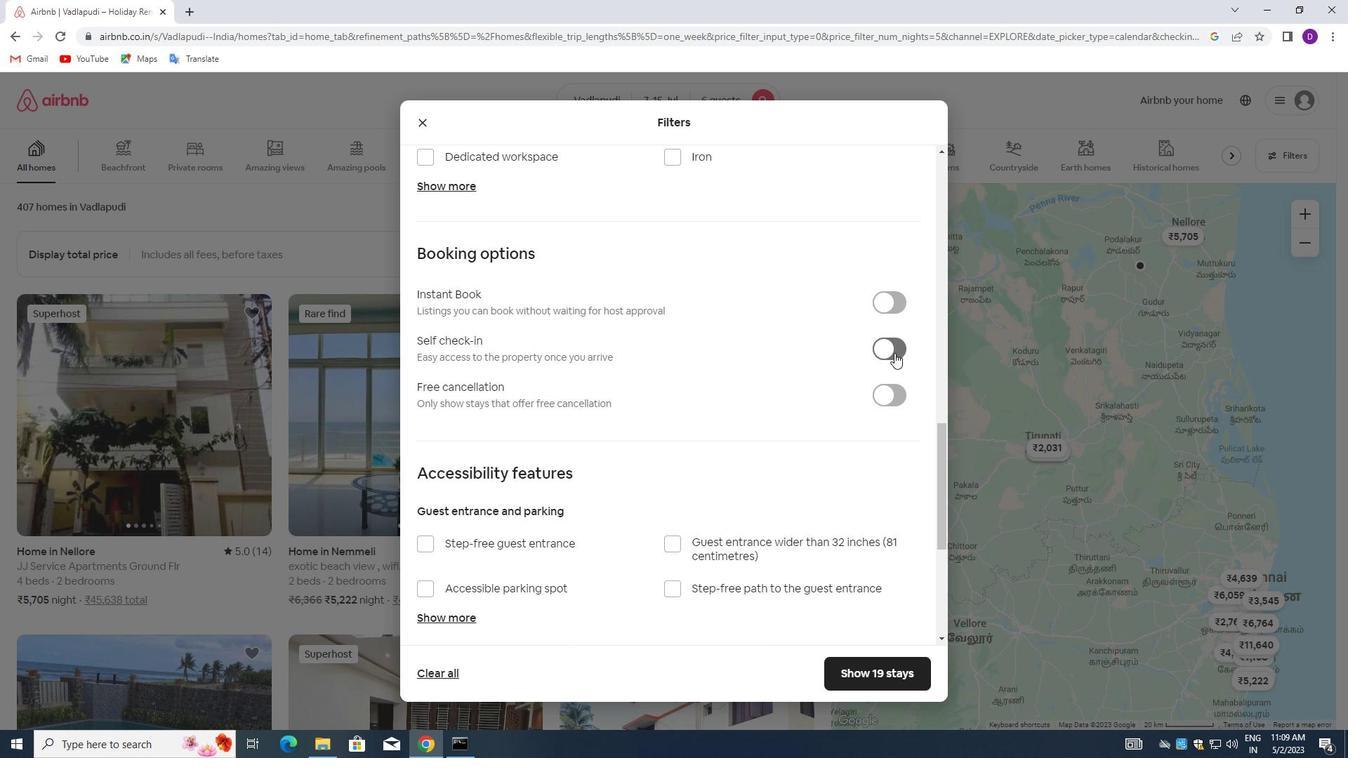 
Action: Mouse moved to (593, 474)
Screenshot: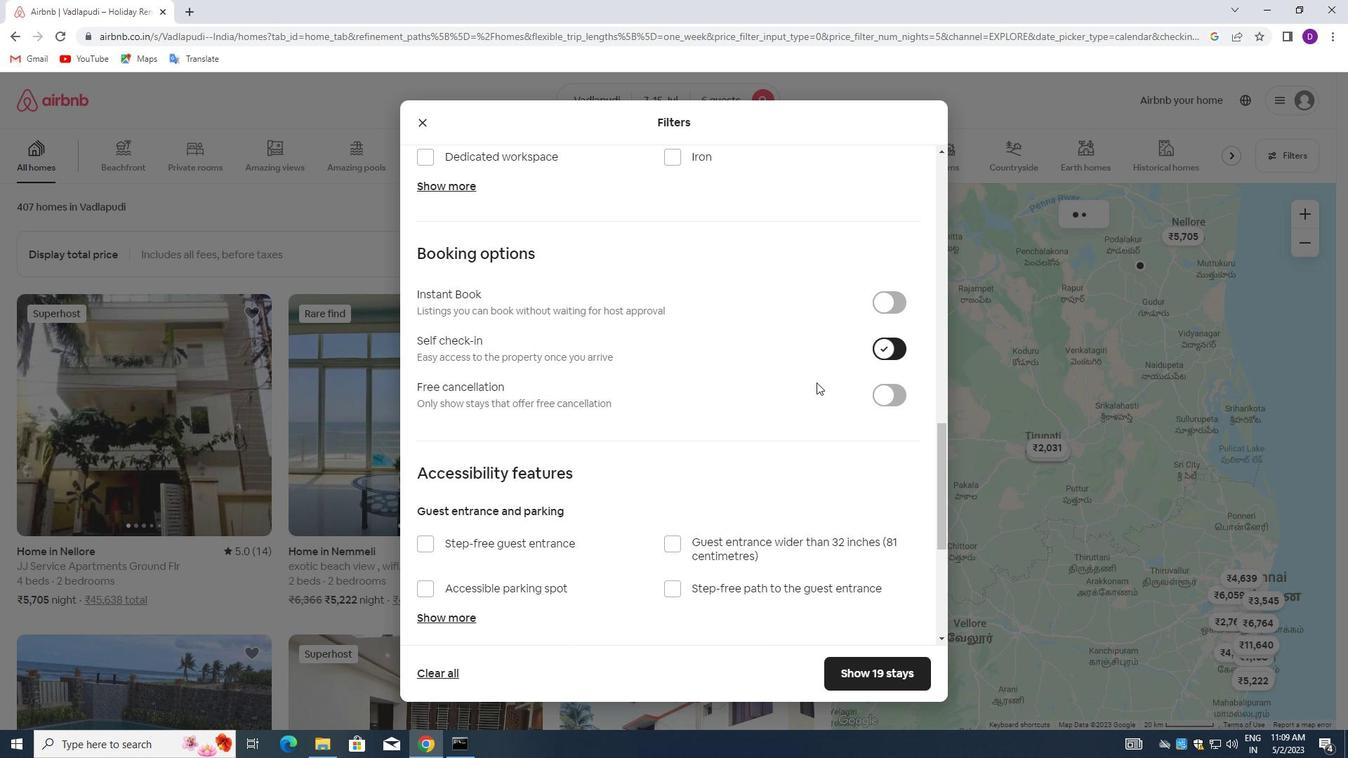 
Action: Mouse scrolled (593, 473) with delta (0, 0)
Screenshot: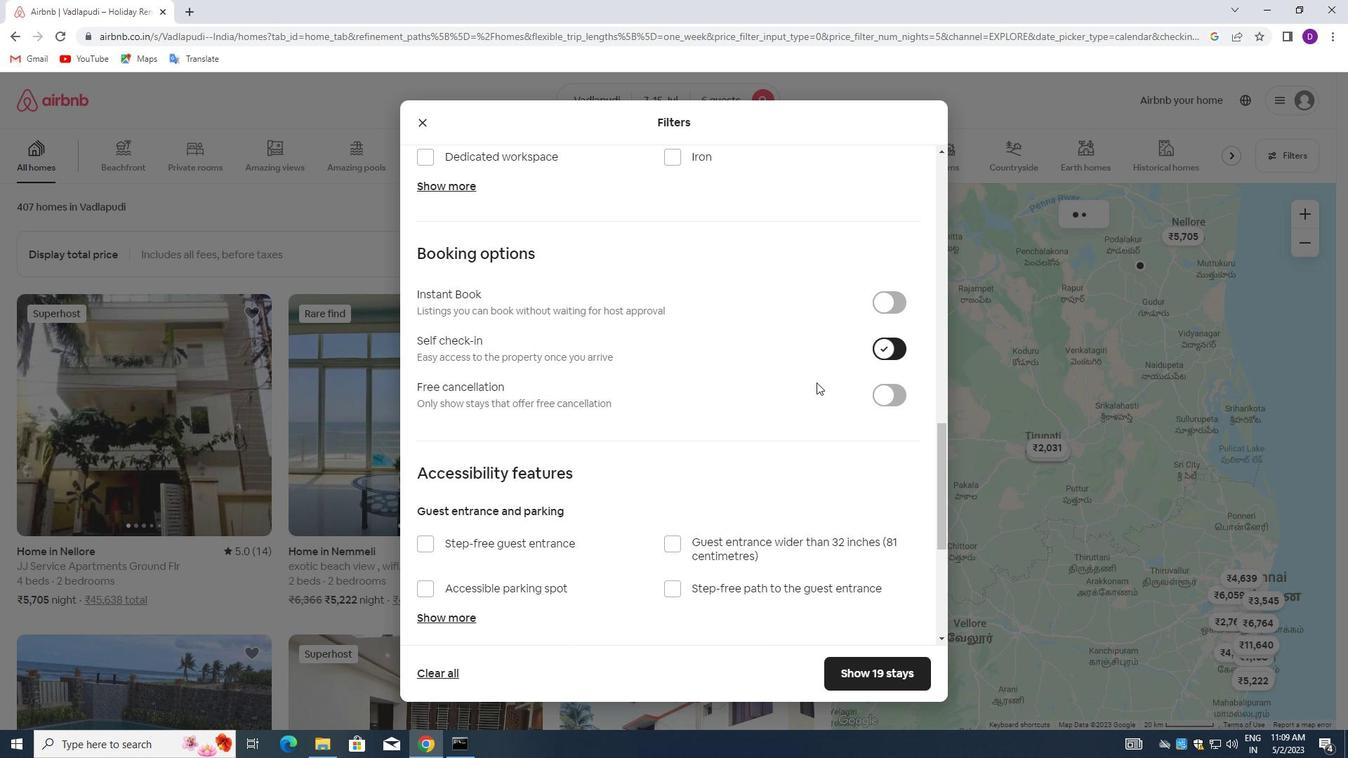 
Action: Mouse moved to (590, 479)
Screenshot: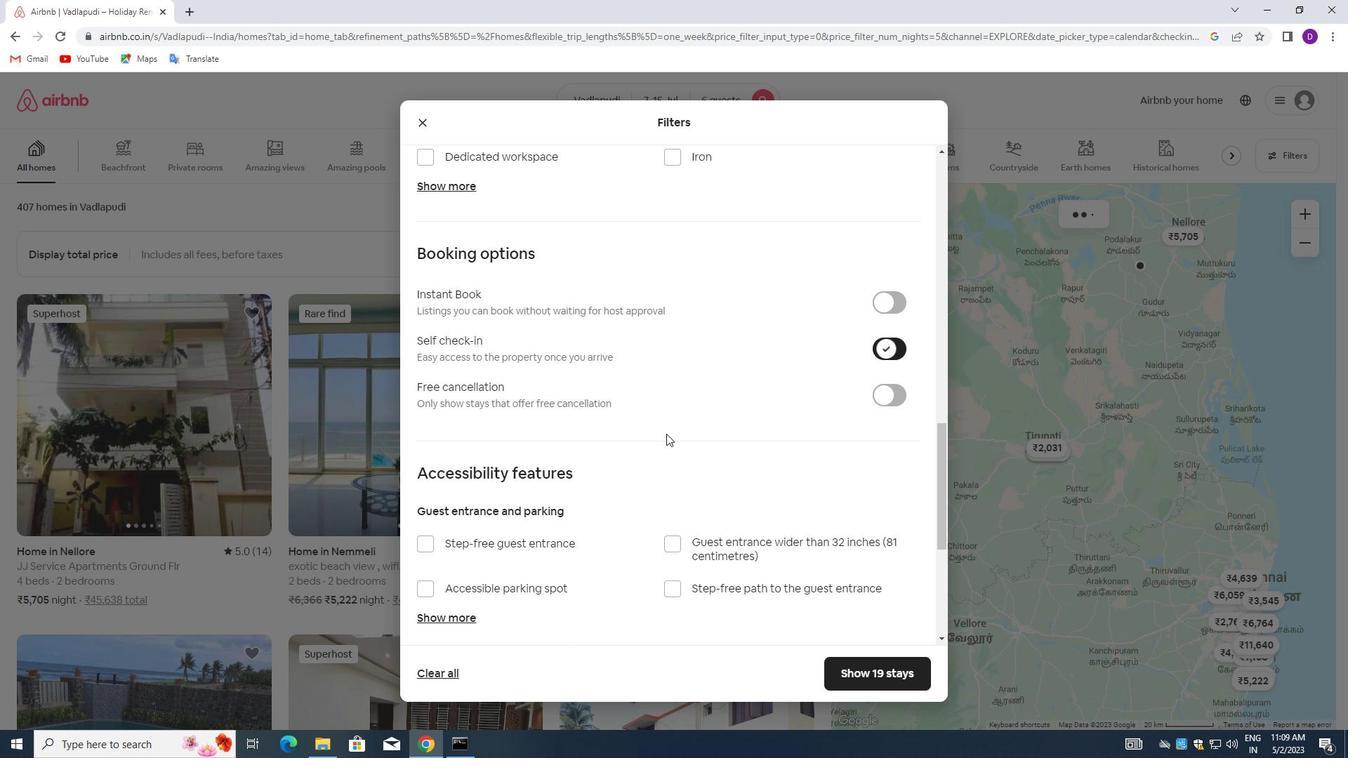 
Action: Mouse scrolled (590, 478) with delta (0, 0)
Screenshot: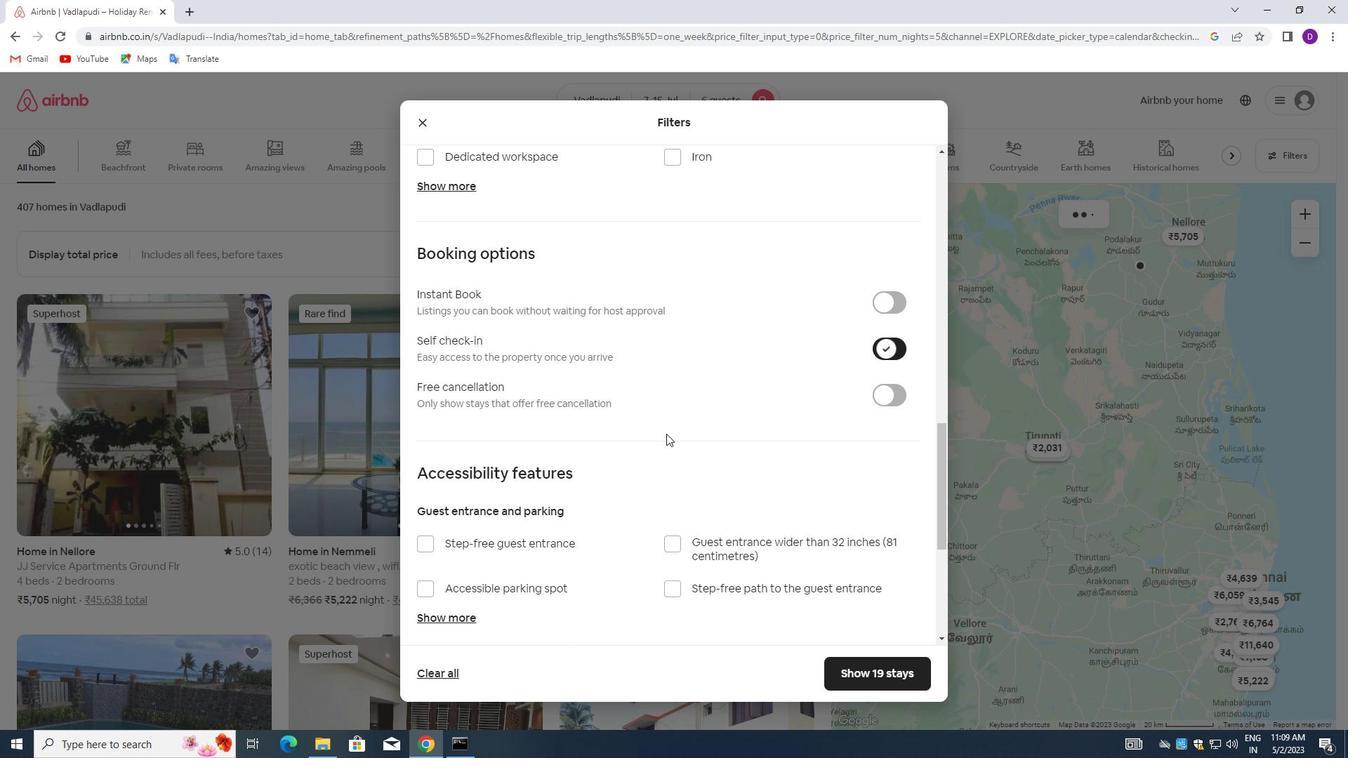 
Action: Mouse moved to (587, 483)
Screenshot: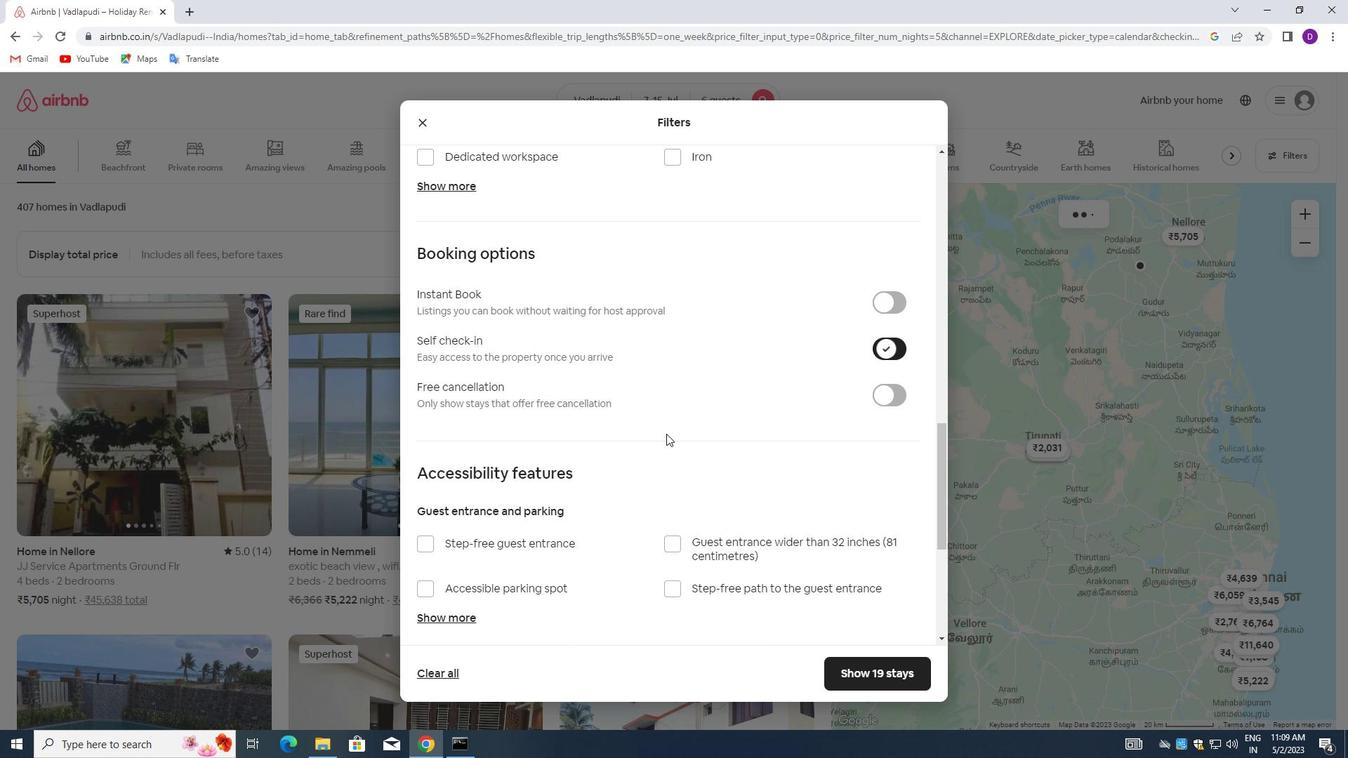 
Action: Mouse scrolled (587, 482) with delta (0, 0)
Screenshot: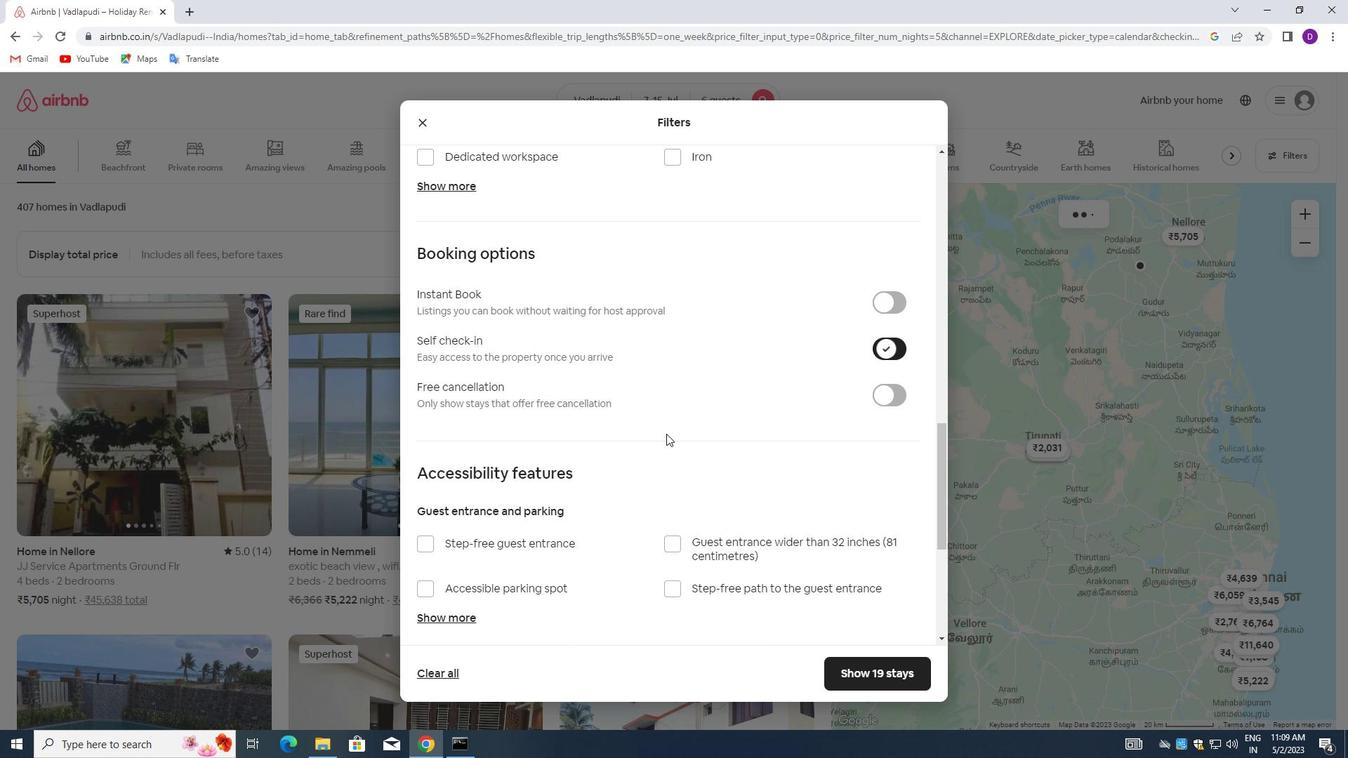 
Action: Mouse moved to (586, 485)
Screenshot: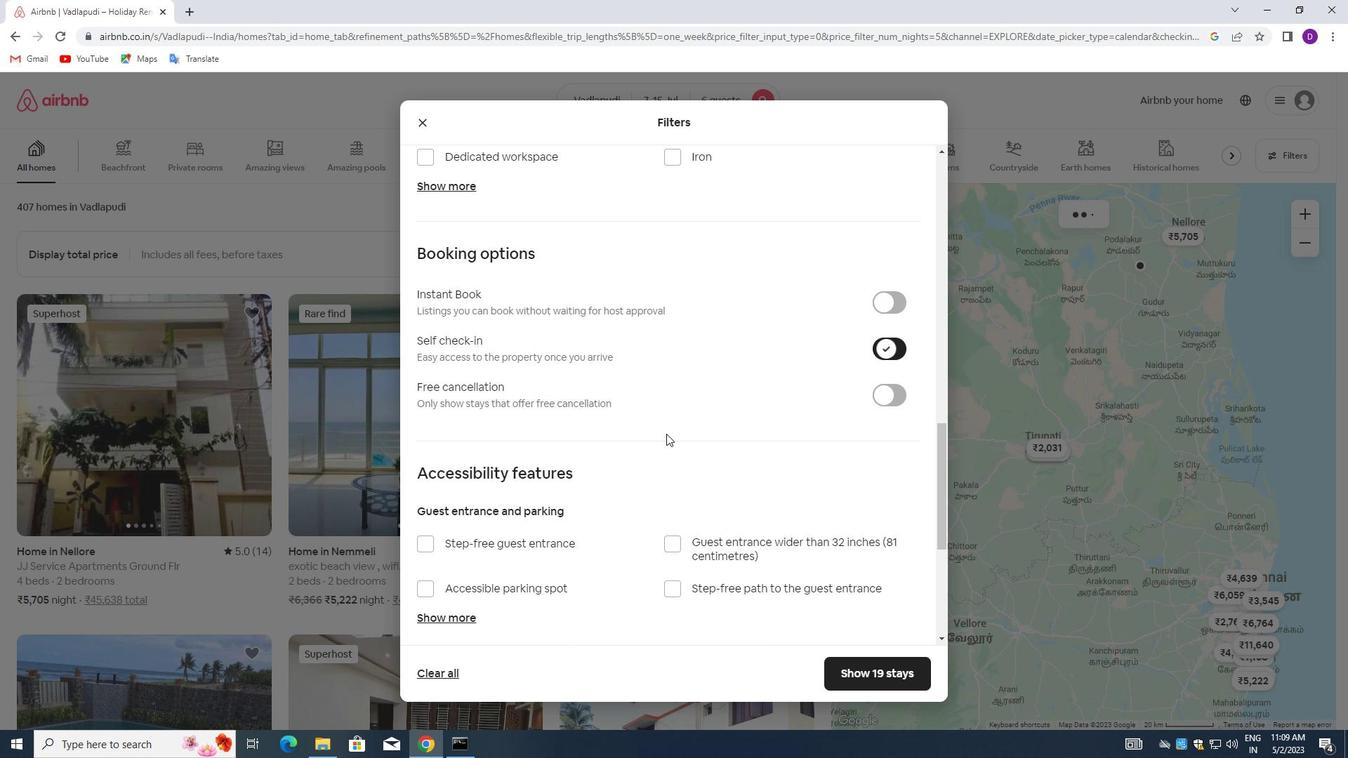 
Action: Mouse scrolled (586, 484) with delta (0, 0)
Screenshot: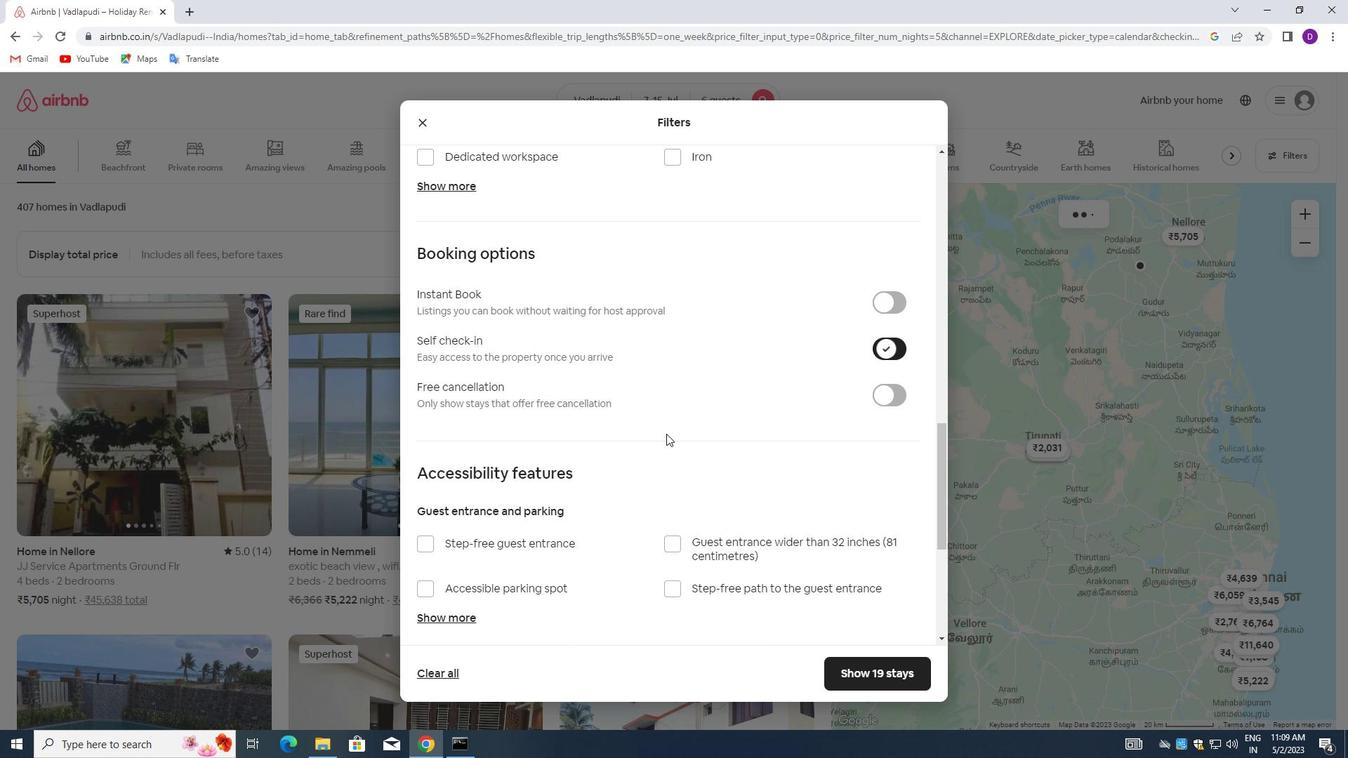 
Action: Mouse moved to (584, 487)
Screenshot: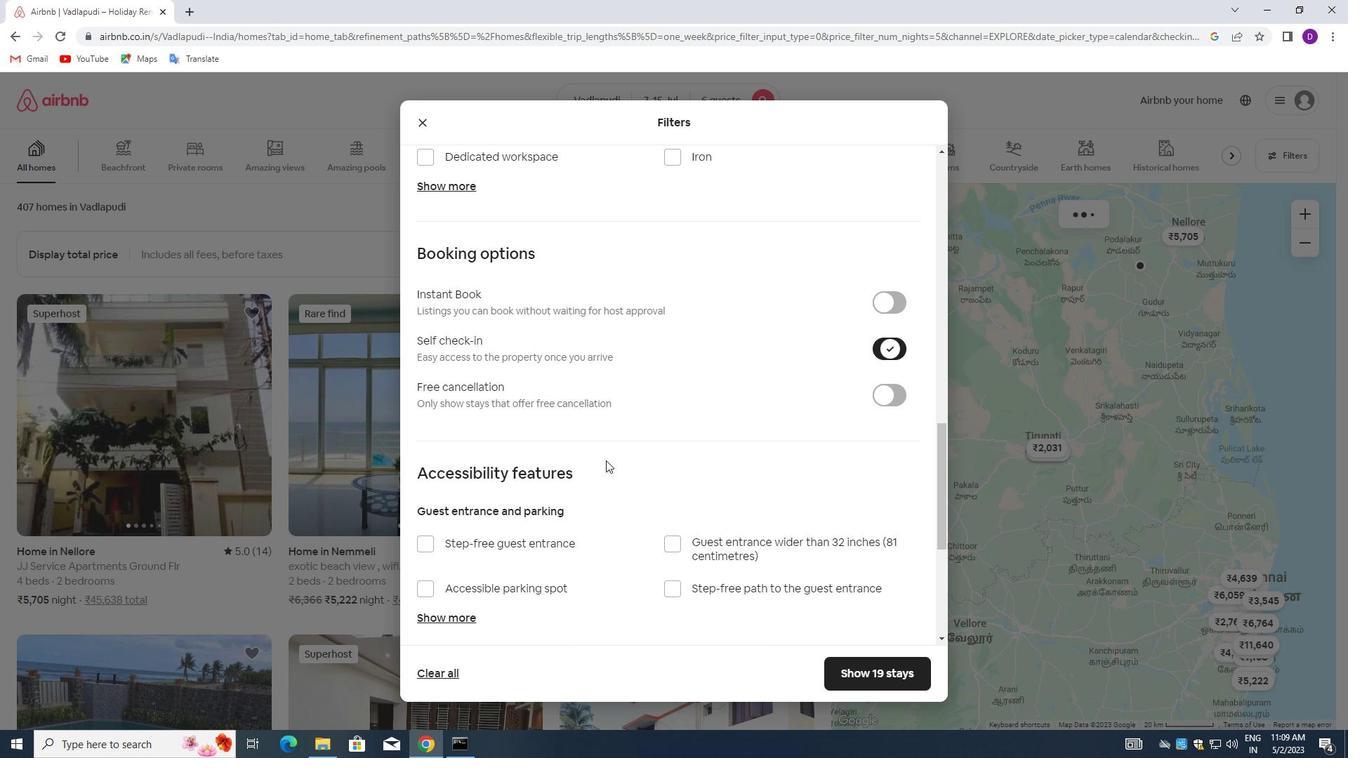 
Action: Mouse scrolled (584, 486) with delta (0, 0)
Screenshot: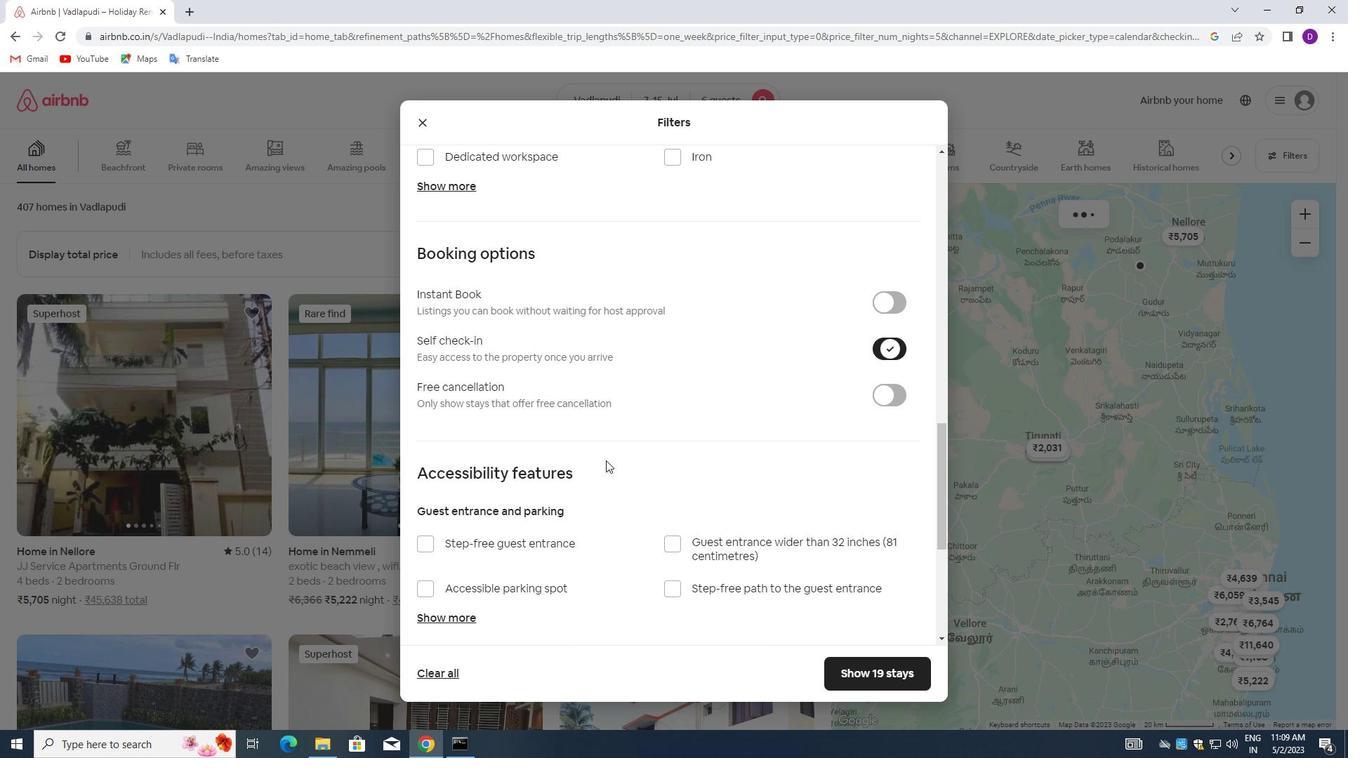 
Action: Mouse moved to (582, 499)
Screenshot: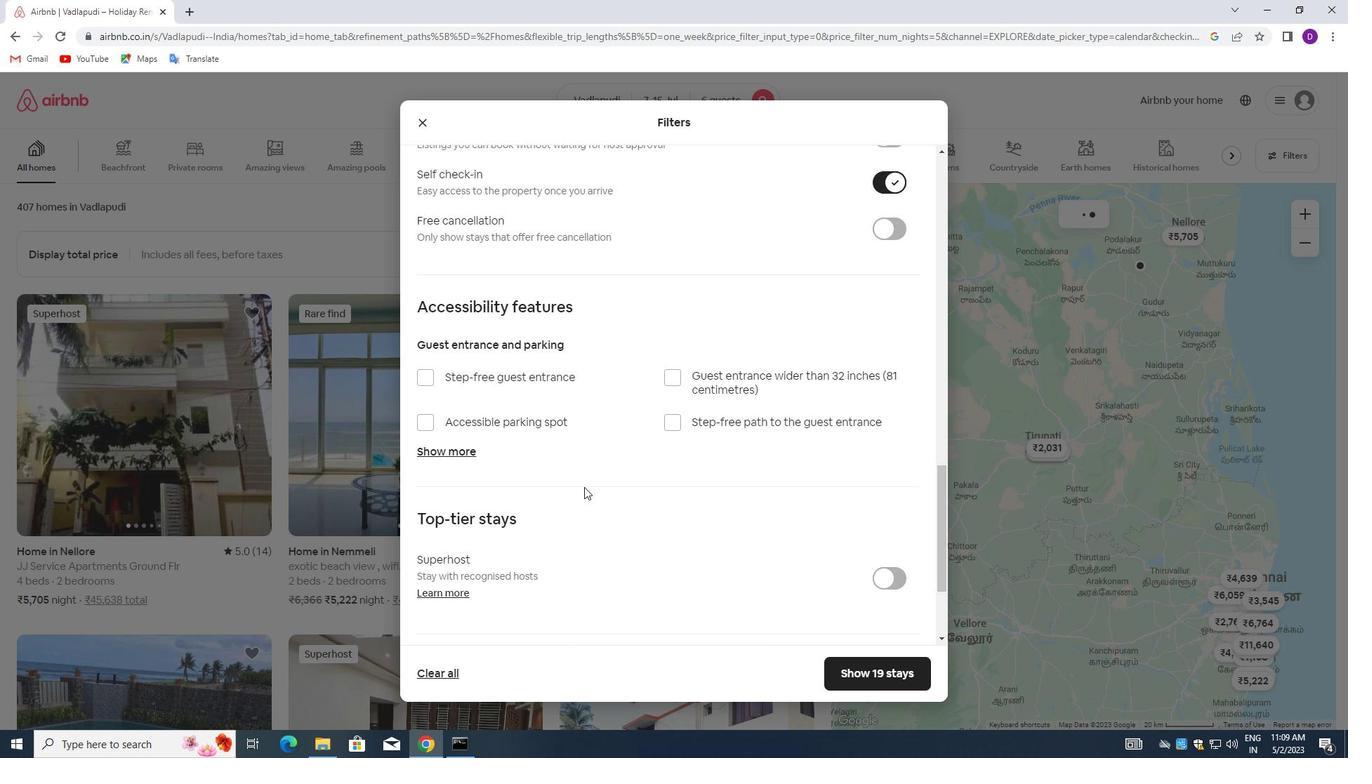 
Action: Mouse scrolled (582, 498) with delta (0, 0)
Screenshot: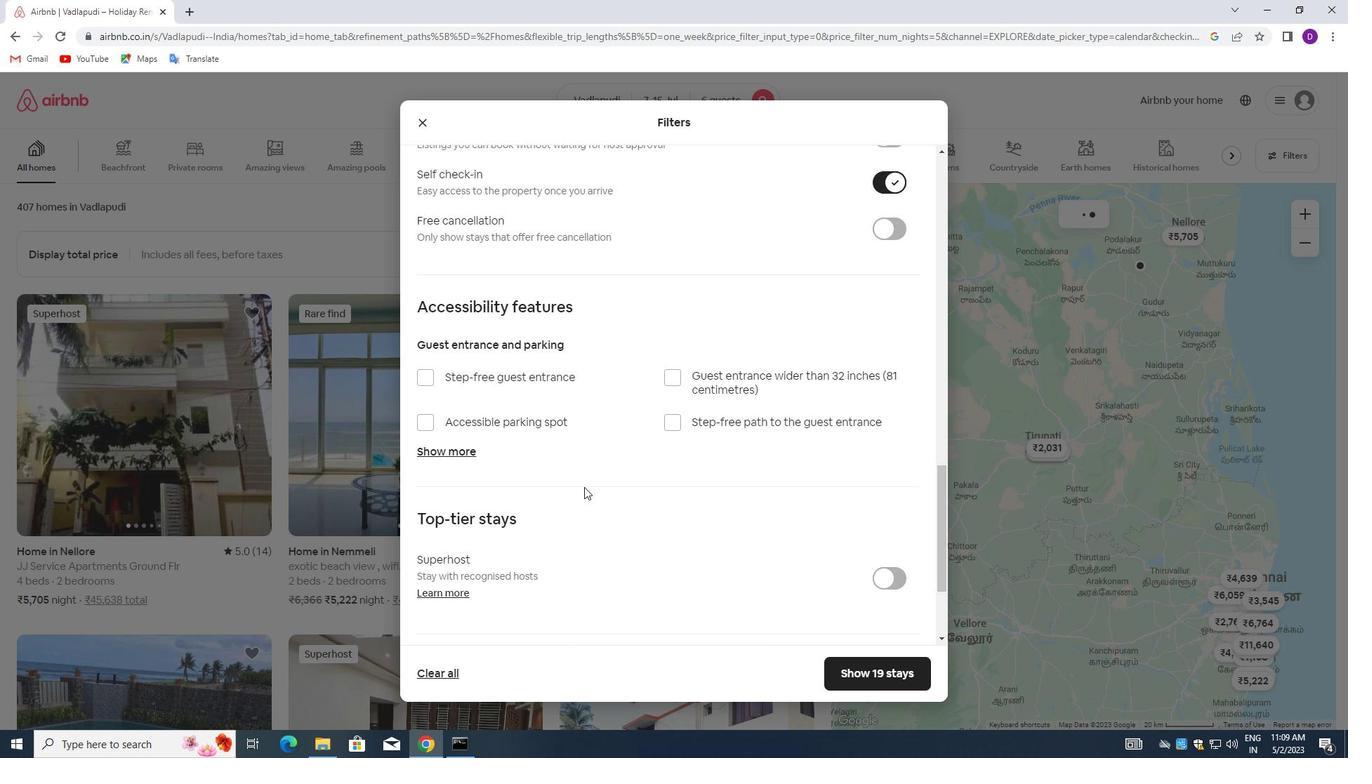 
Action: Mouse moved to (577, 514)
Screenshot: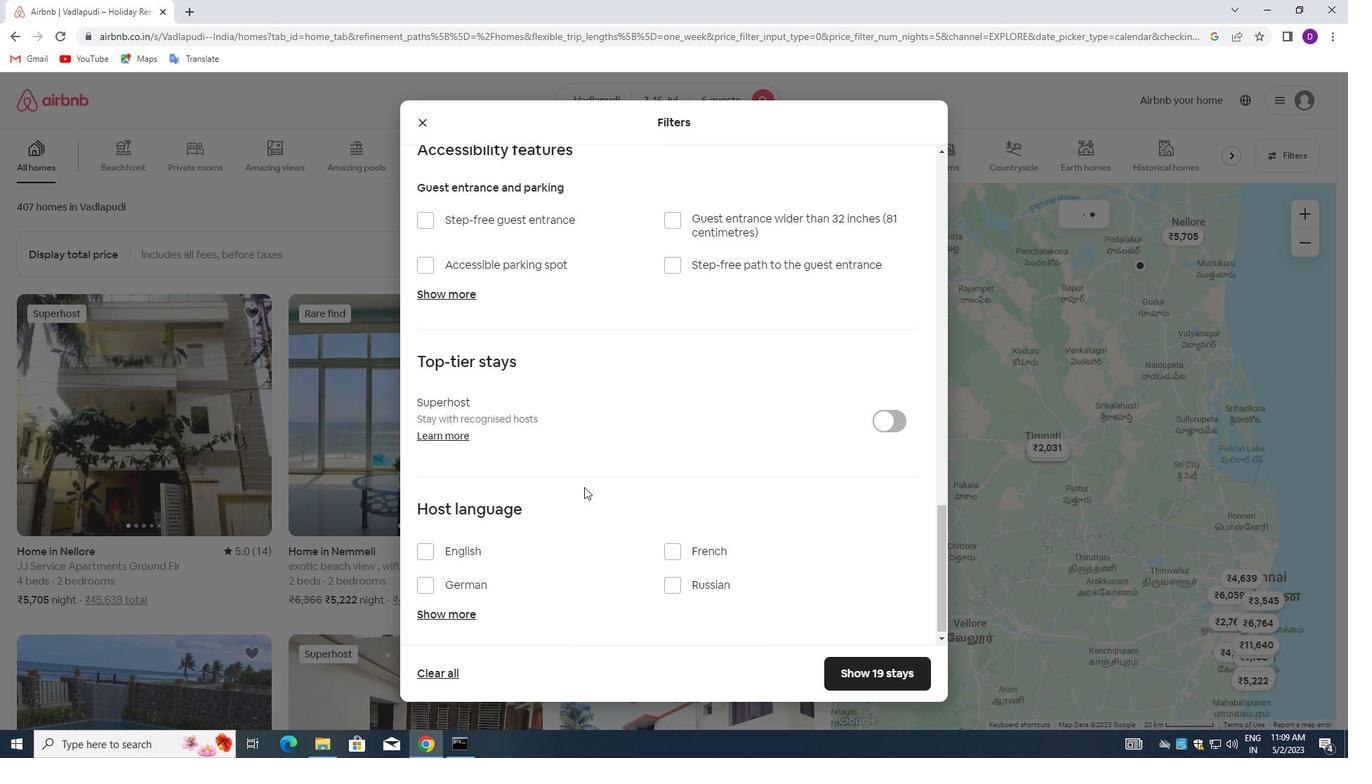 
Action: Mouse scrolled (577, 513) with delta (0, 0)
Screenshot: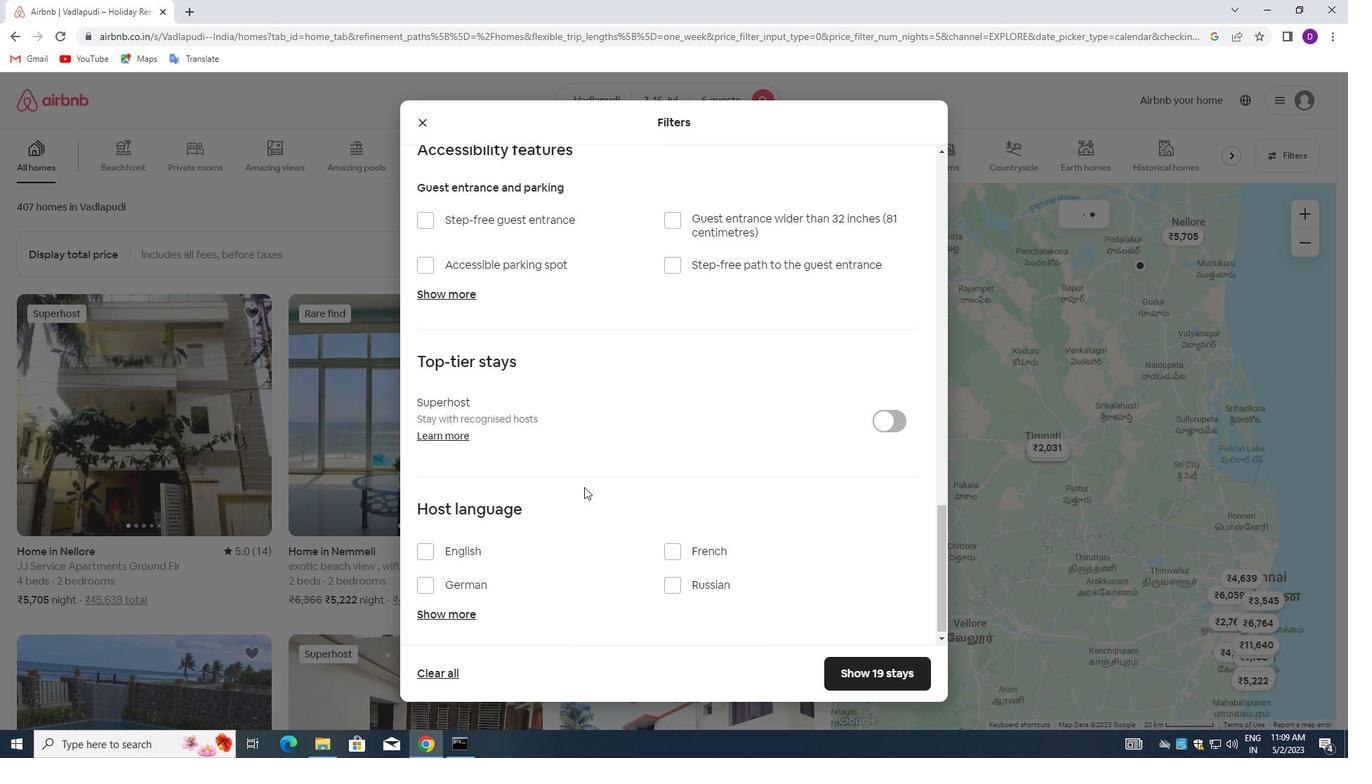 
Action: Mouse moved to (573, 524)
Screenshot: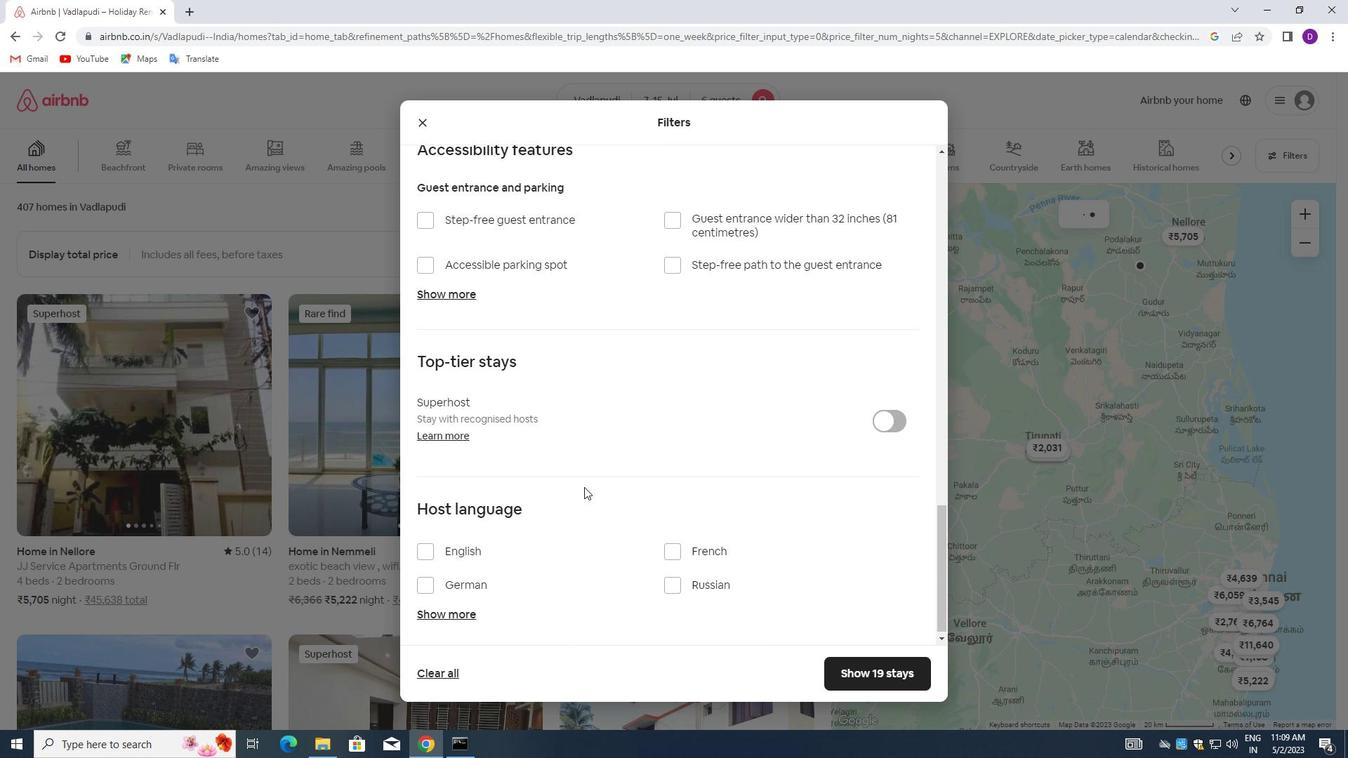 
Action: Mouse scrolled (573, 523) with delta (0, 0)
Screenshot: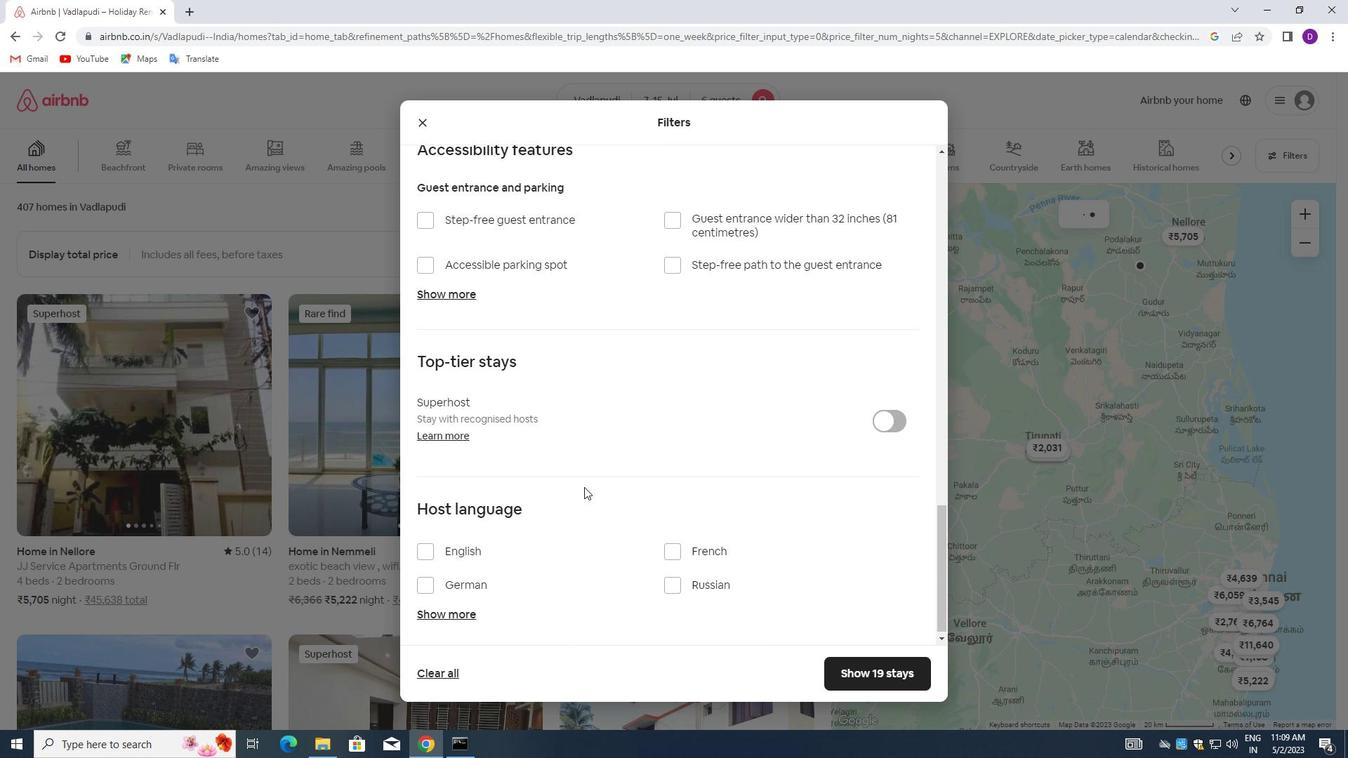 
Action: Mouse moved to (569, 533)
Screenshot: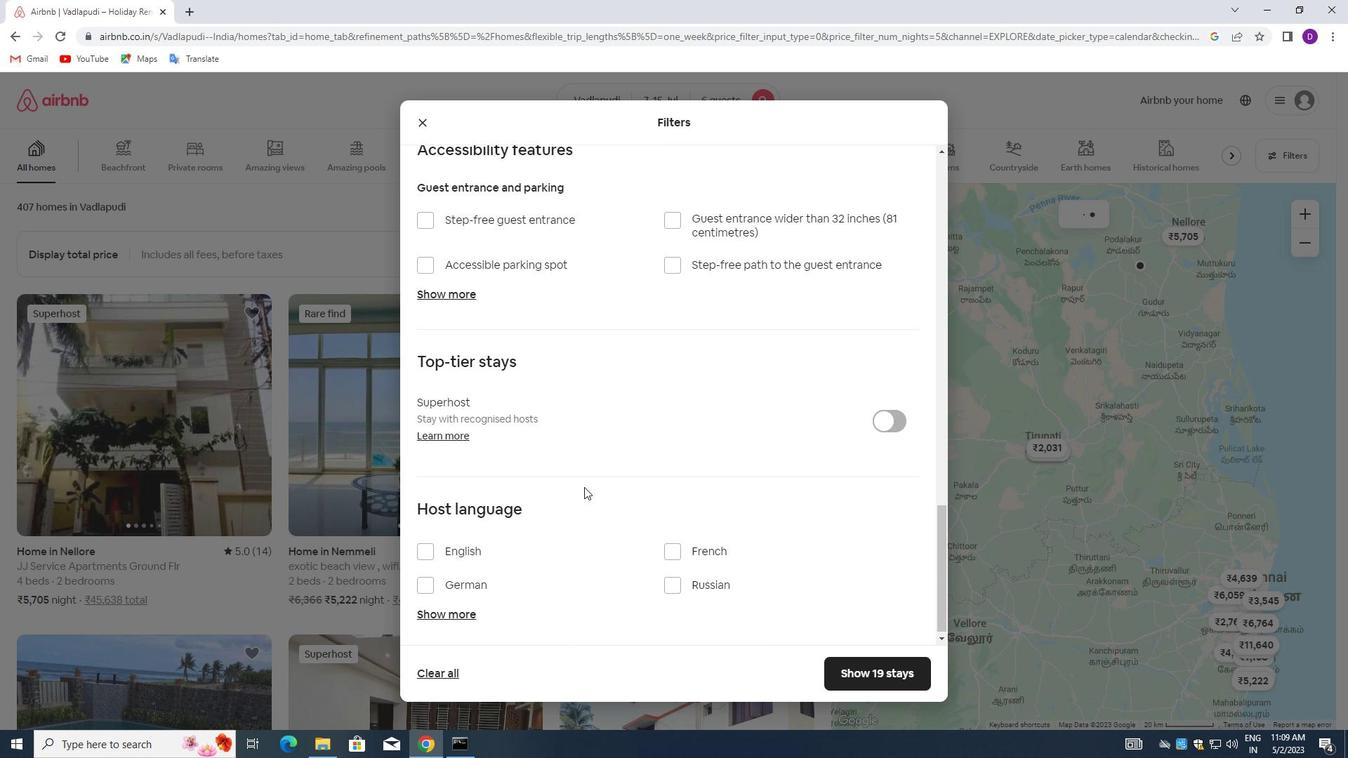 
Action: Mouse scrolled (569, 533) with delta (0, 0)
Screenshot: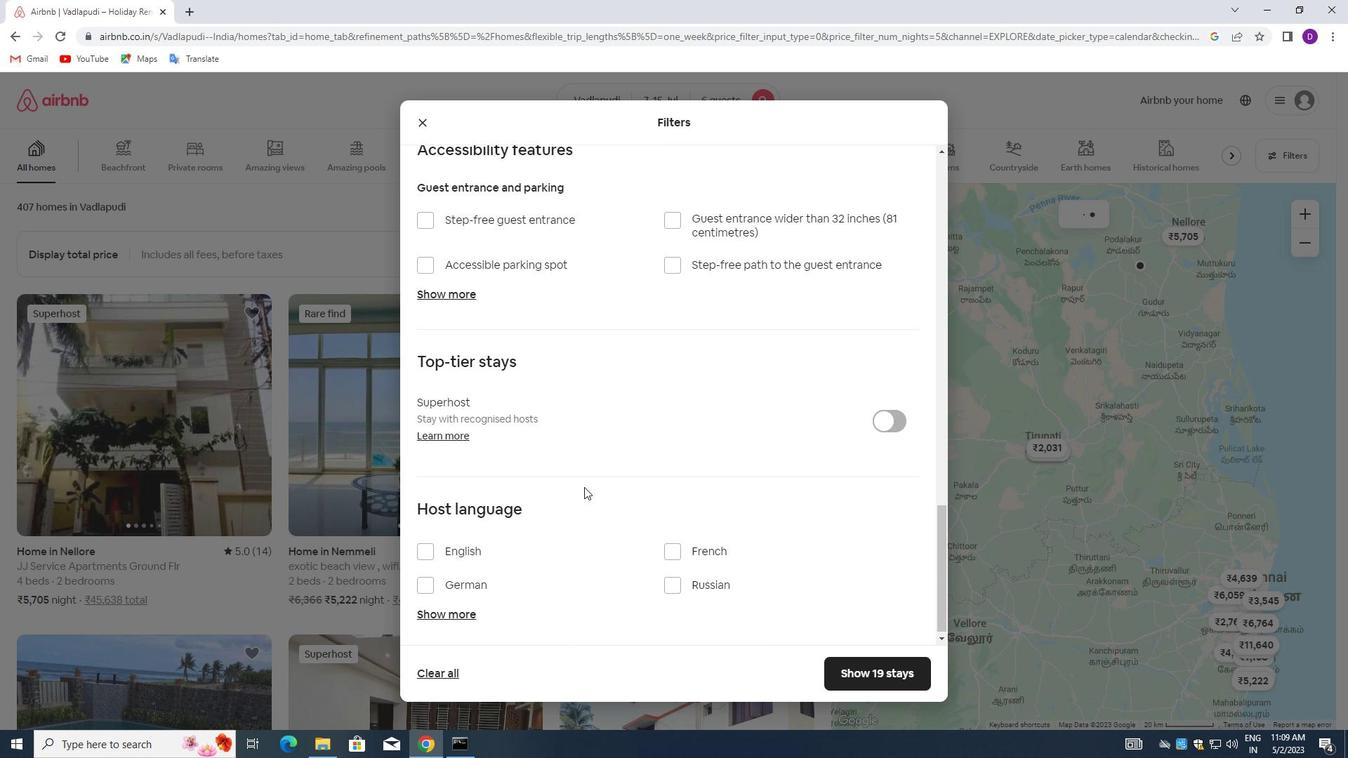 
Action: Mouse moved to (566, 538)
Screenshot: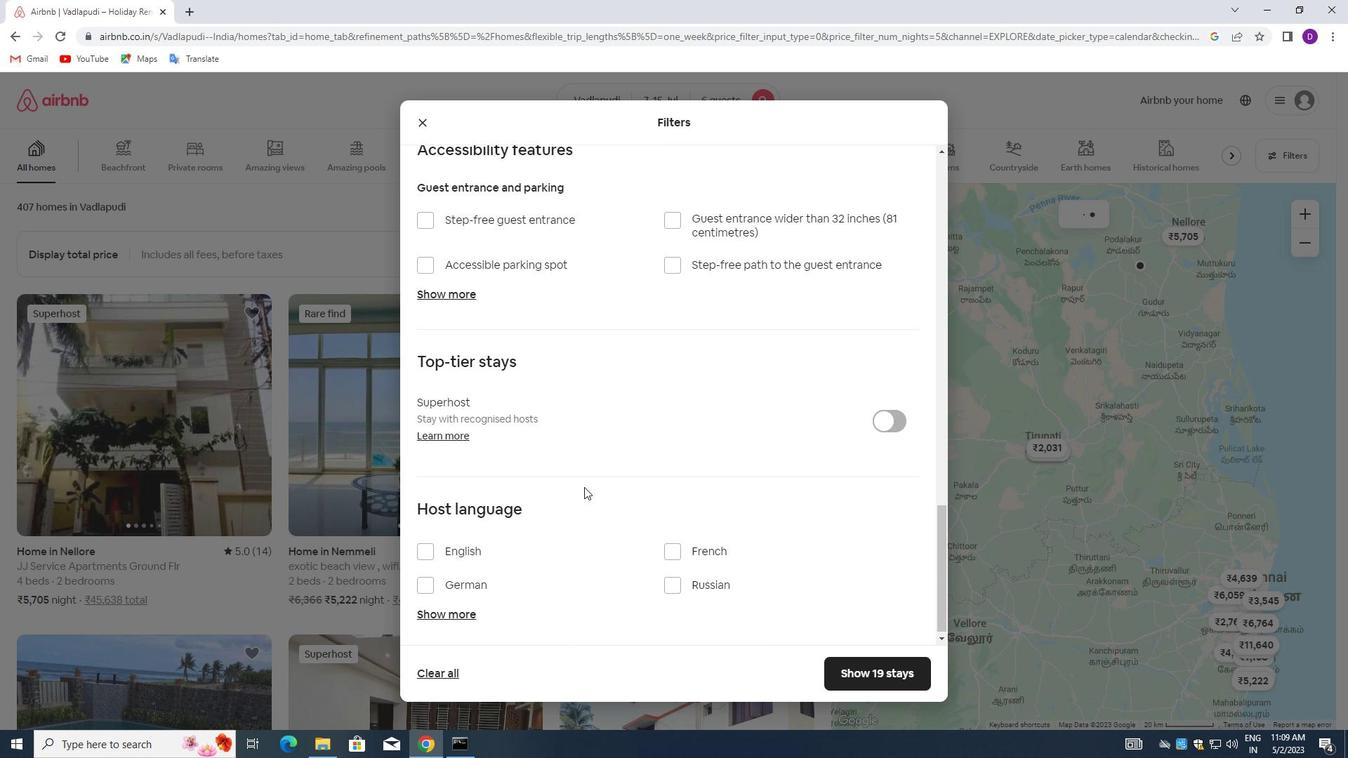 
Action: Mouse scrolled (566, 537) with delta (0, 0)
Screenshot: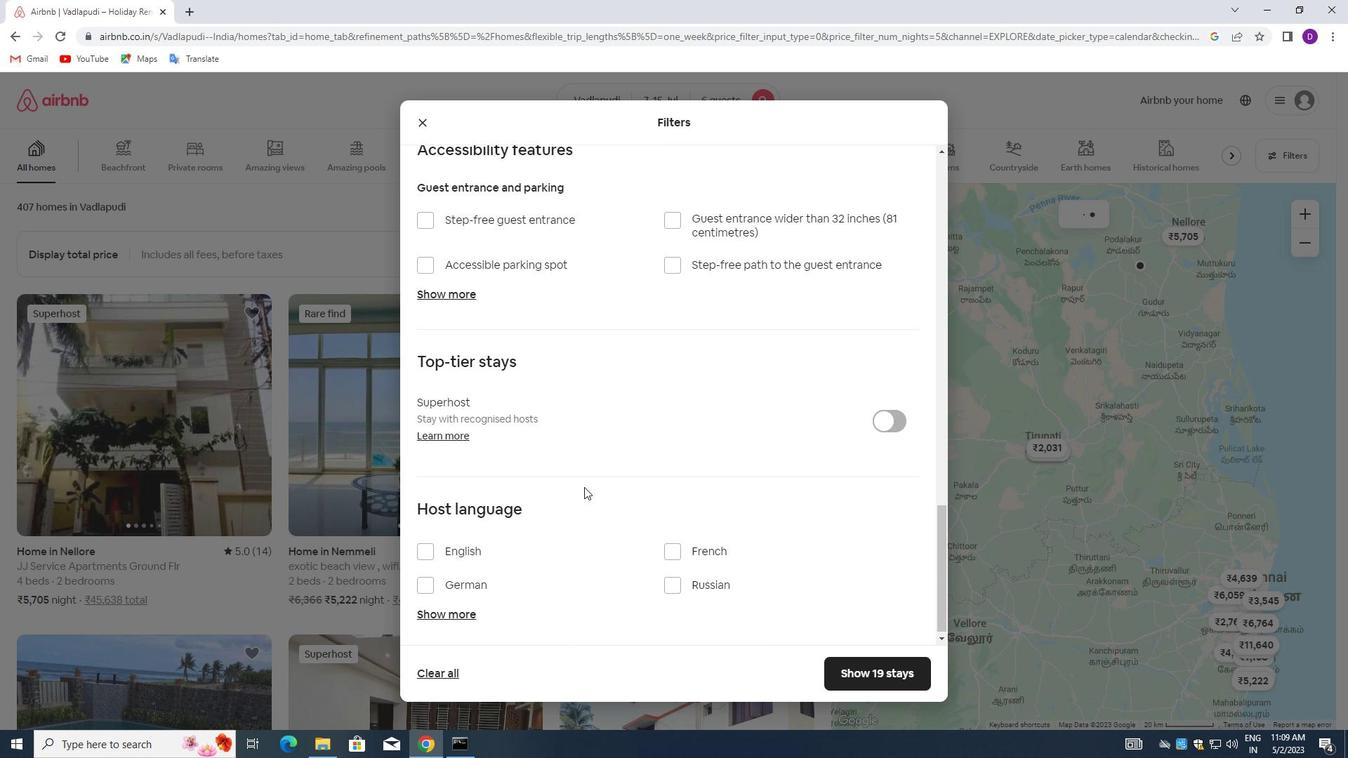 
Action: Mouse moved to (559, 544)
Screenshot: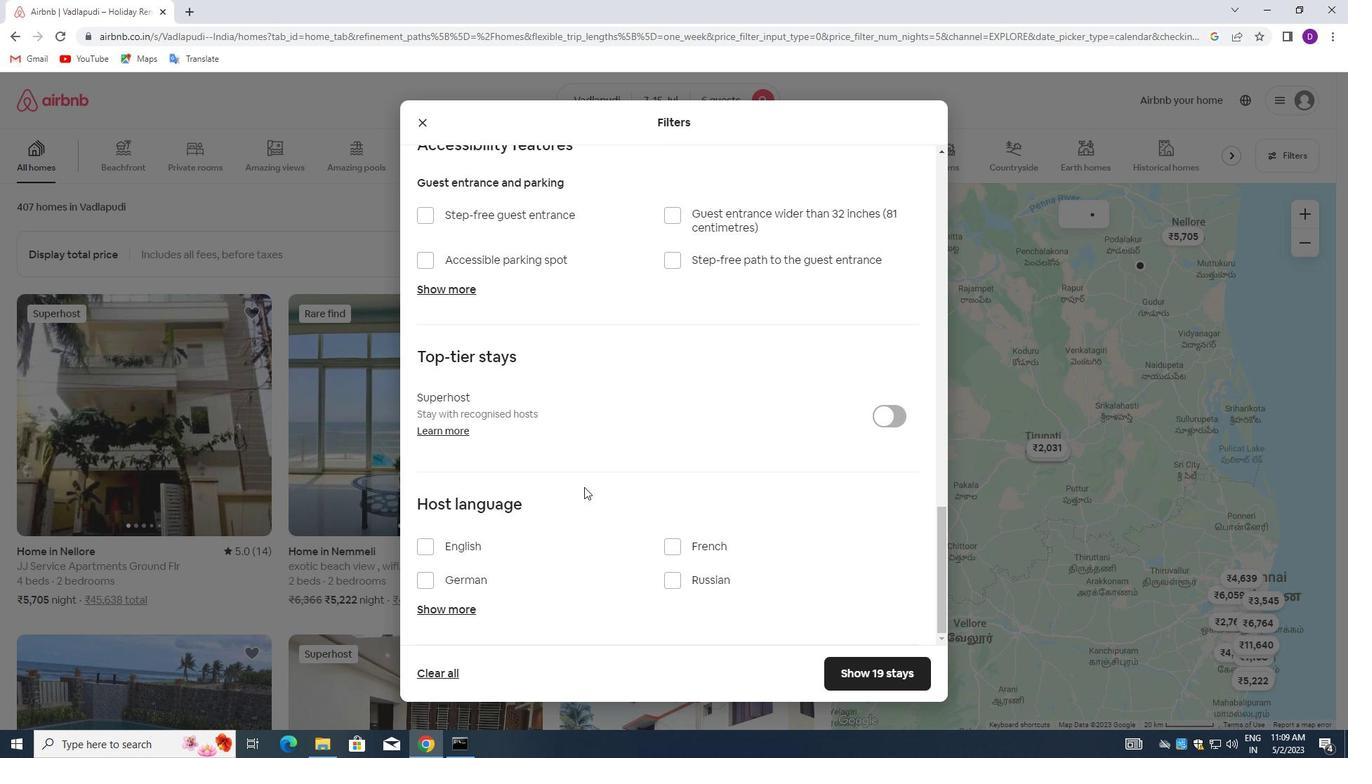 
Action: Mouse scrolled (559, 543) with delta (0, 0)
Screenshot: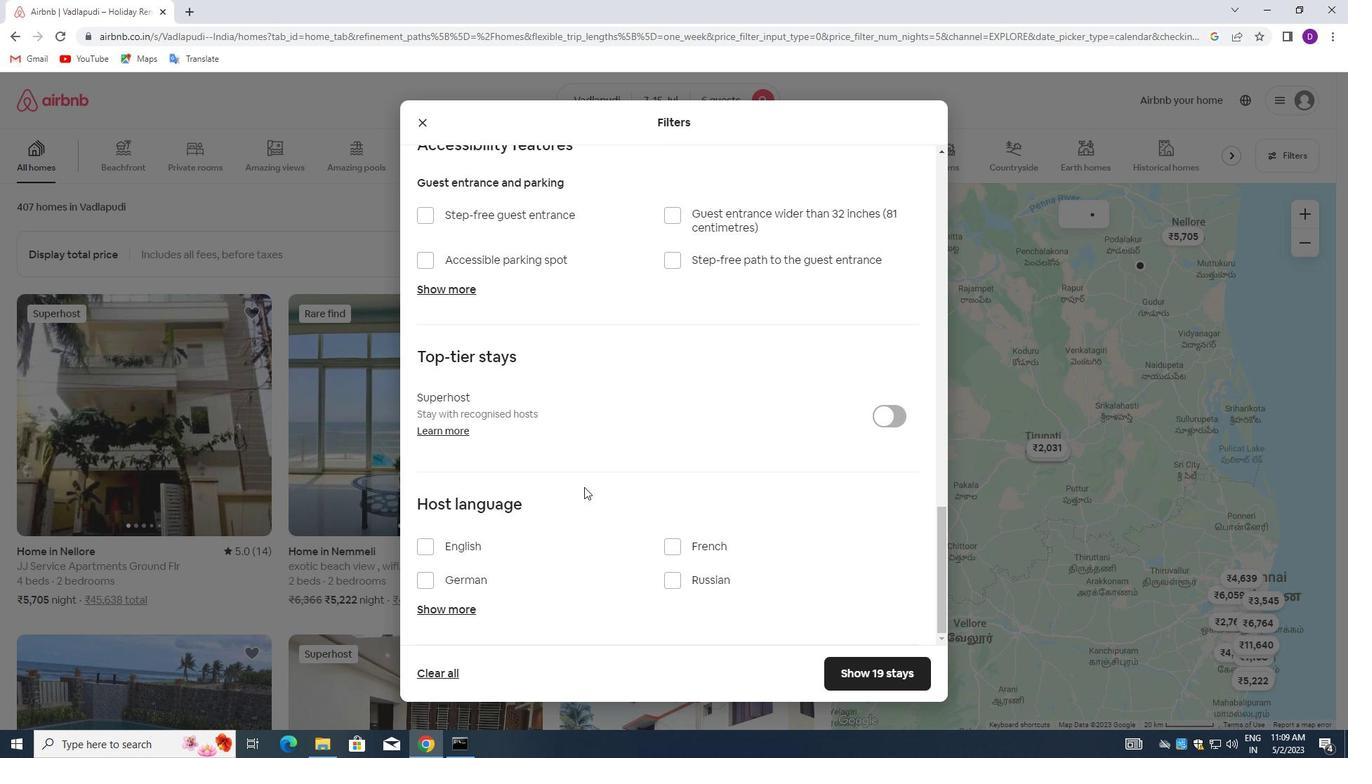 
Action: Mouse moved to (424, 541)
Screenshot: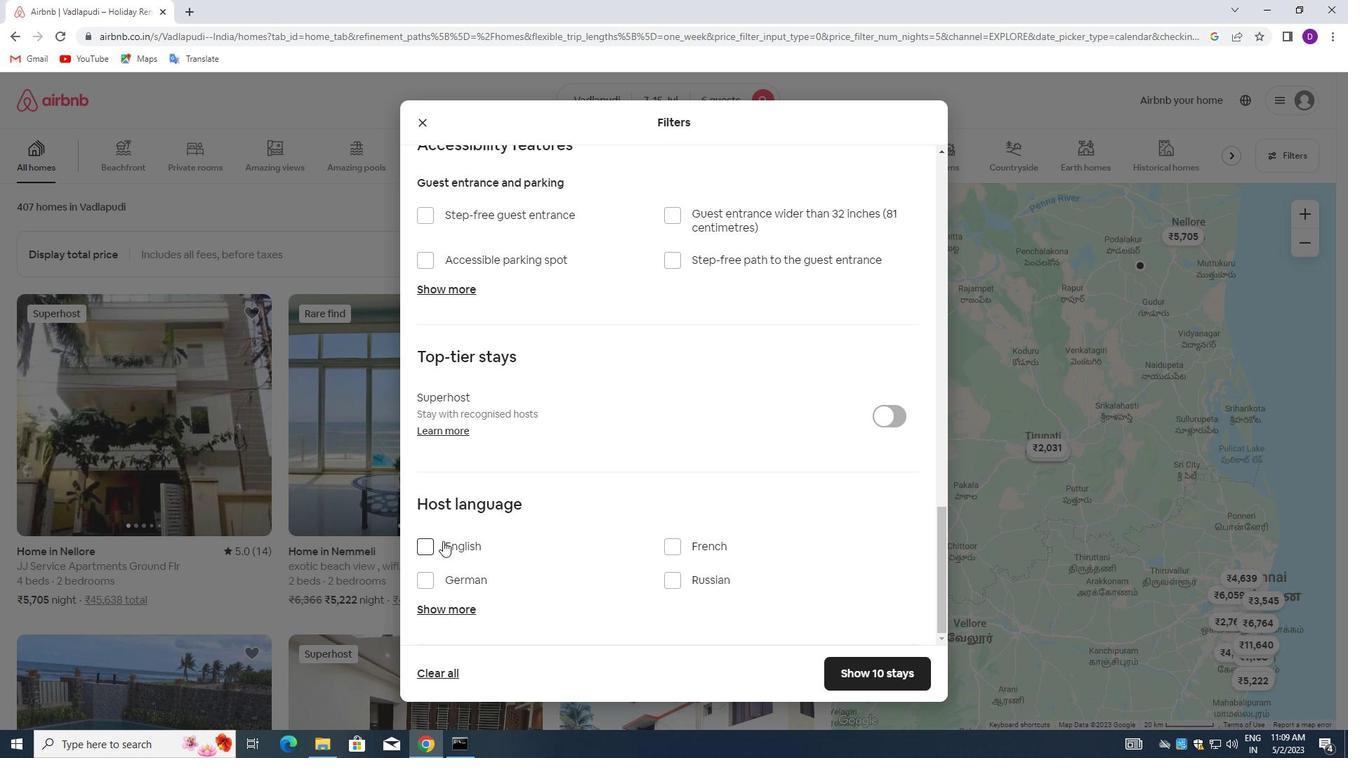 
Action: Mouse pressed left at (424, 541)
Screenshot: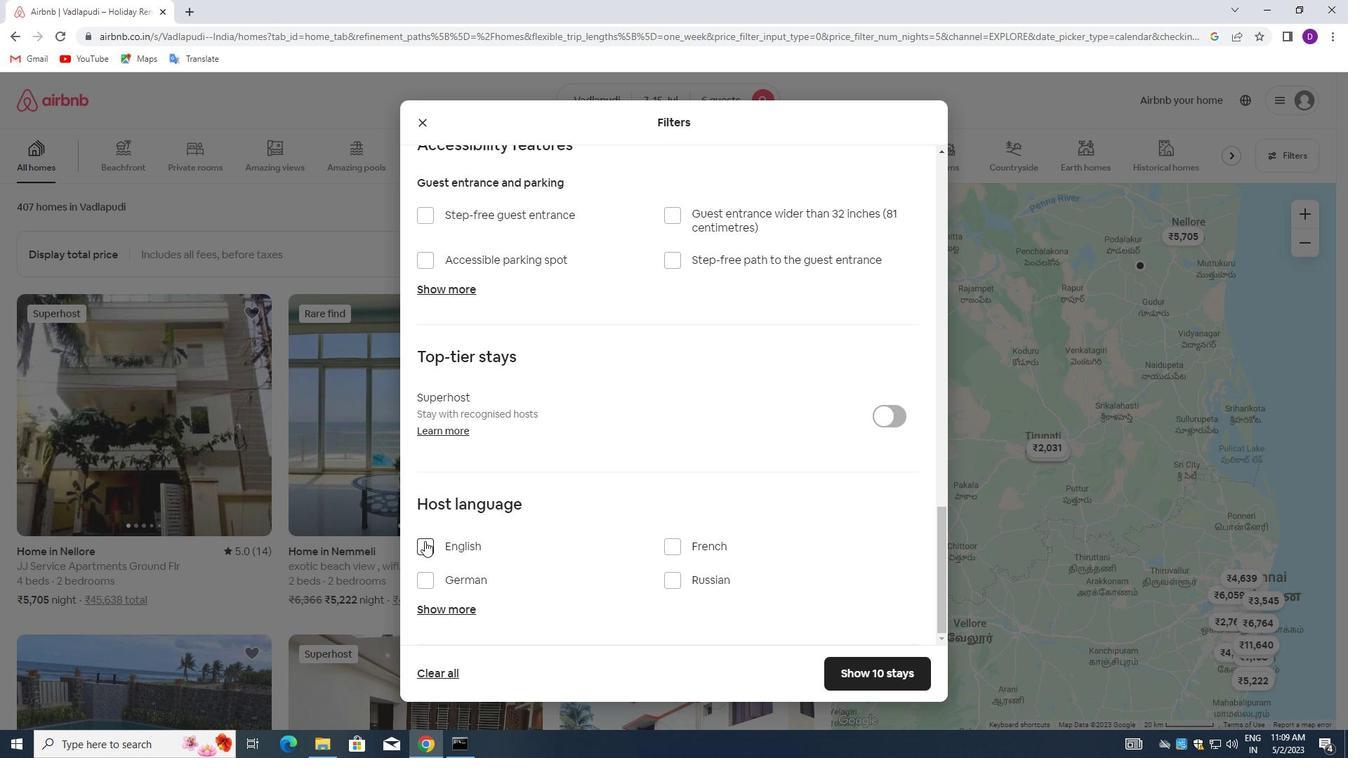 
Action: Mouse moved to (842, 669)
Screenshot: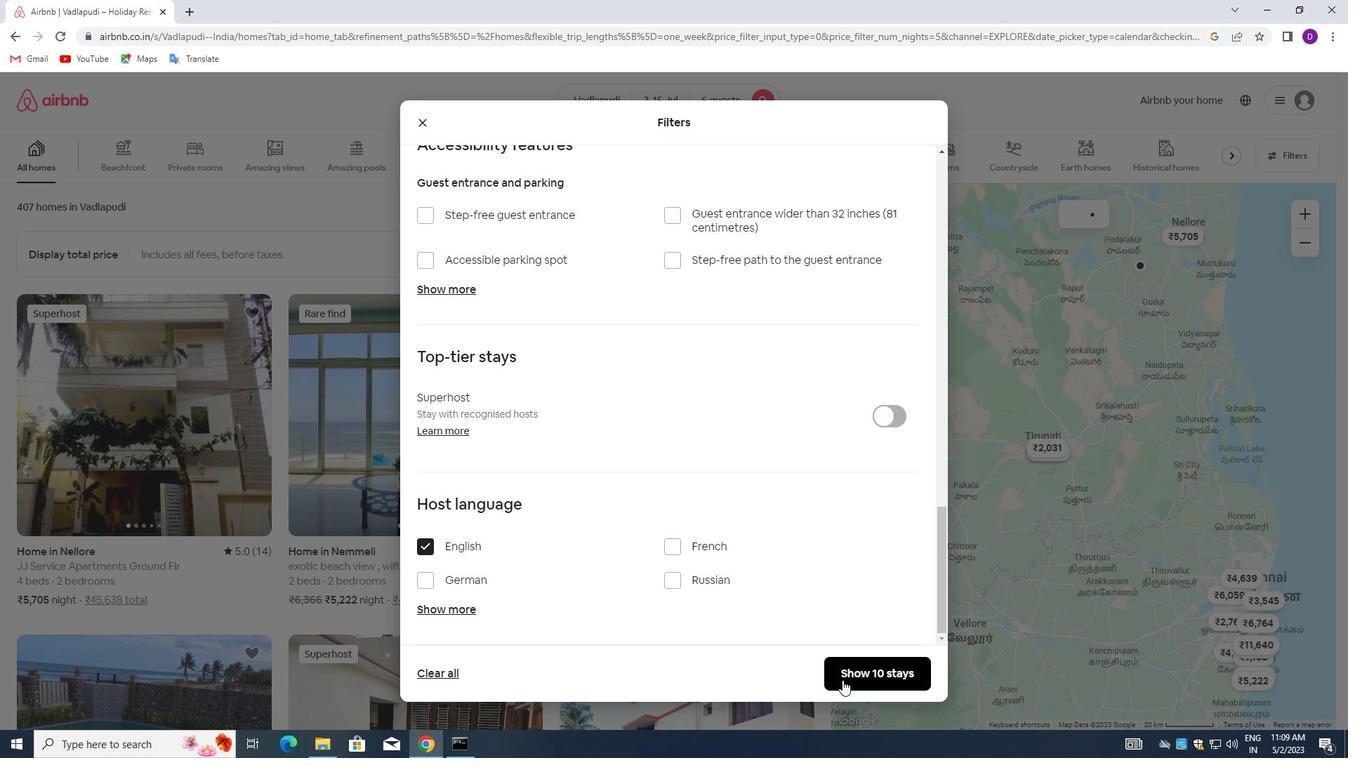 
Action: Mouse pressed left at (842, 669)
Screenshot: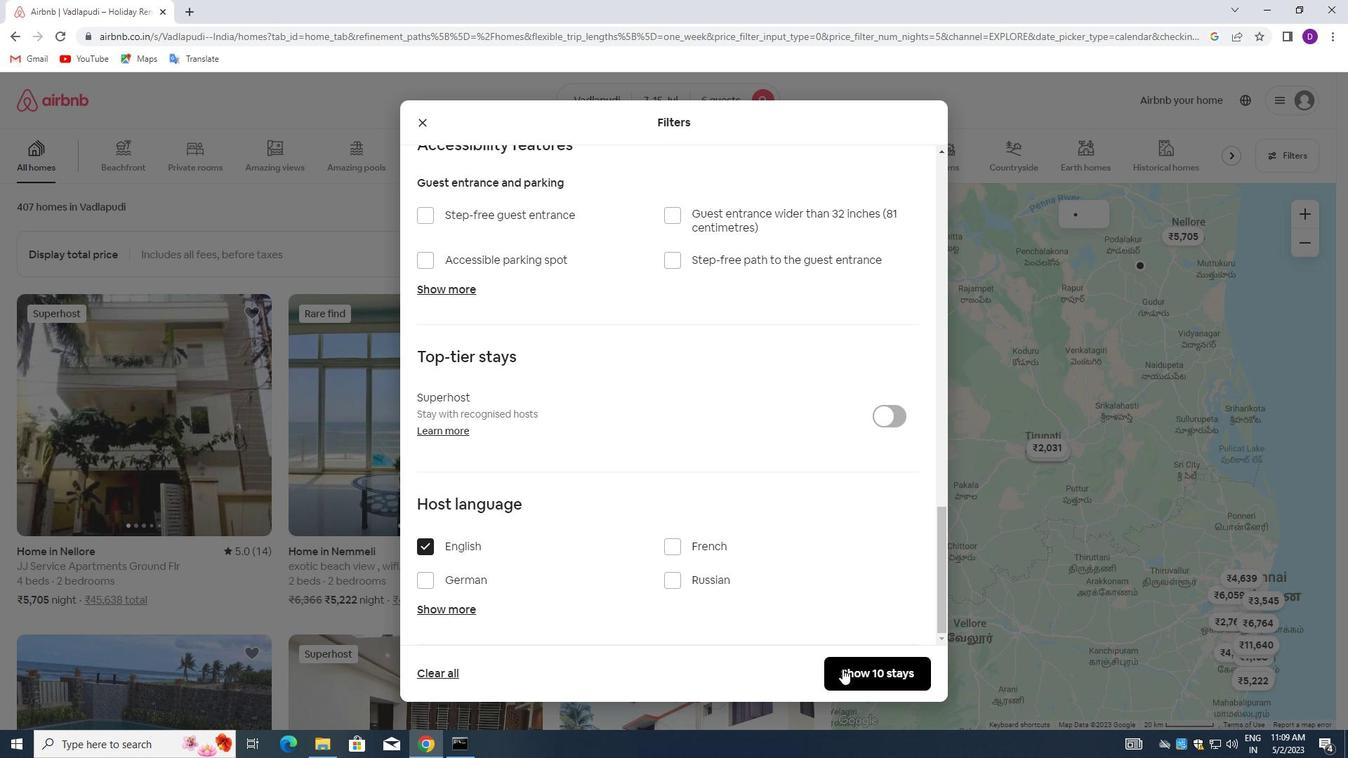 
